 Task: Look for space in Hollister, United States from 9th July, 2023 to 16th July, 2023 for 2 adults, 1 child in price range Rs.8000 to Rs.16000. Place can be entire place with 2 bedrooms having 2 beds and 1 bathroom. Property type can be house, flat, guest house. Booking option can be shelf check-in. Required host language is English.
Action: Mouse moved to (547, 159)
Screenshot: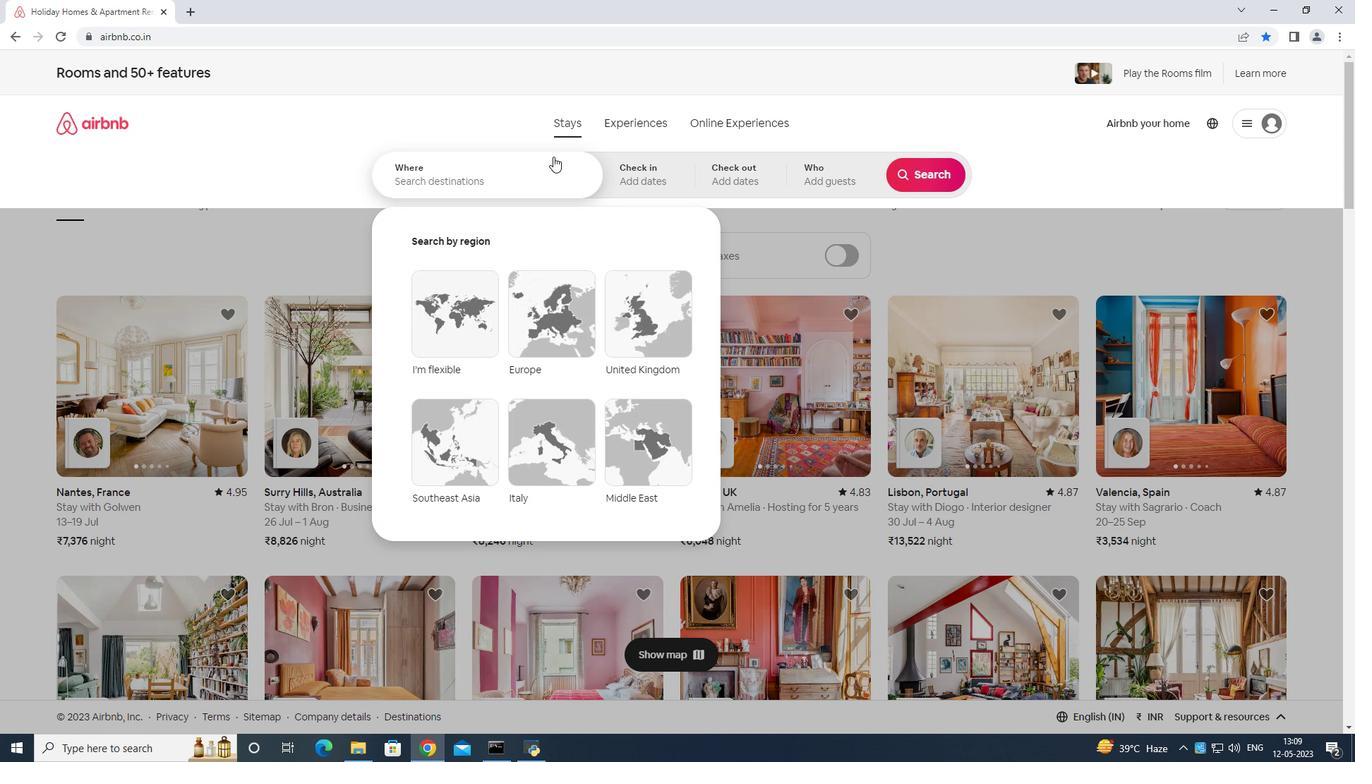 
Action: Mouse pressed left at (547, 159)
Screenshot: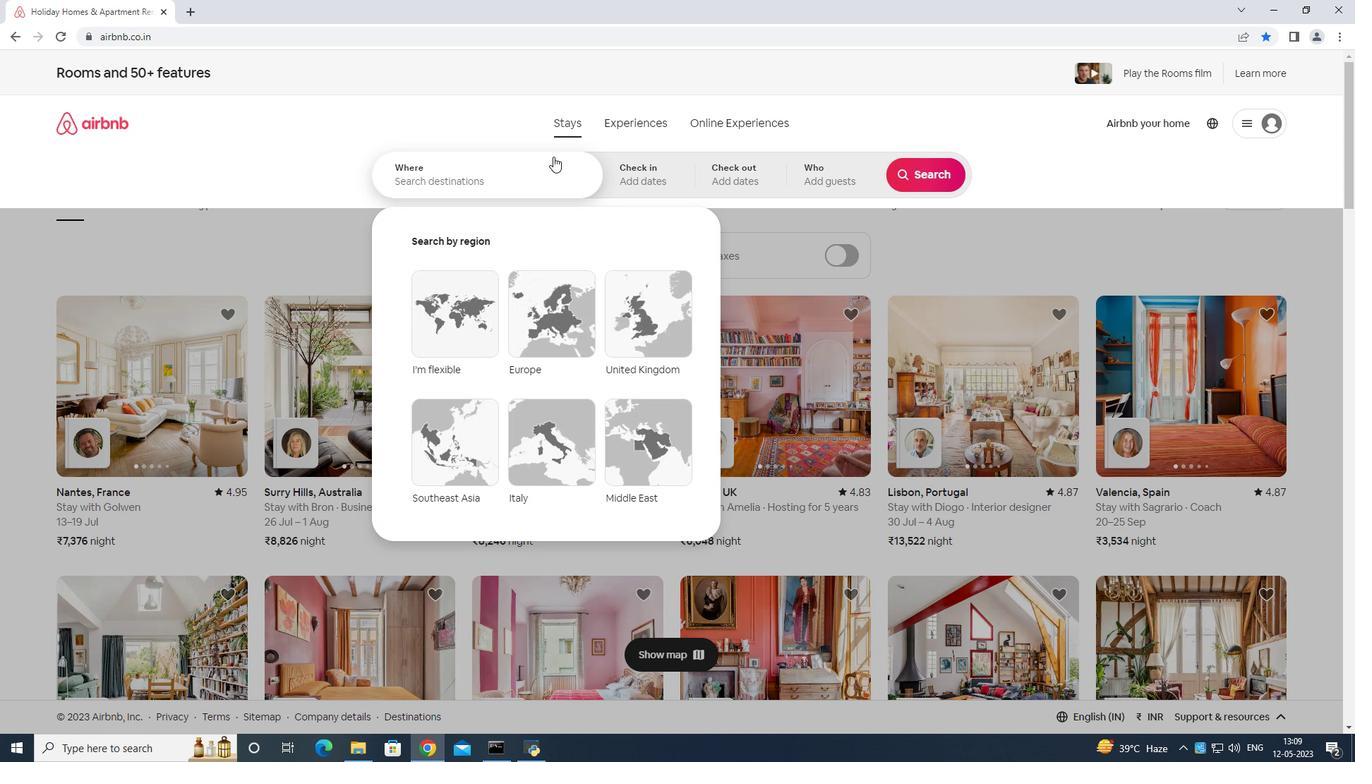 
Action: Mouse moved to (703, 540)
Screenshot: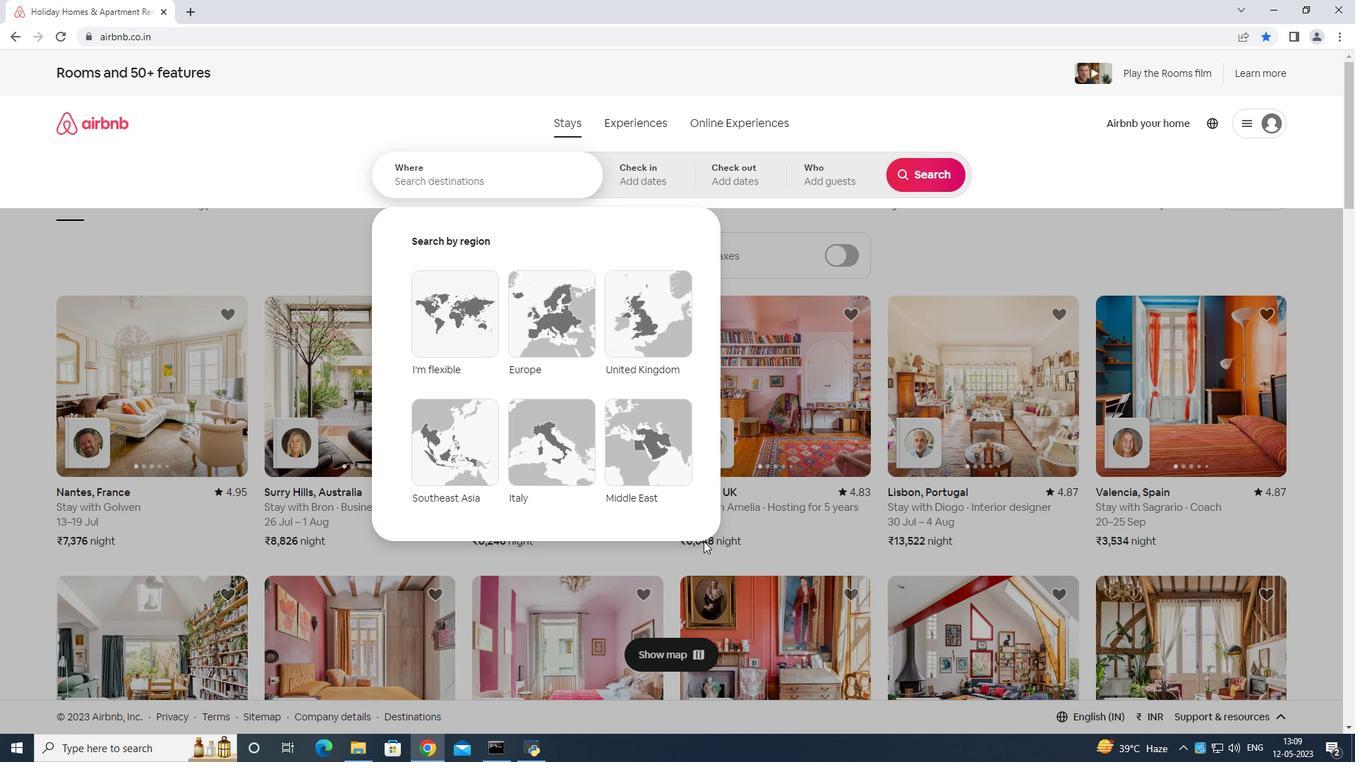 
Action: Key pressed <Key.shift>h<Key.backspace><Key.shift>Holil<Key.backspace>ster<Key.space>united<Key.space>states<Key.enter>
Screenshot: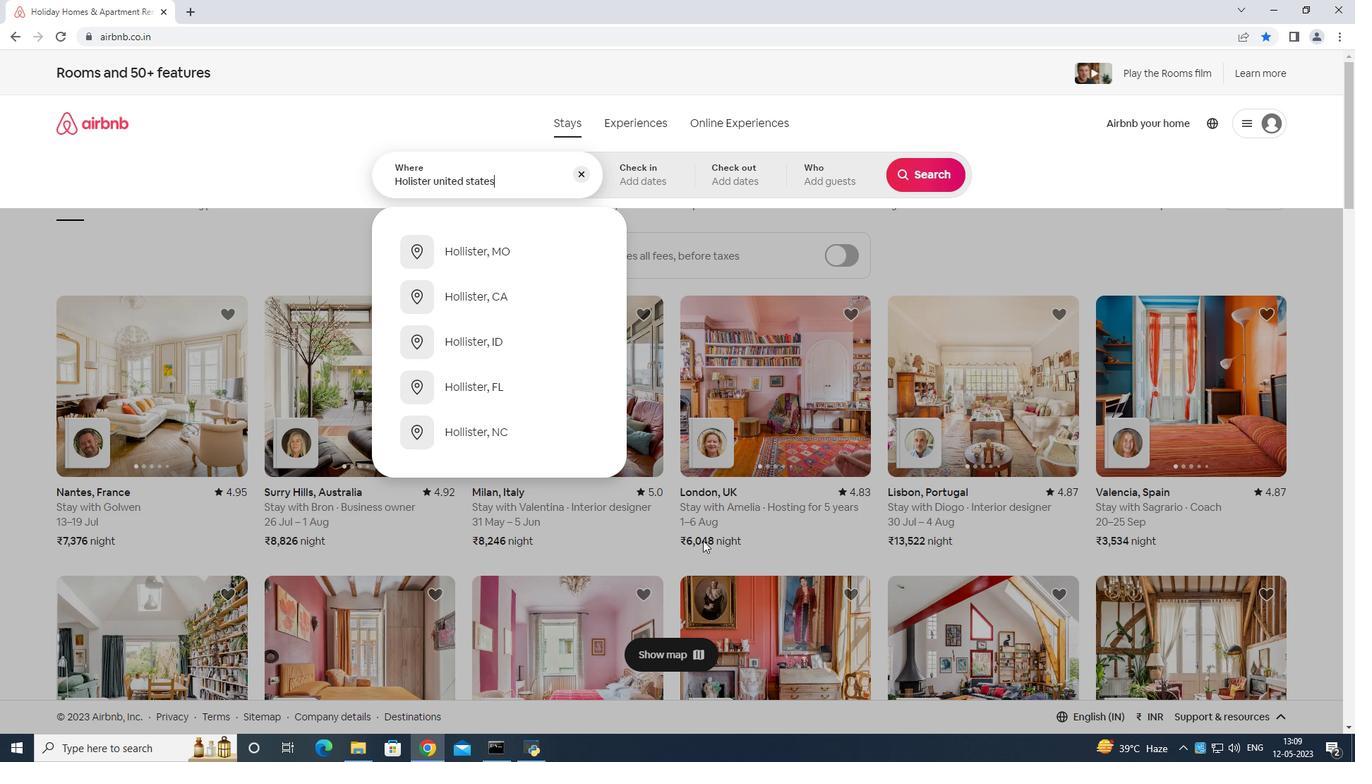 
Action: Mouse moved to (917, 287)
Screenshot: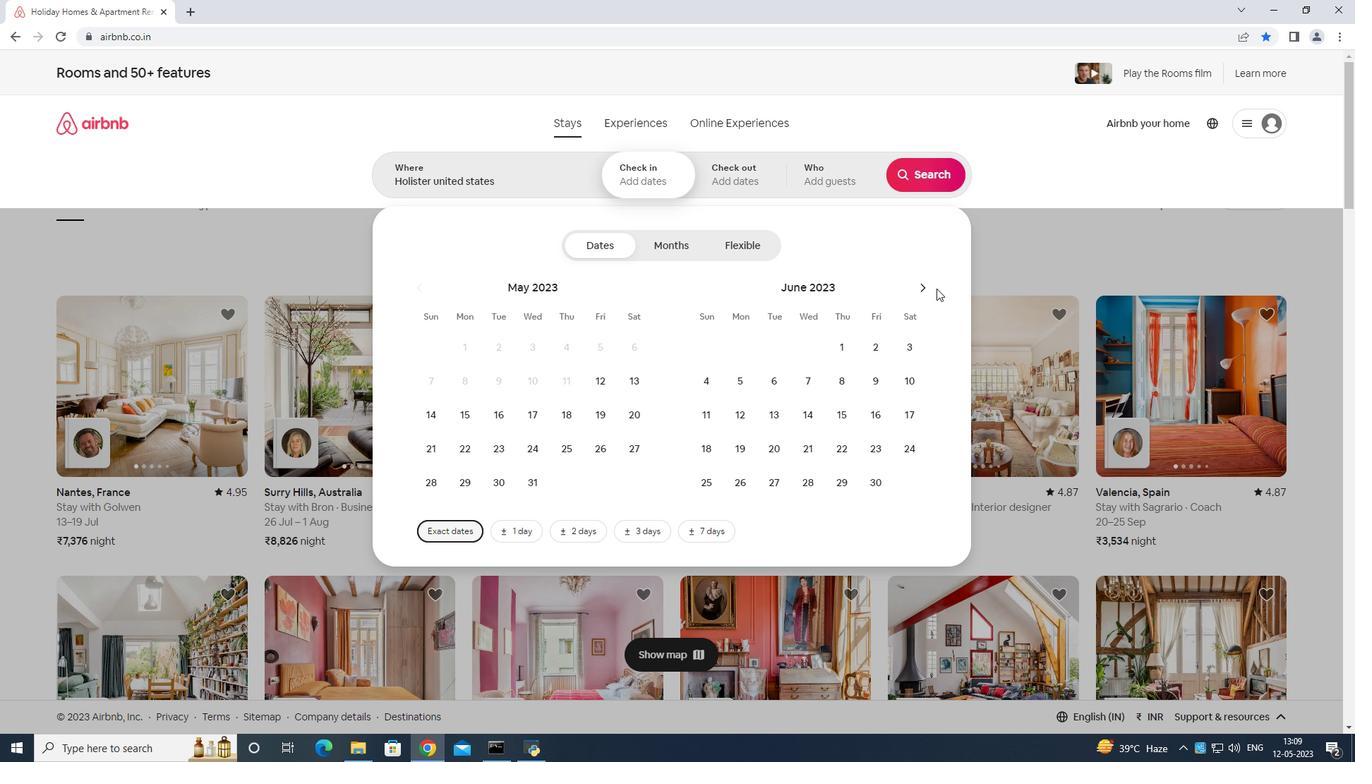 
Action: Mouse pressed left at (917, 287)
Screenshot: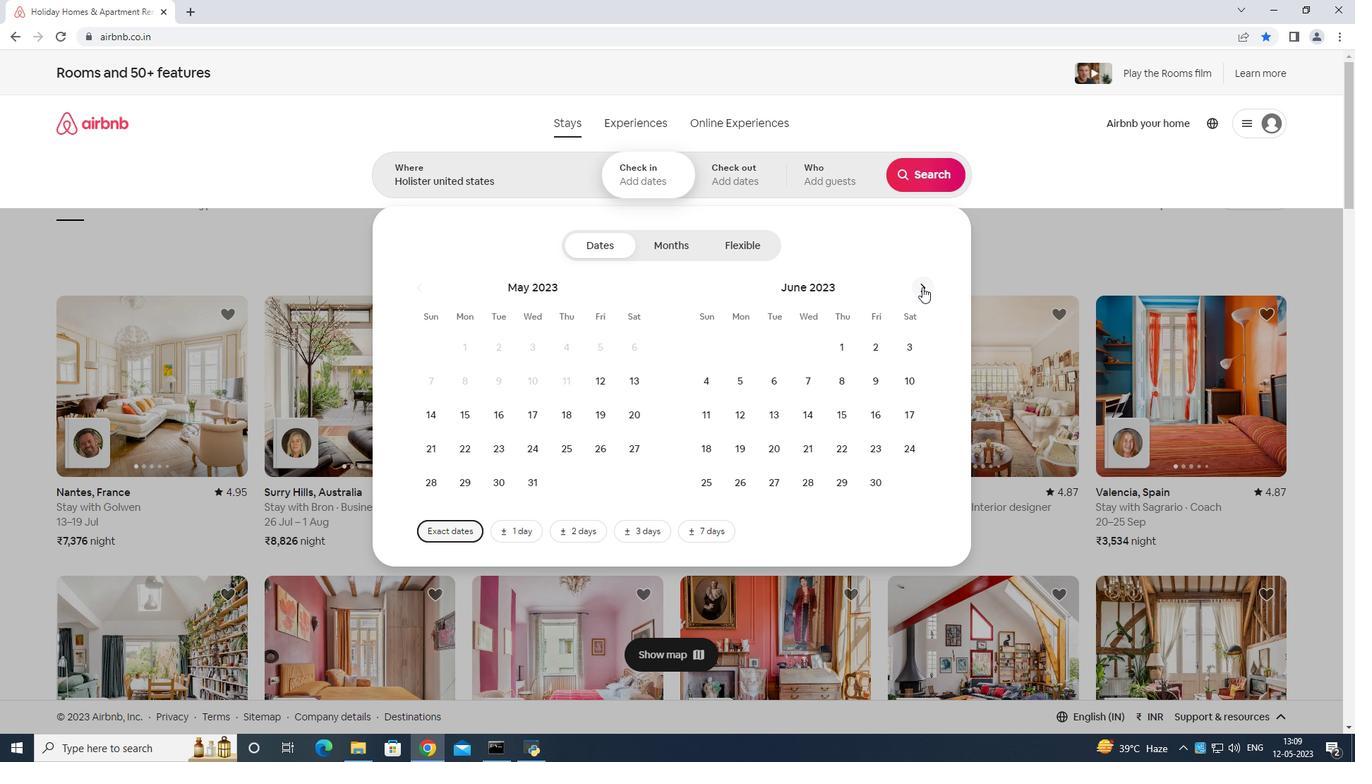 
Action: Mouse moved to (713, 414)
Screenshot: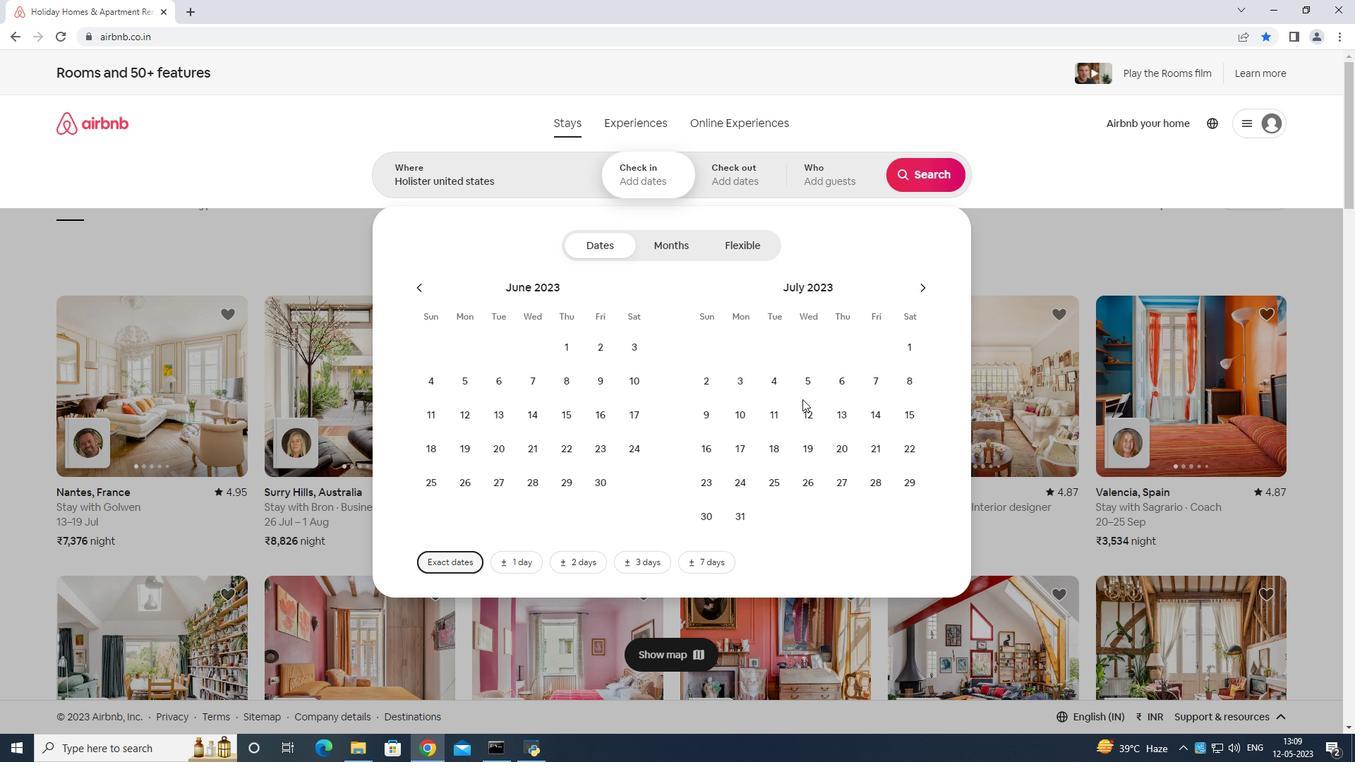 
Action: Mouse pressed left at (713, 414)
Screenshot: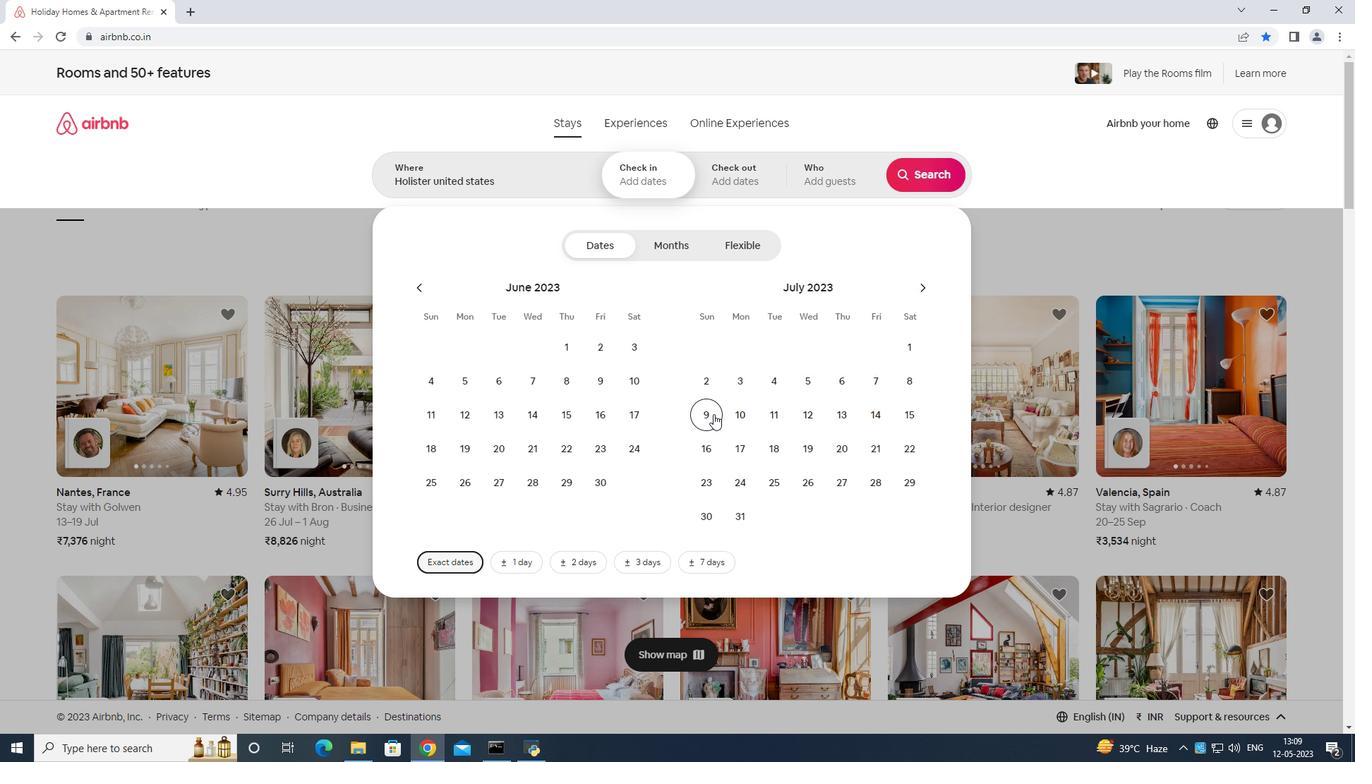 
Action: Mouse moved to (713, 440)
Screenshot: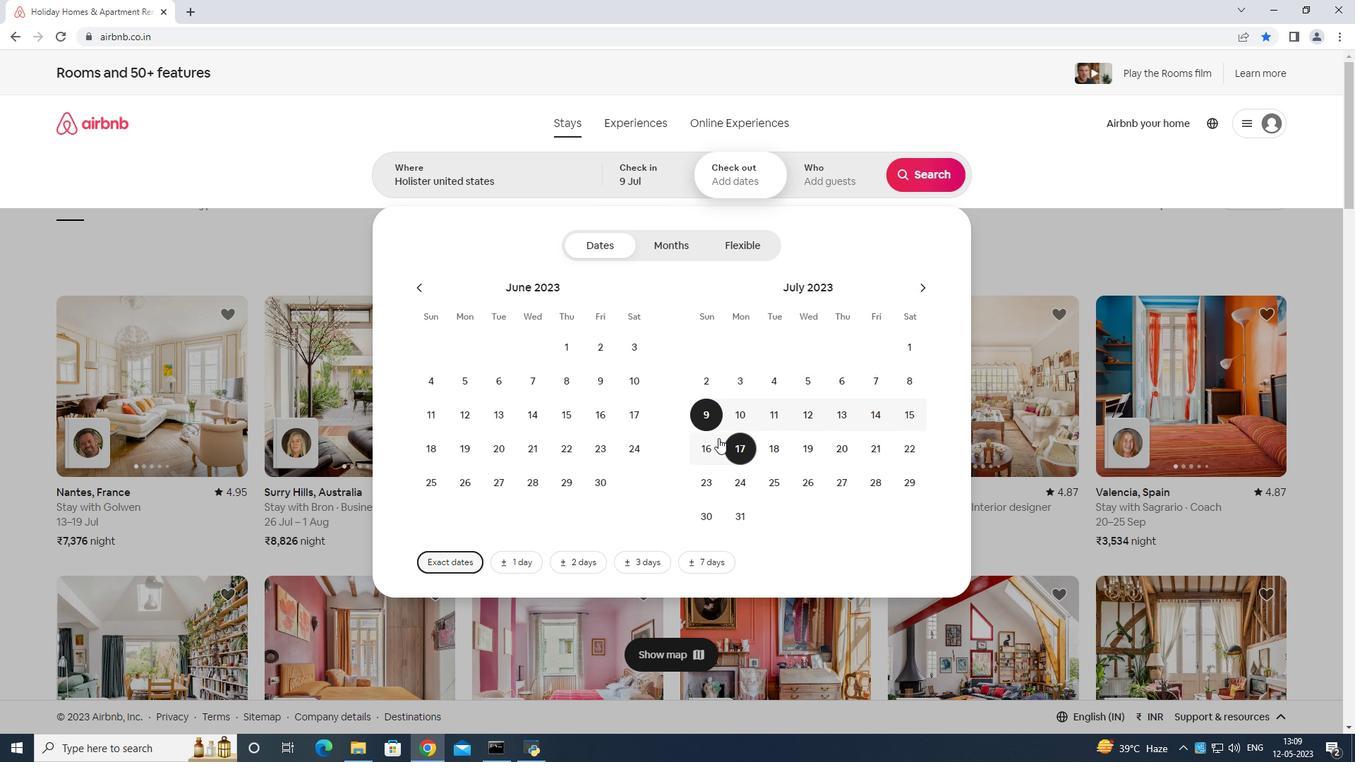 
Action: Mouse pressed left at (713, 440)
Screenshot: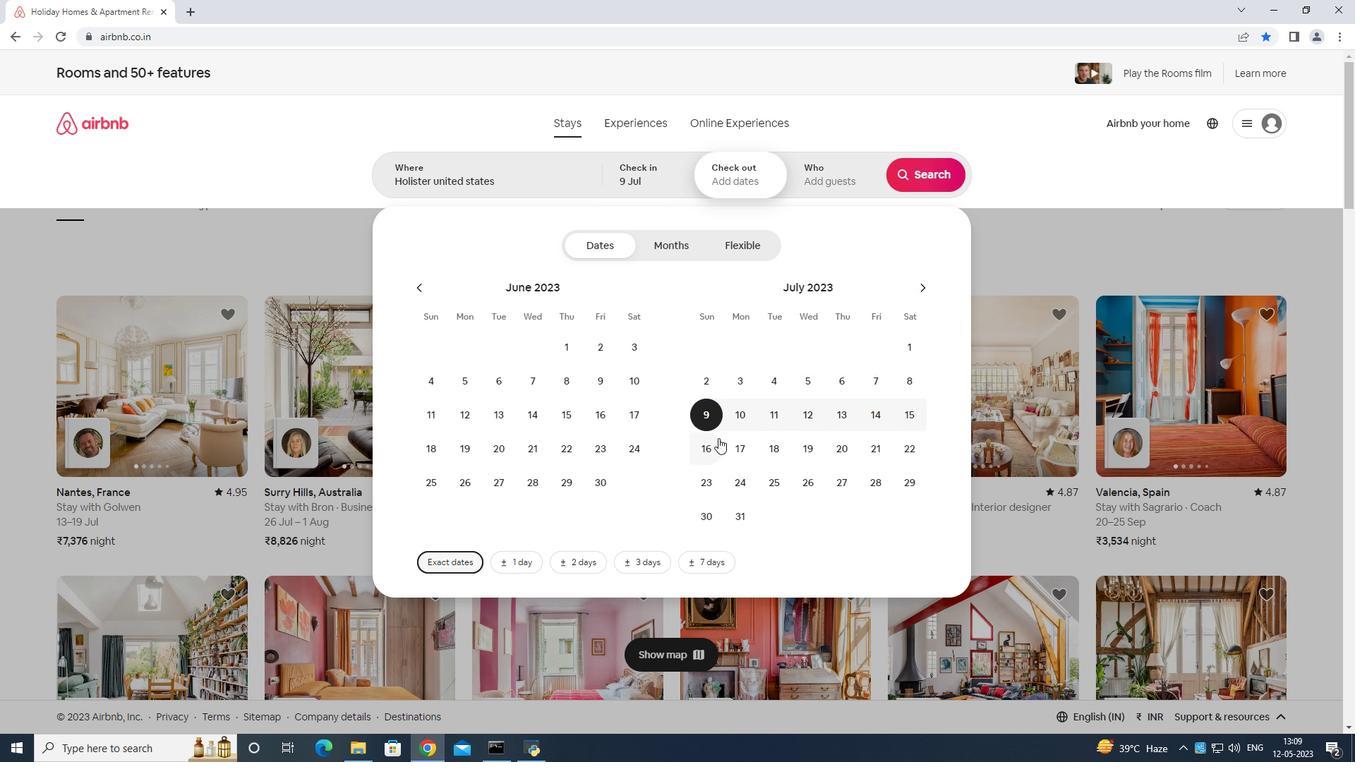 
Action: Mouse moved to (835, 171)
Screenshot: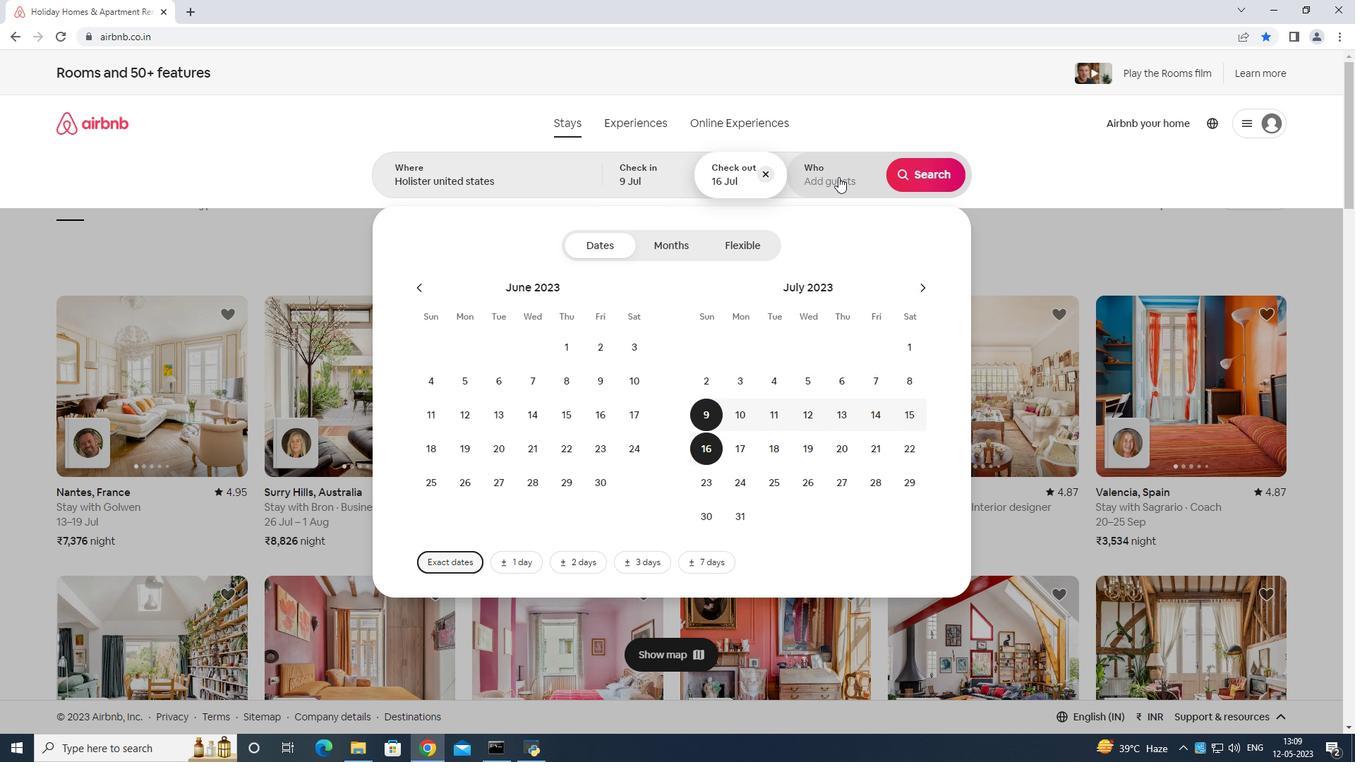 
Action: Mouse pressed left at (835, 171)
Screenshot: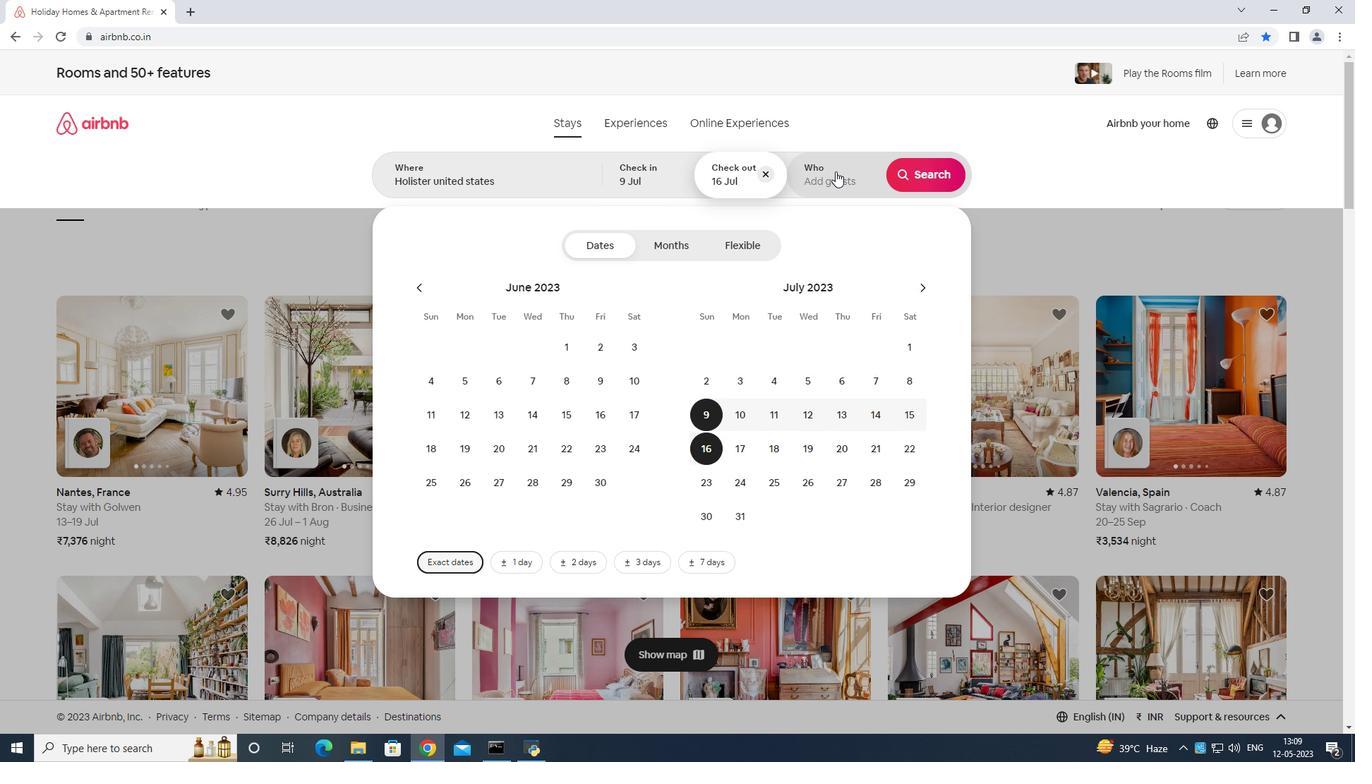 
Action: Mouse moved to (926, 237)
Screenshot: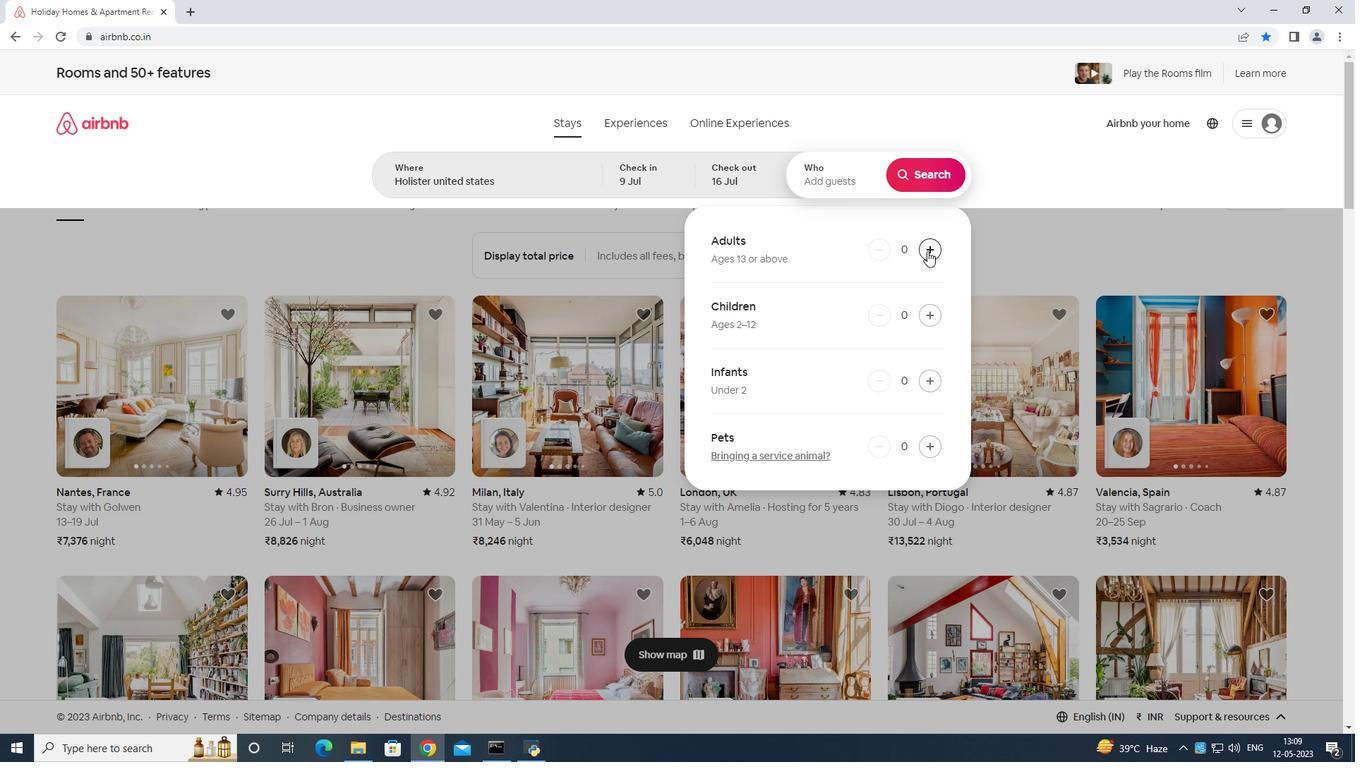 
Action: Mouse pressed left at (926, 237)
Screenshot: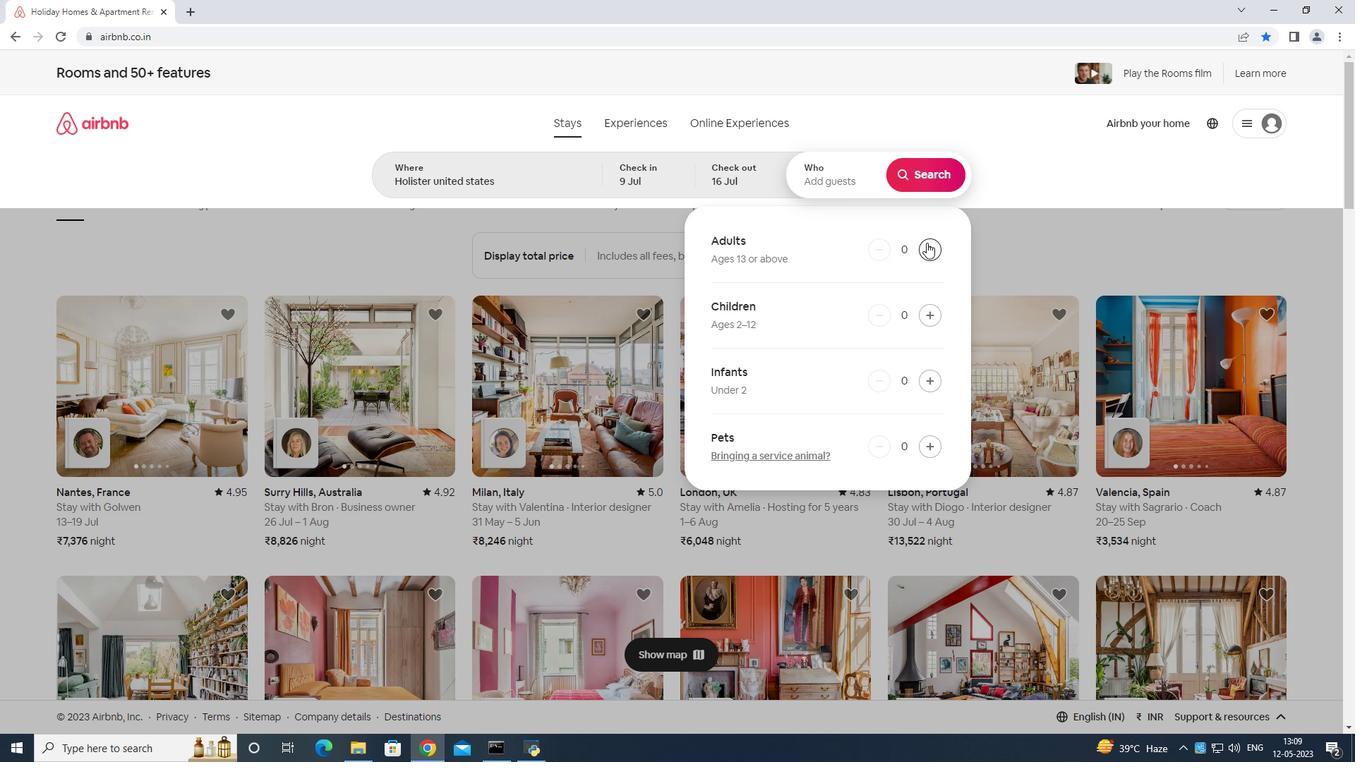 
Action: Mouse moved to (926, 240)
Screenshot: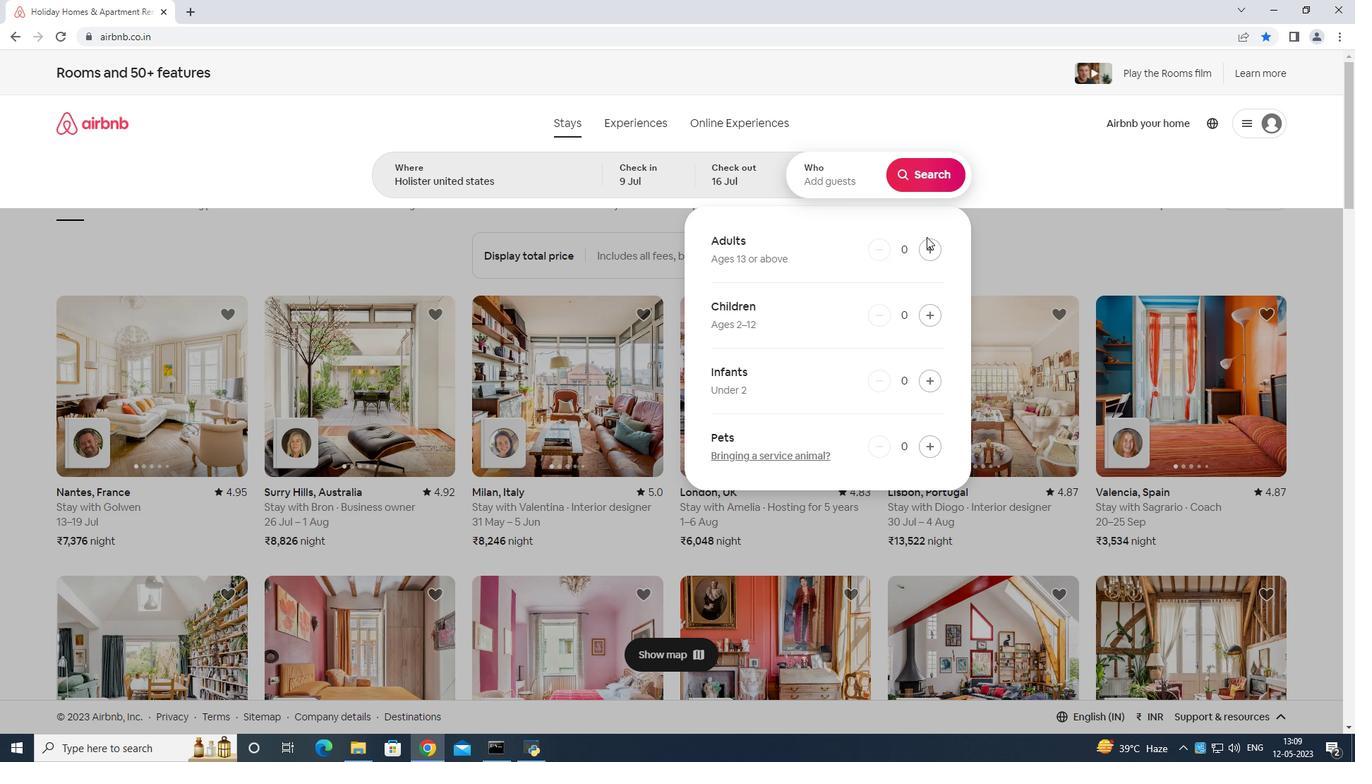 
Action: Mouse pressed left at (926, 240)
Screenshot: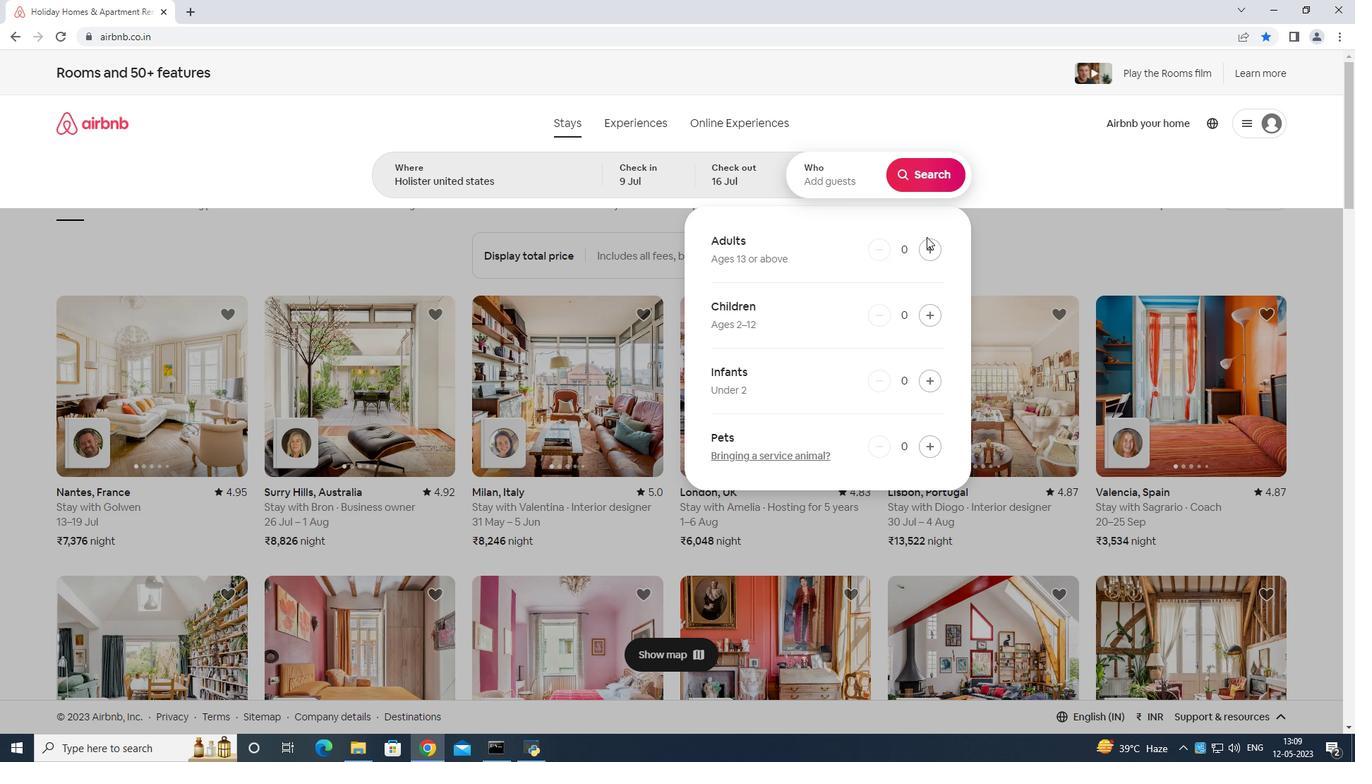 
Action: Mouse moved to (924, 248)
Screenshot: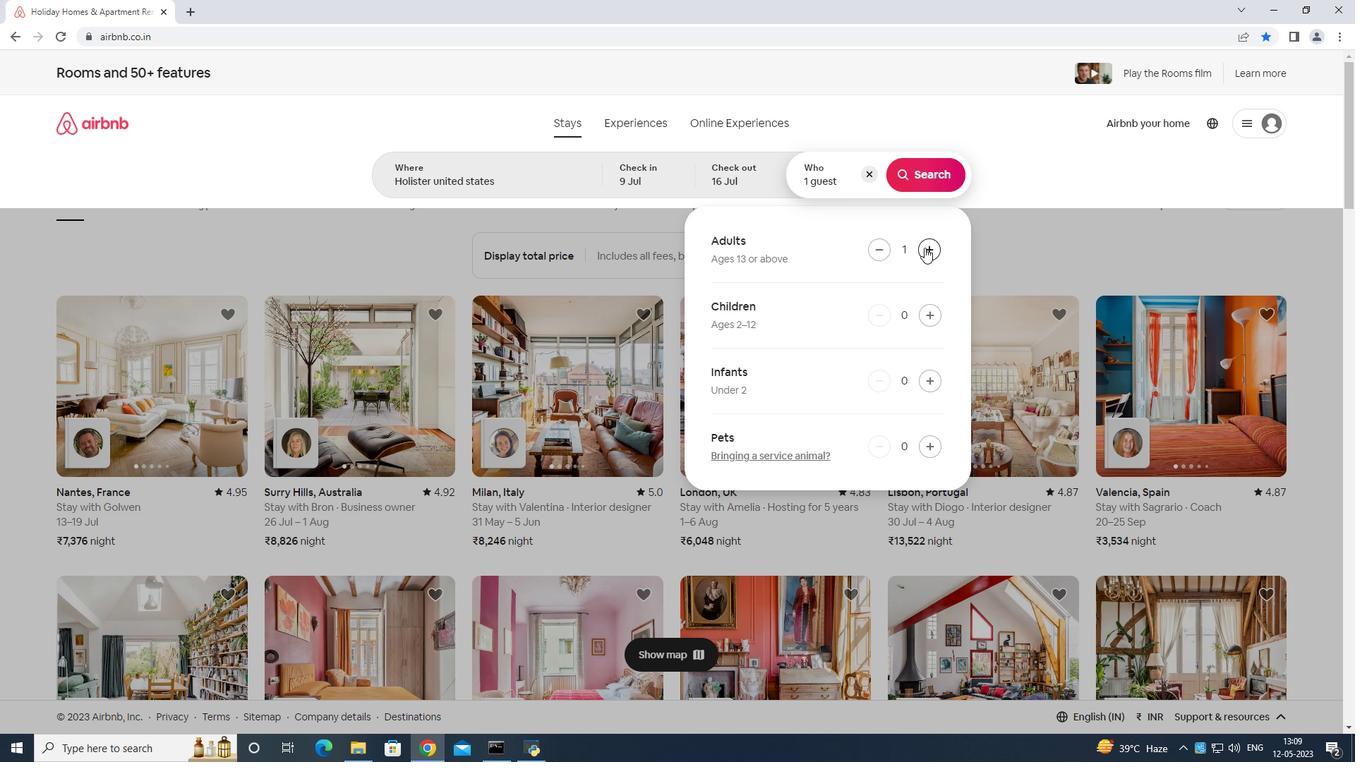 
Action: Mouse pressed left at (924, 248)
Screenshot: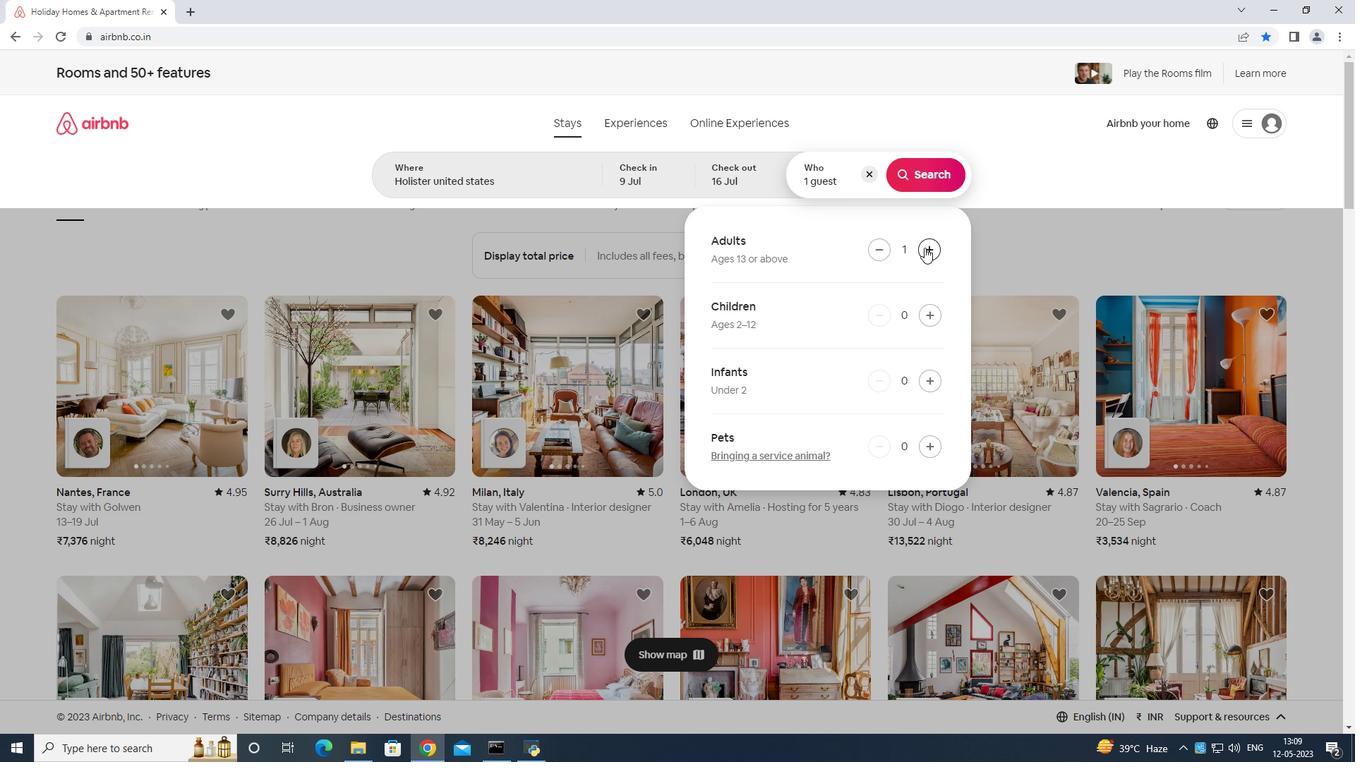 
Action: Mouse moved to (928, 307)
Screenshot: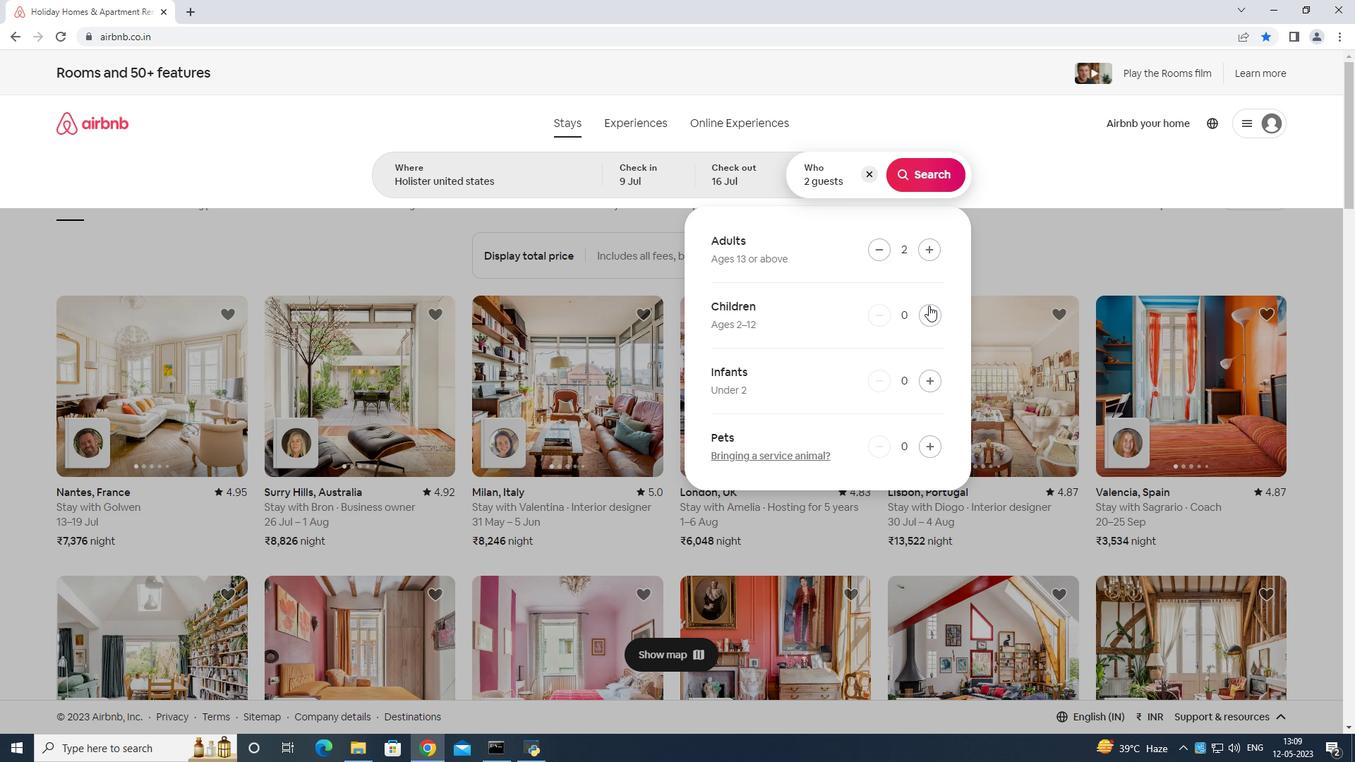 
Action: Mouse pressed left at (928, 307)
Screenshot: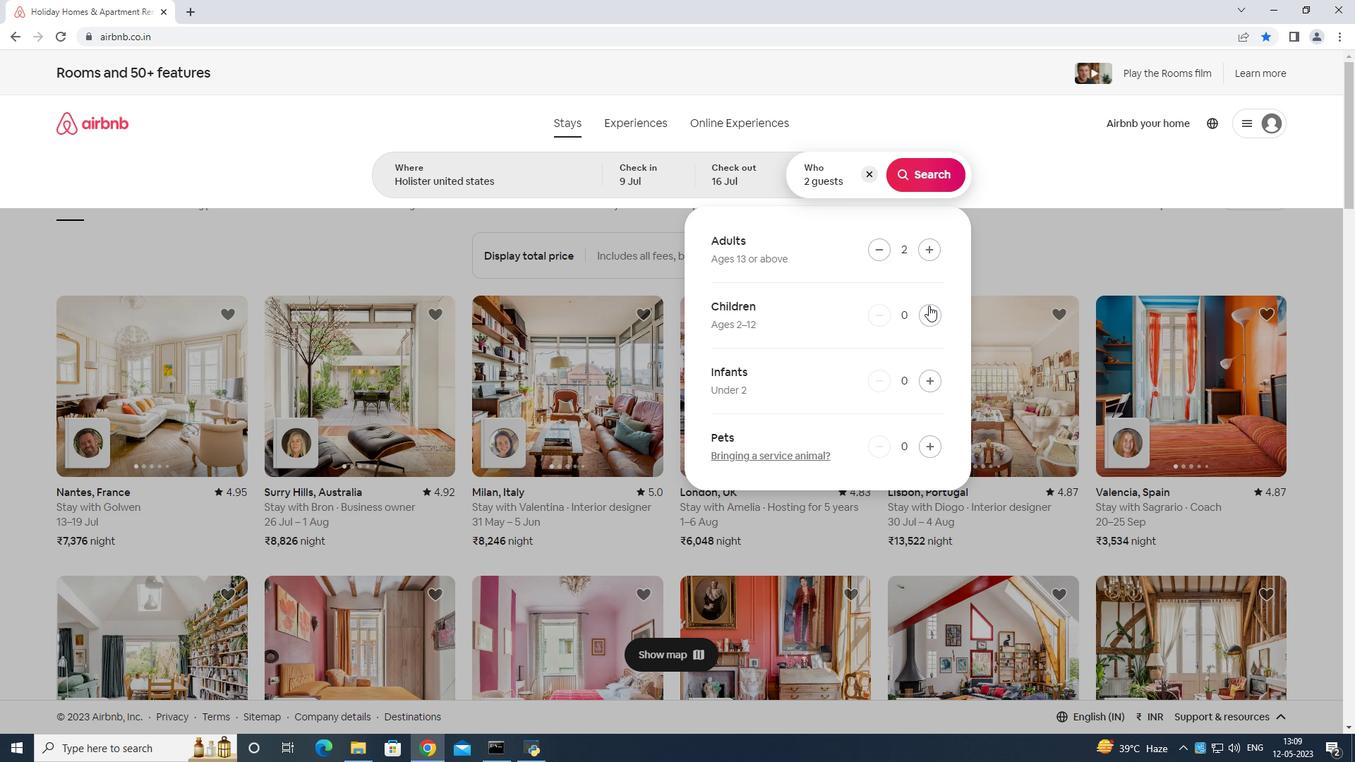 
Action: Mouse moved to (927, 172)
Screenshot: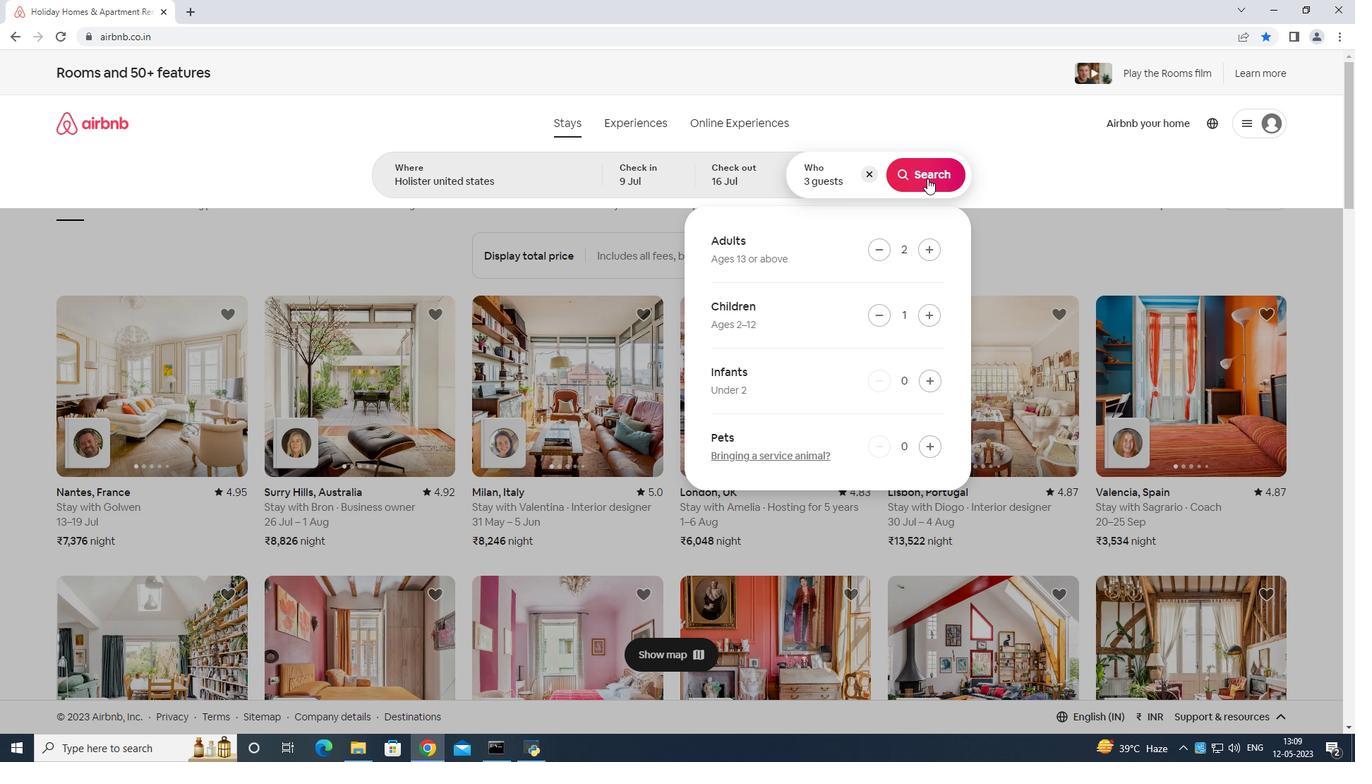 
Action: Mouse pressed left at (927, 172)
Screenshot: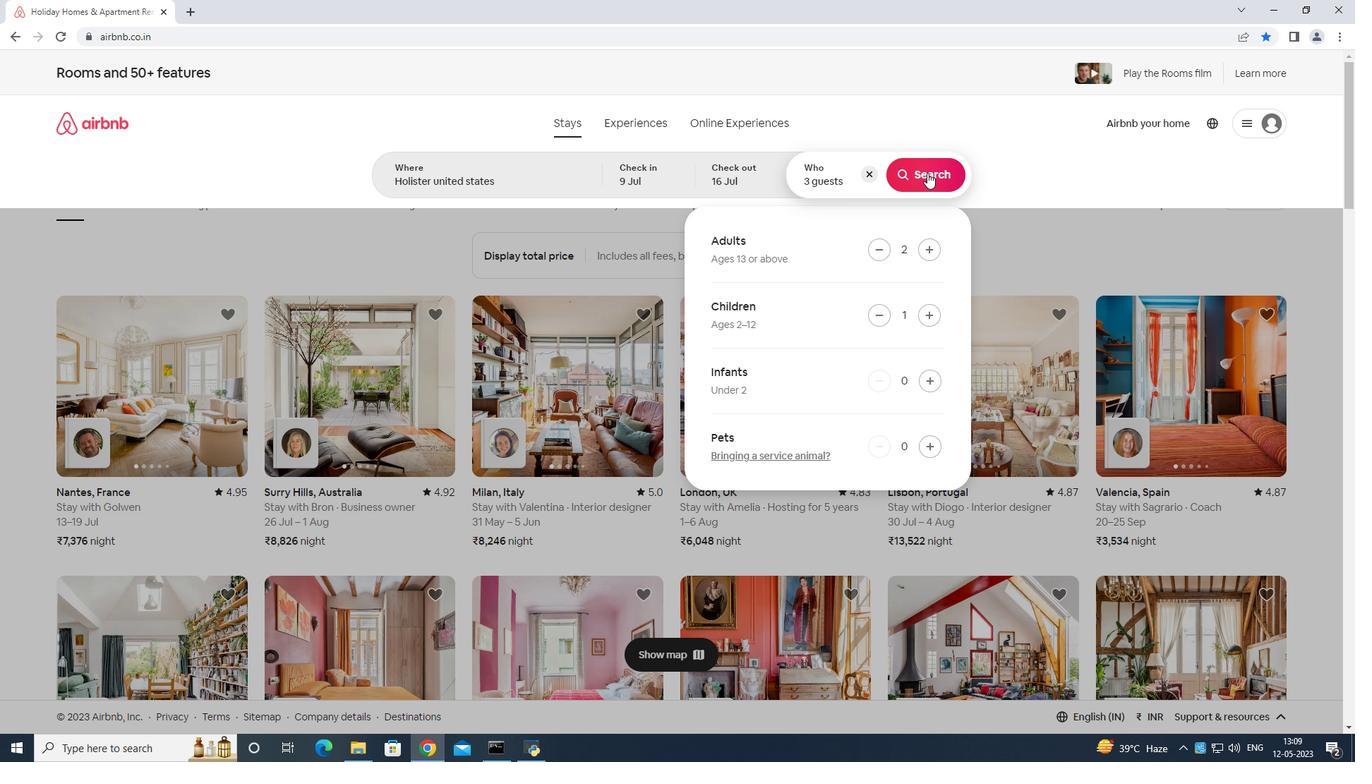 
Action: Mouse moved to (1297, 119)
Screenshot: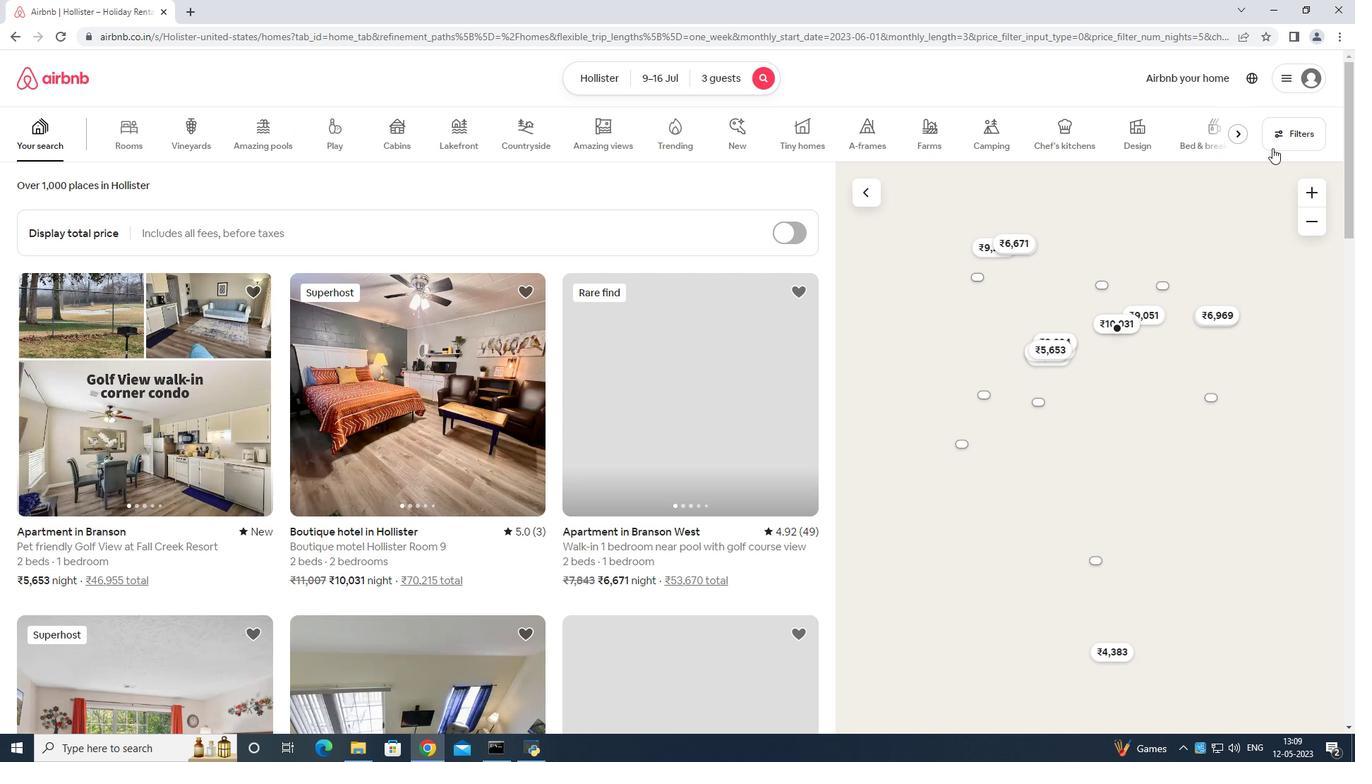 
Action: Mouse pressed left at (1297, 119)
Screenshot: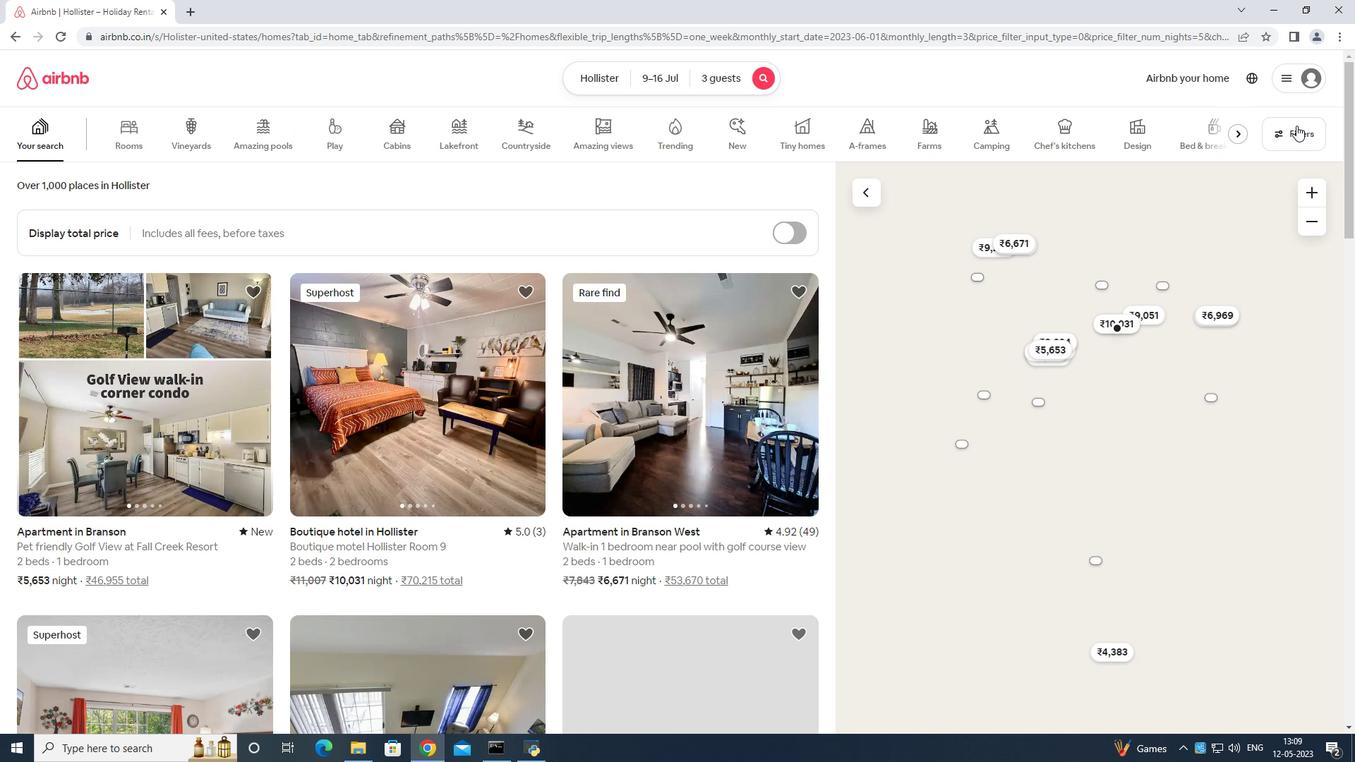 
Action: Mouse moved to (571, 478)
Screenshot: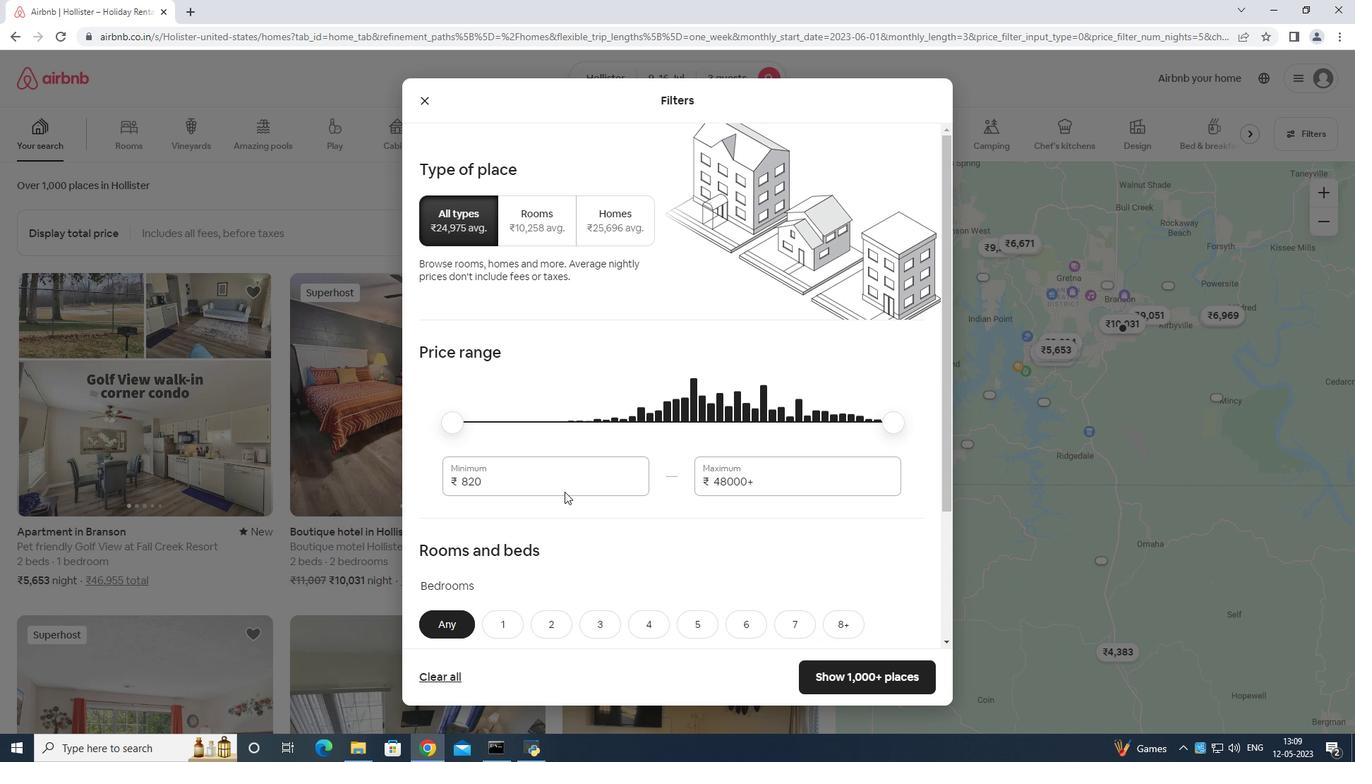 
Action: Mouse pressed left at (571, 478)
Screenshot: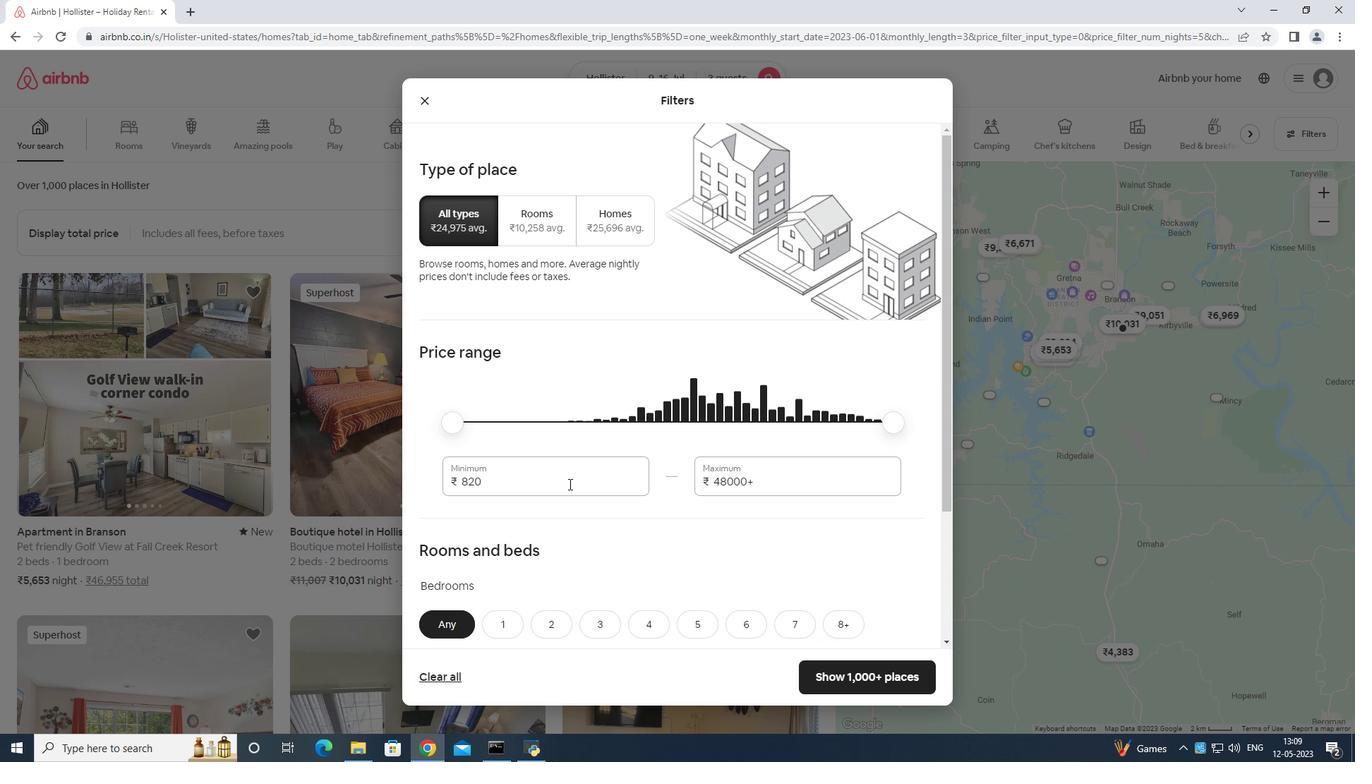 
Action: Mouse moved to (571, 477)
Screenshot: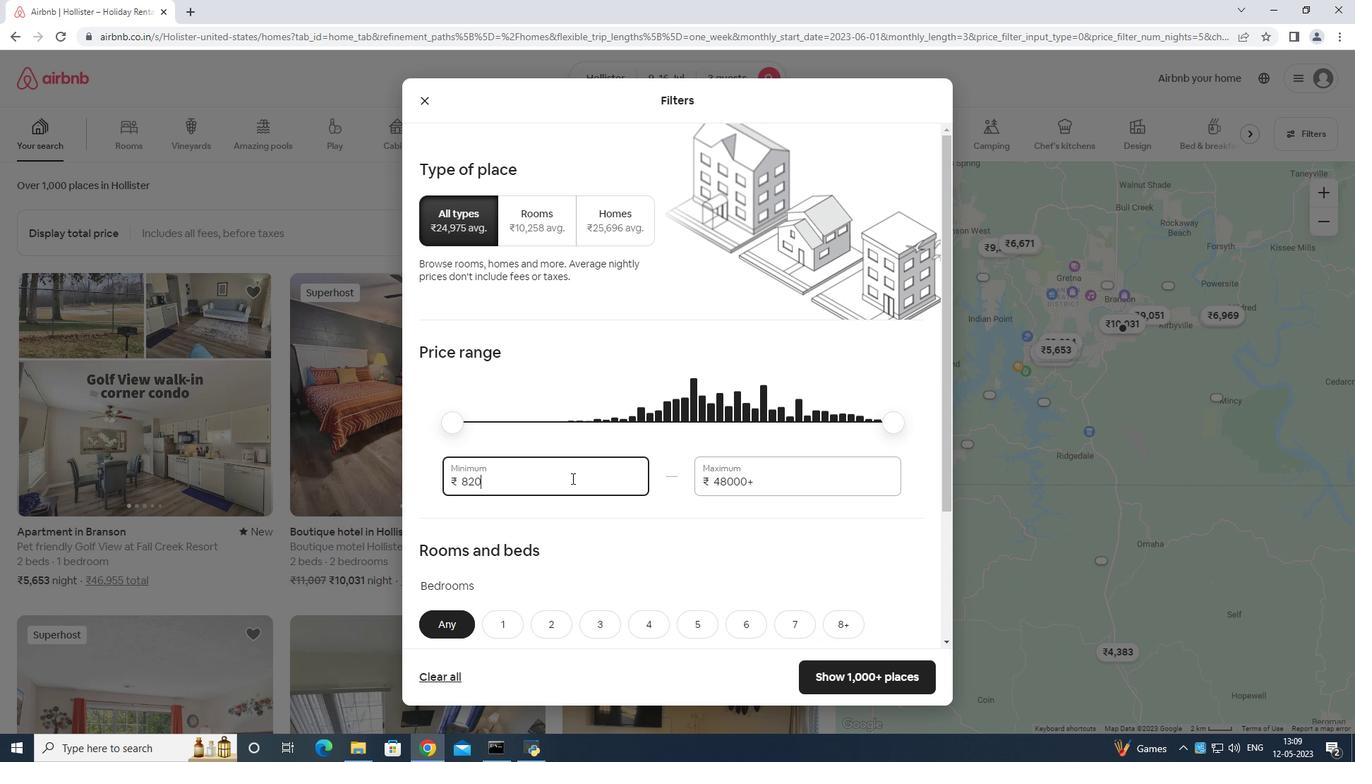 
Action: Key pressed <Key.backspace><Key.backspace><Key.backspace><Key.backspace><Key.backspace><Key.backspace><Key.backspace><Key.backspace>8
Screenshot: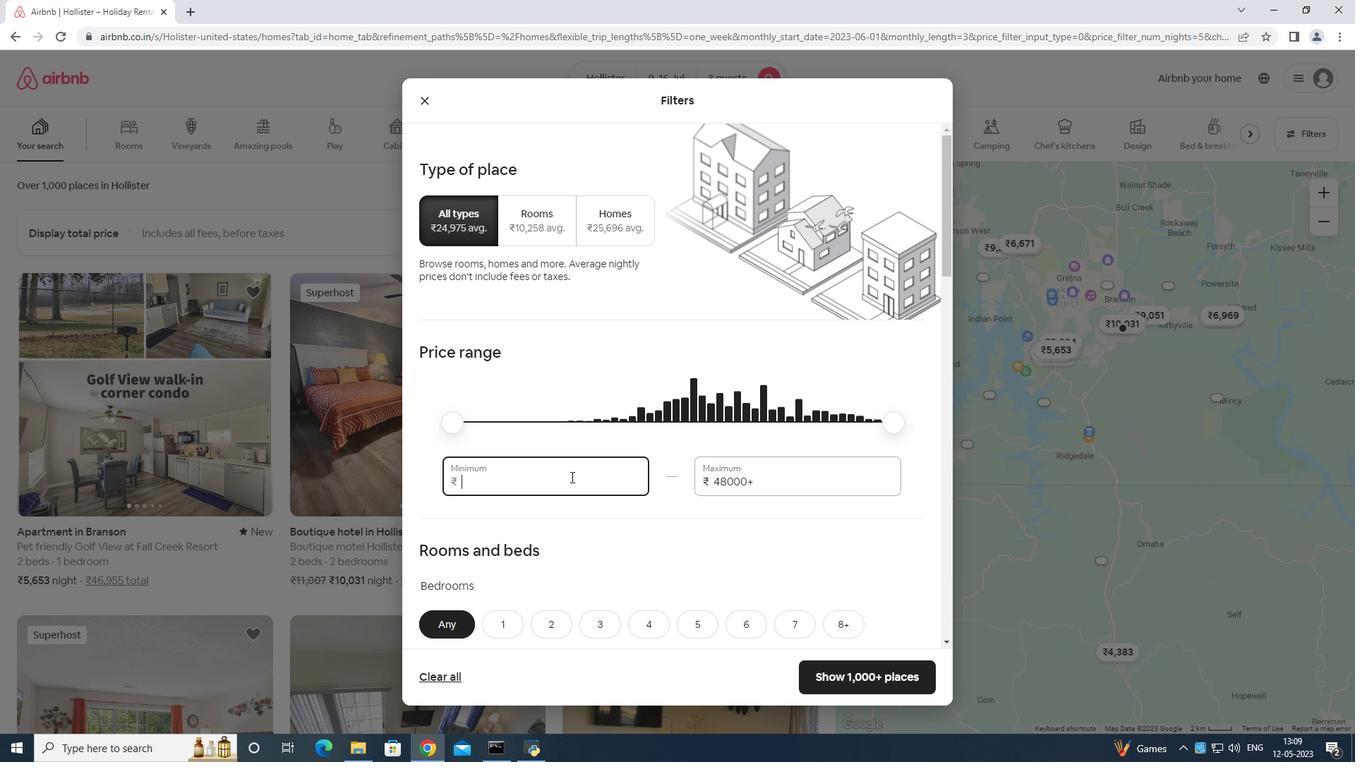 
Action: Mouse moved to (571, 476)
Screenshot: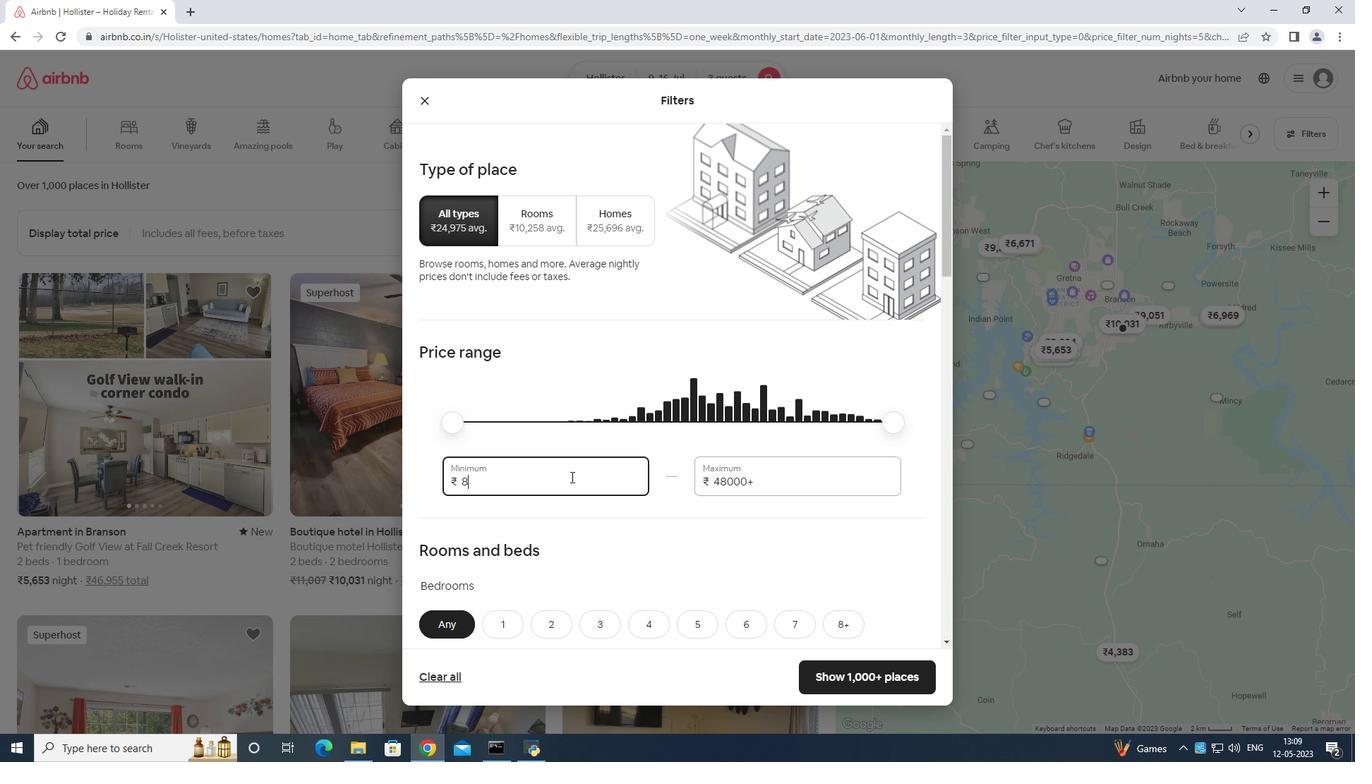 
Action: Key pressed 000
Screenshot: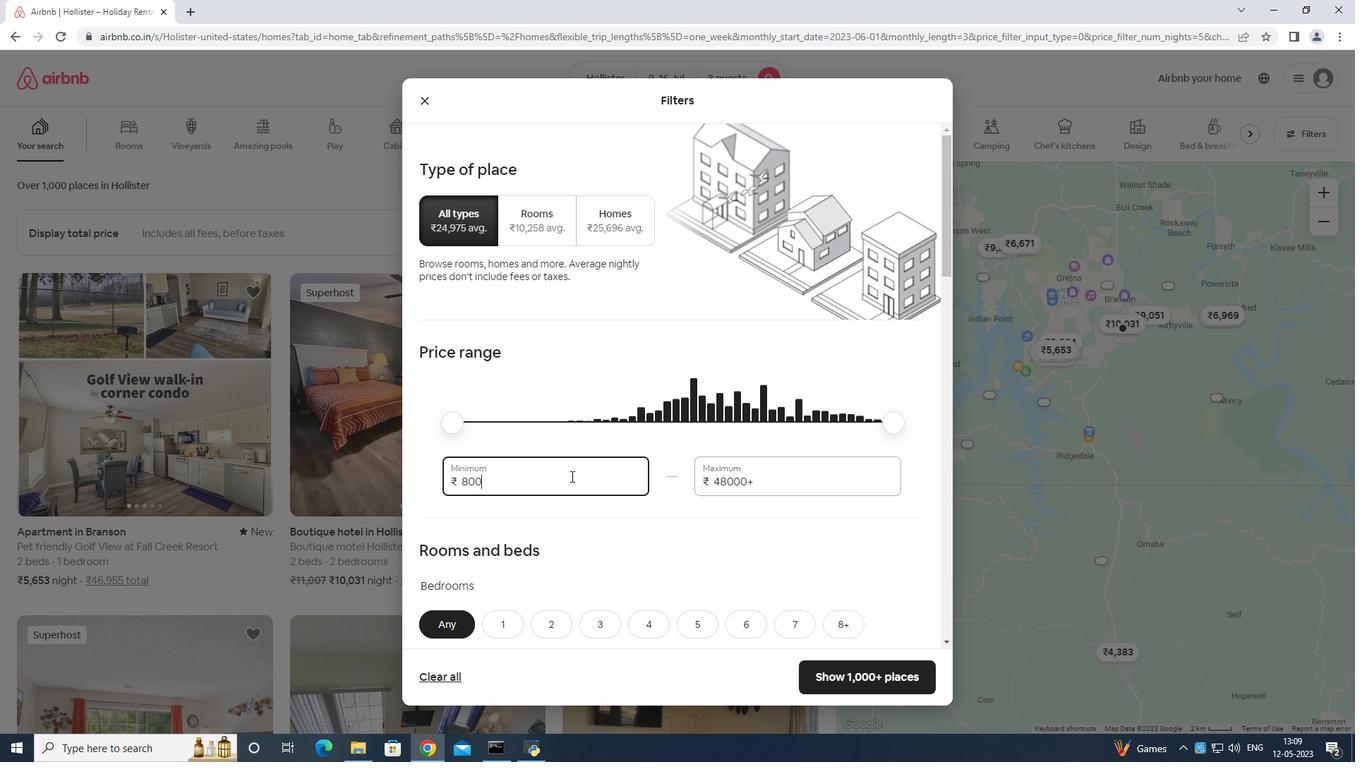
Action: Mouse moved to (767, 479)
Screenshot: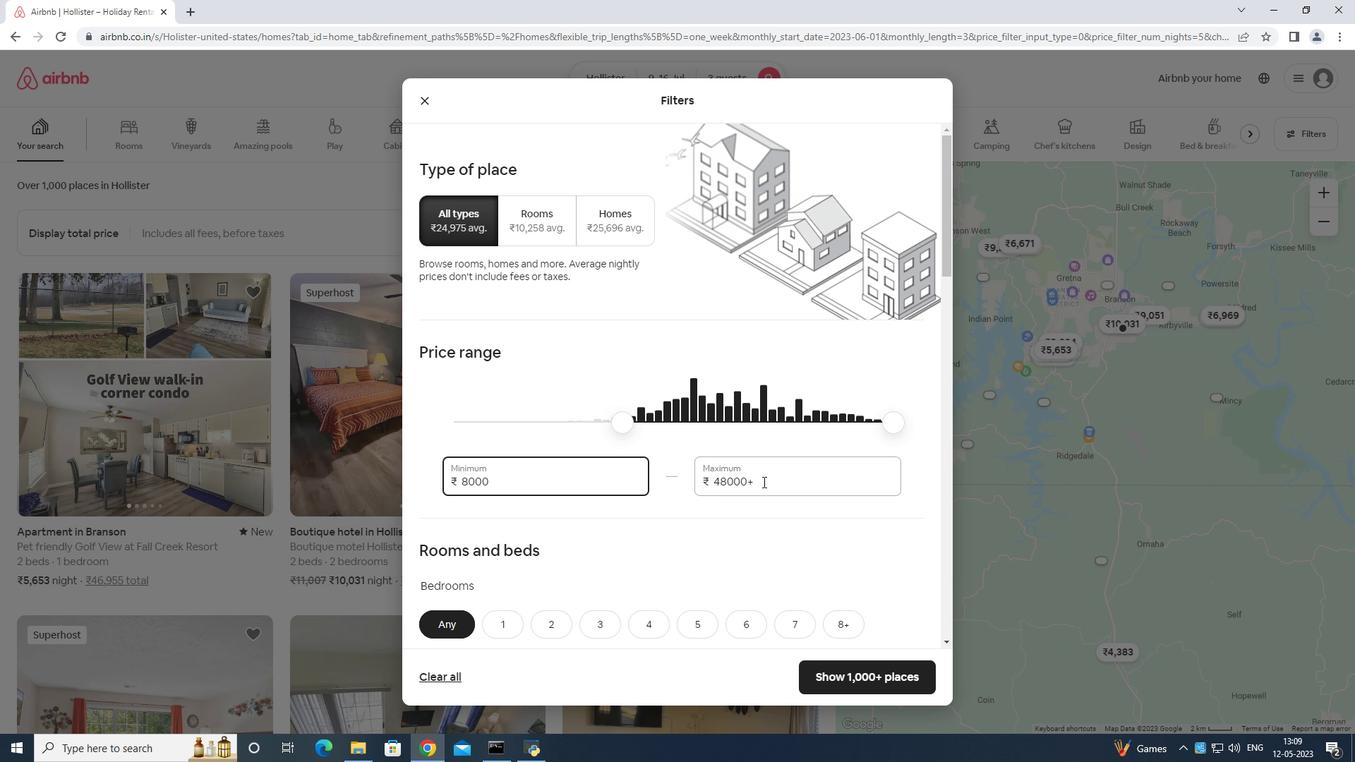 
Action: Mouse pressed left at (767, 479)
Screenshot: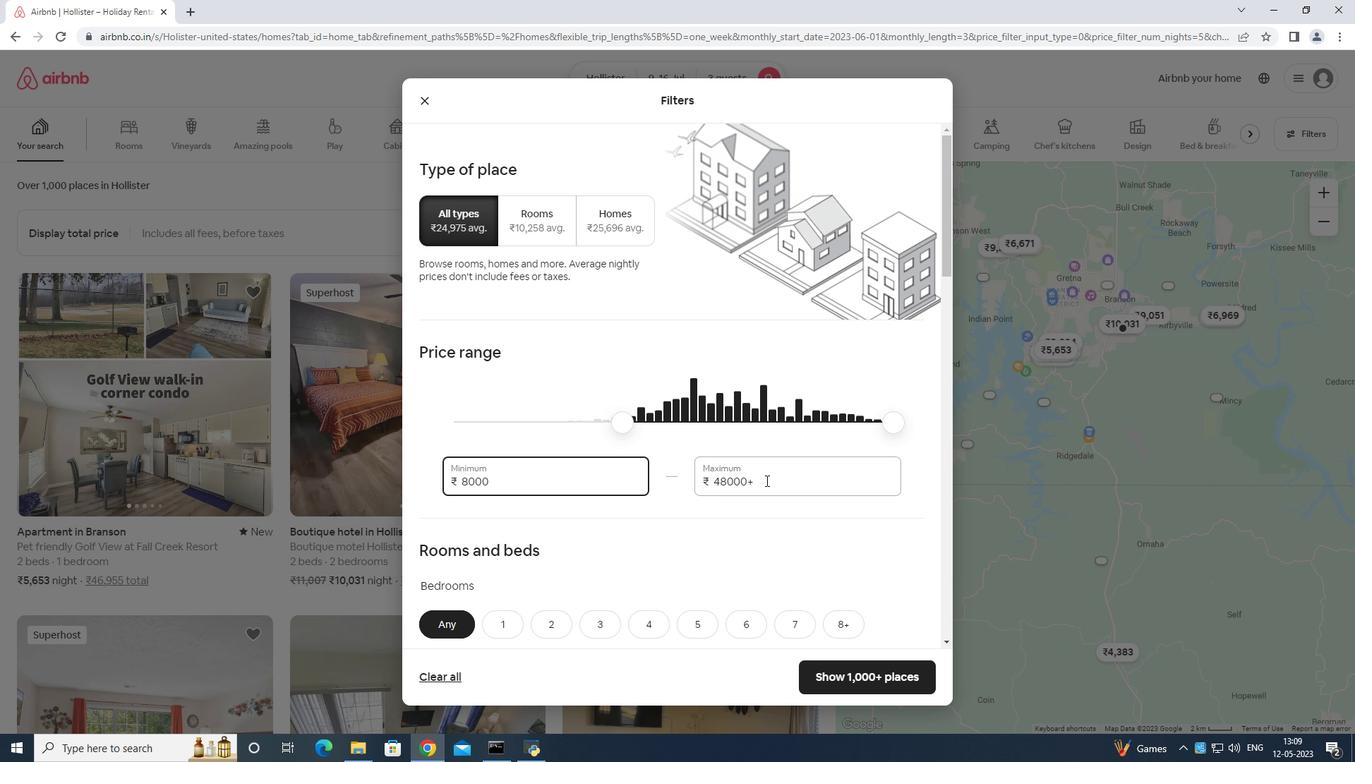 
Action: Mouse moved to (768, 479)
Screenshot: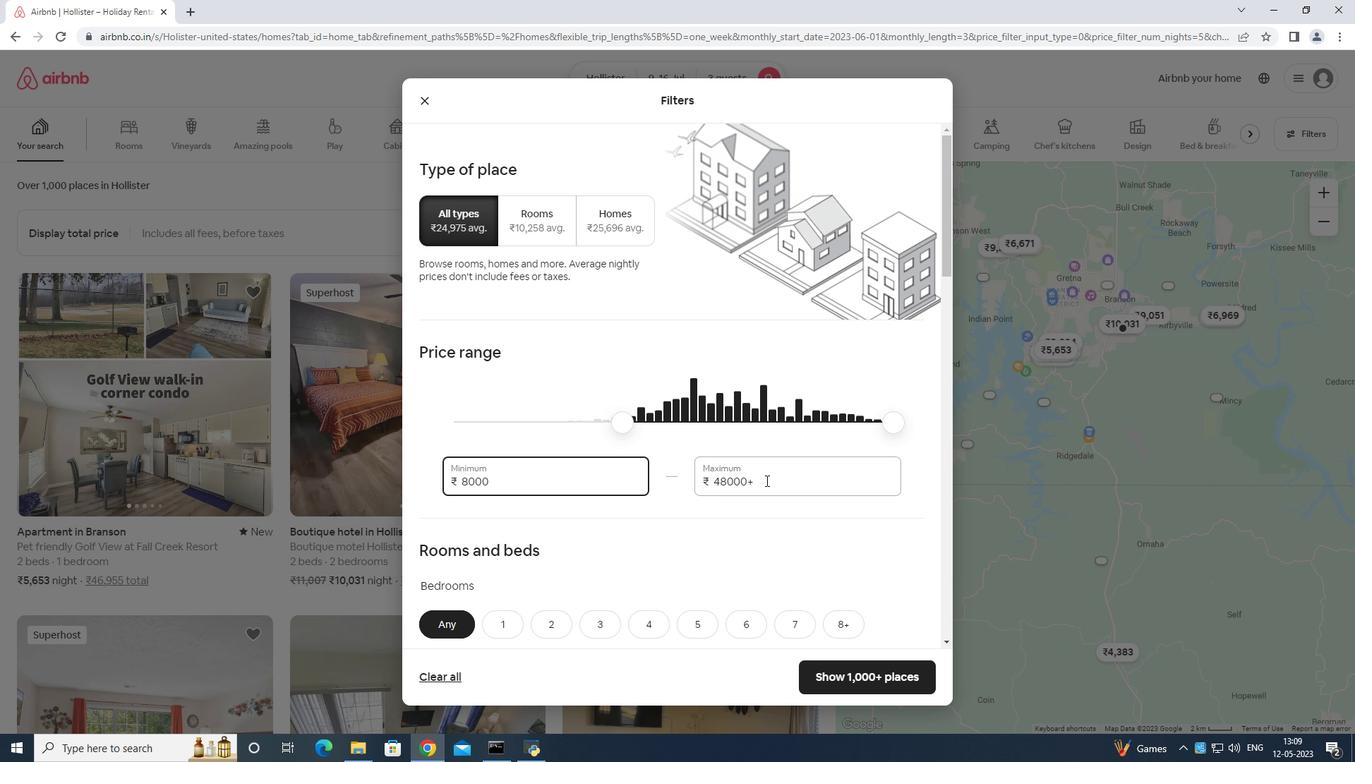 
Action: Key pressed <Key.backspace><Key.backspace><Key.backspace><Key.backspace><Key.backspace><Key.backspace><Key.backspace><Key.backspace><Key.backspace><Key.backspace><Key.backspace><Key.backspace>16
Screenshot: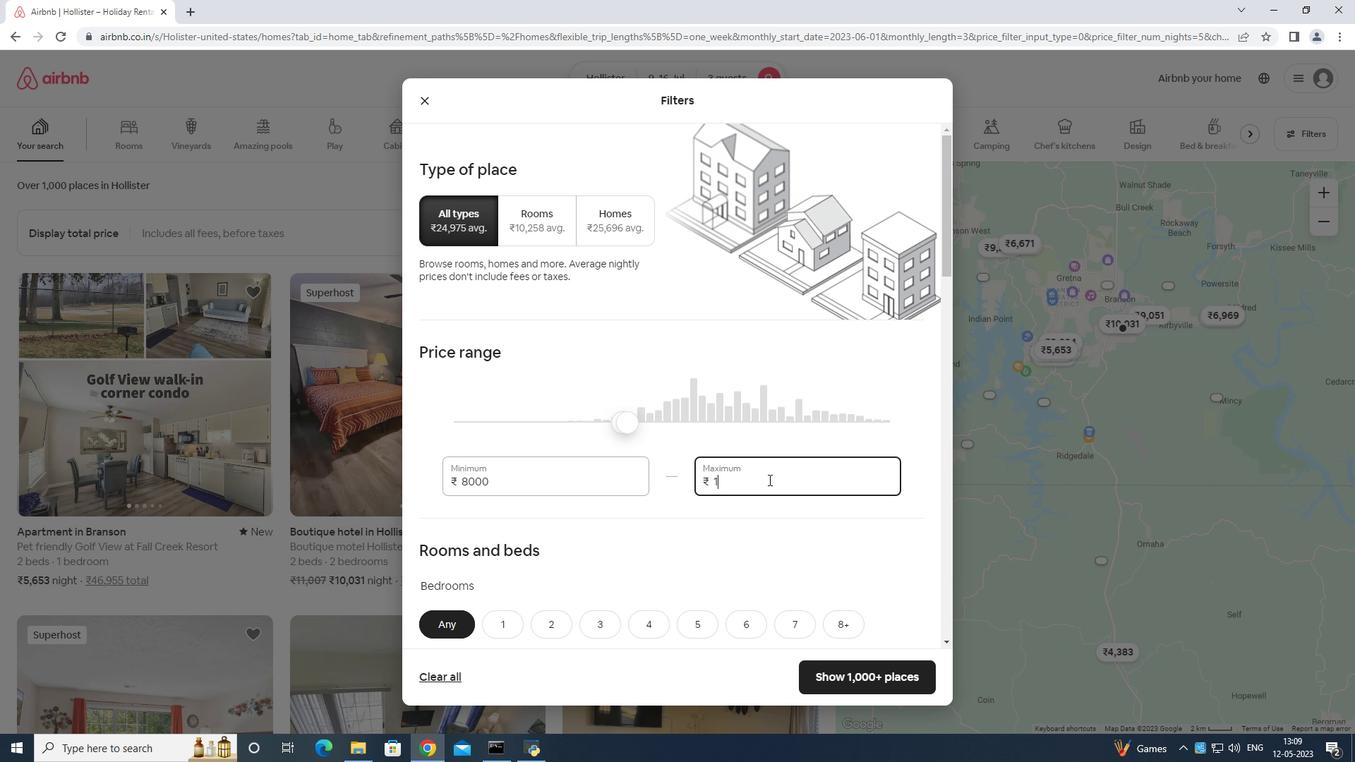 
Action: Mouse moved to (769, 479)
Screenshot: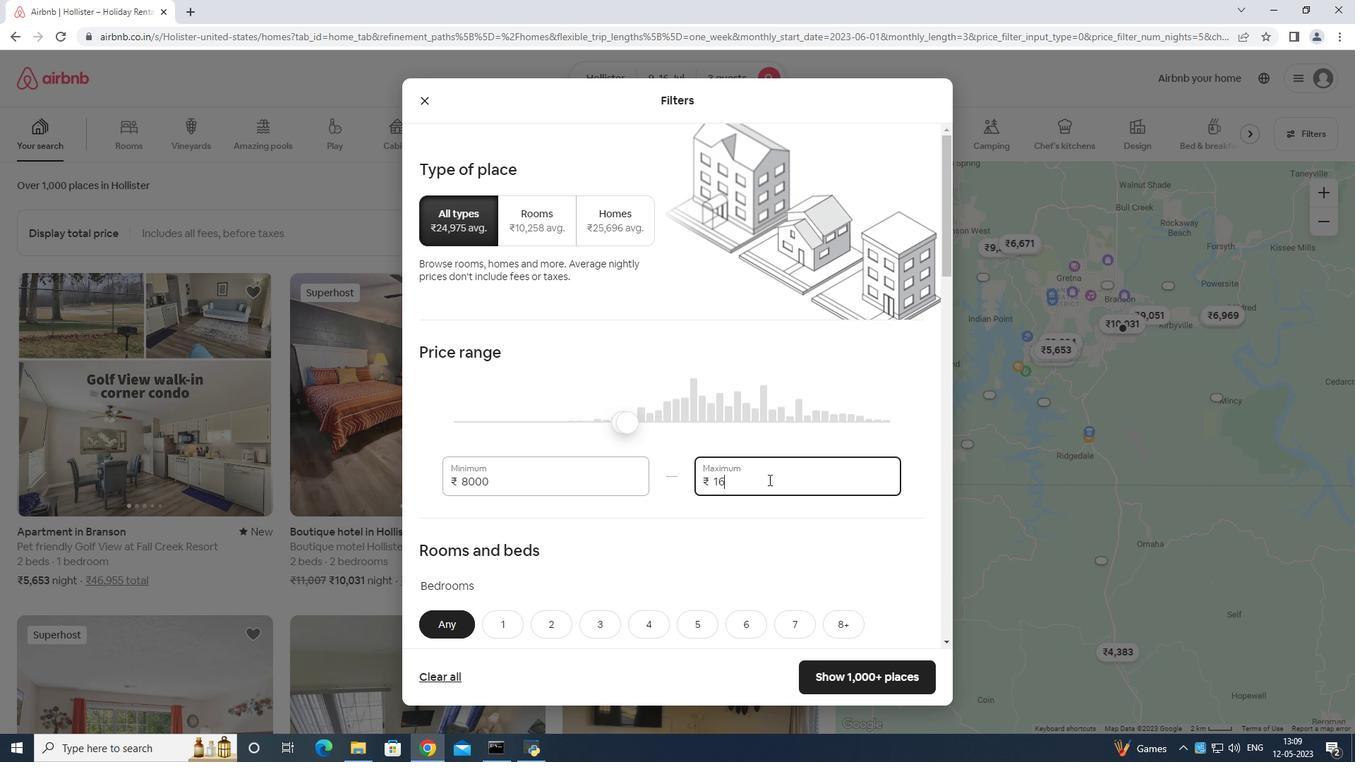 
Action: Key pressed 0
Screenshot: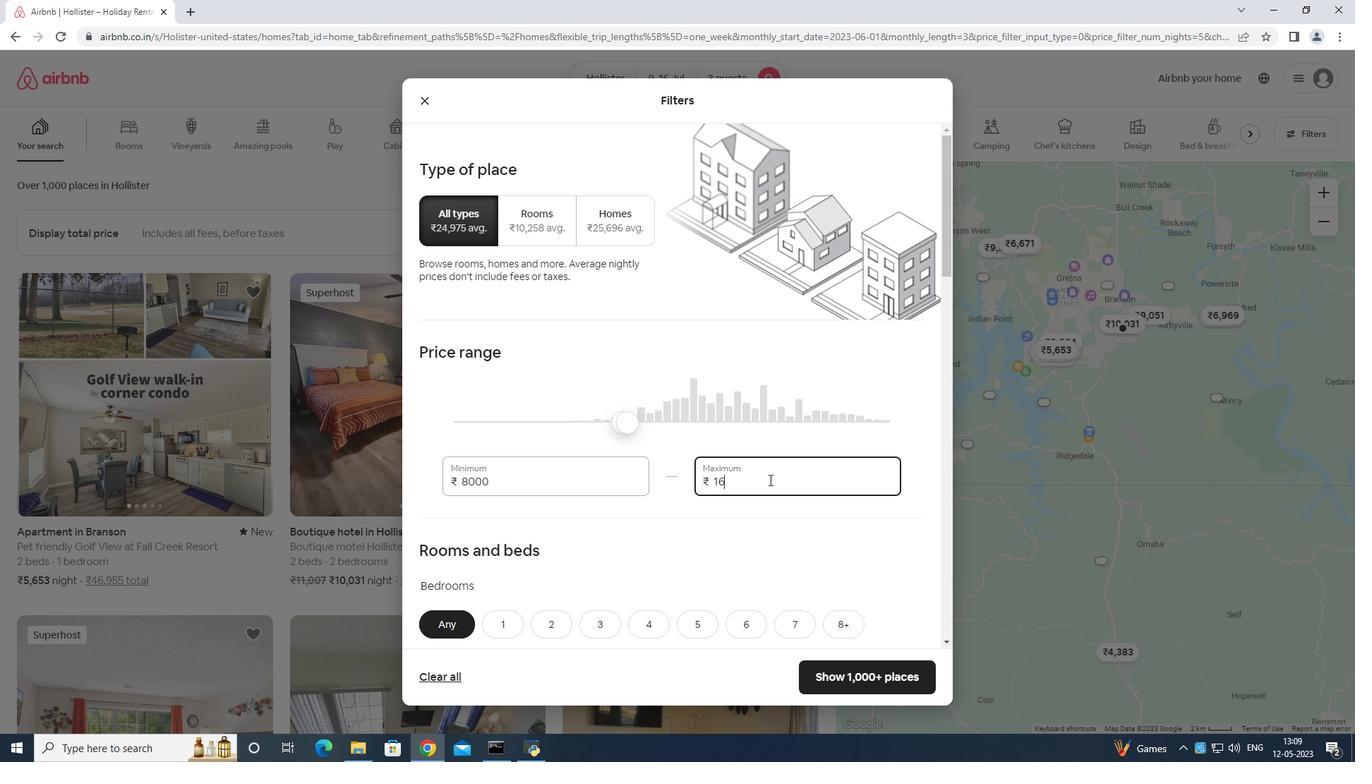 
Action: Mouse moved to (770, 479)
Screenshot: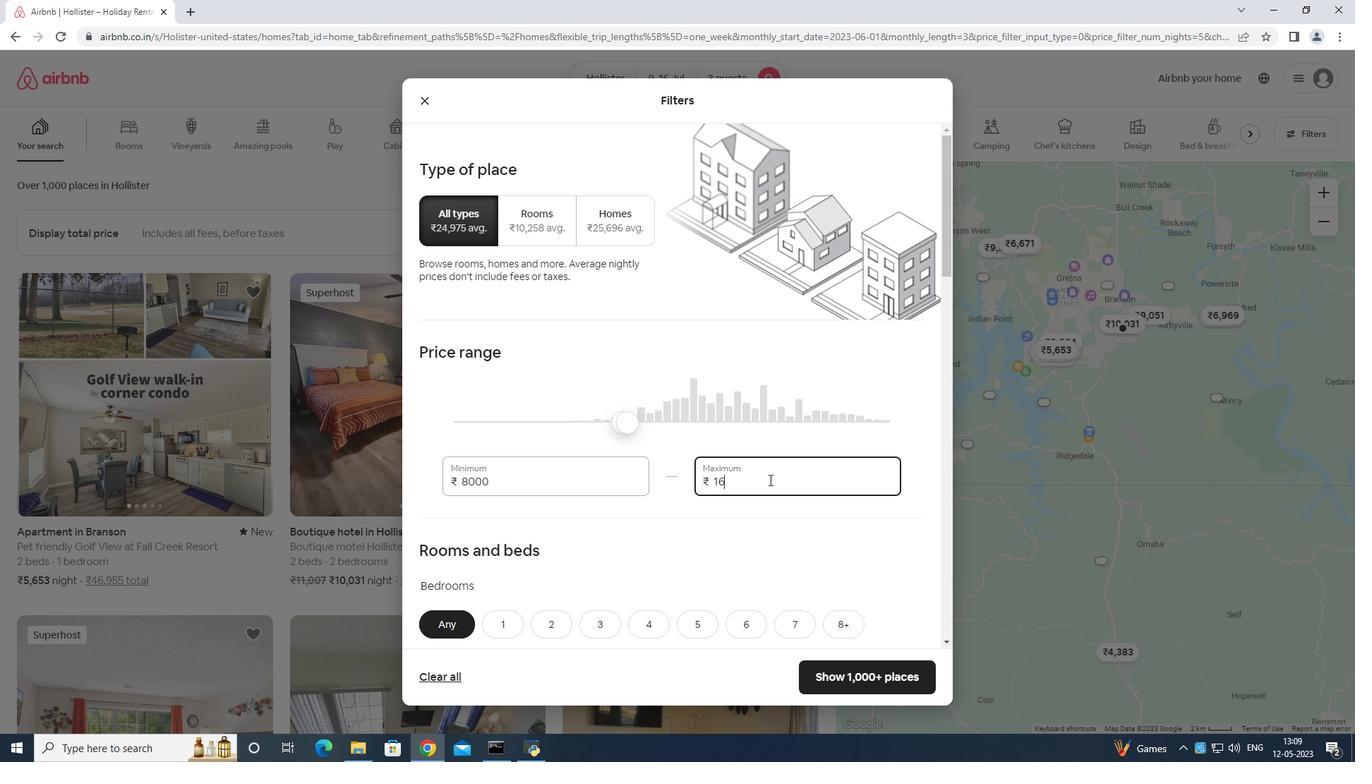 
Action: Key pressed 00
Screenshot: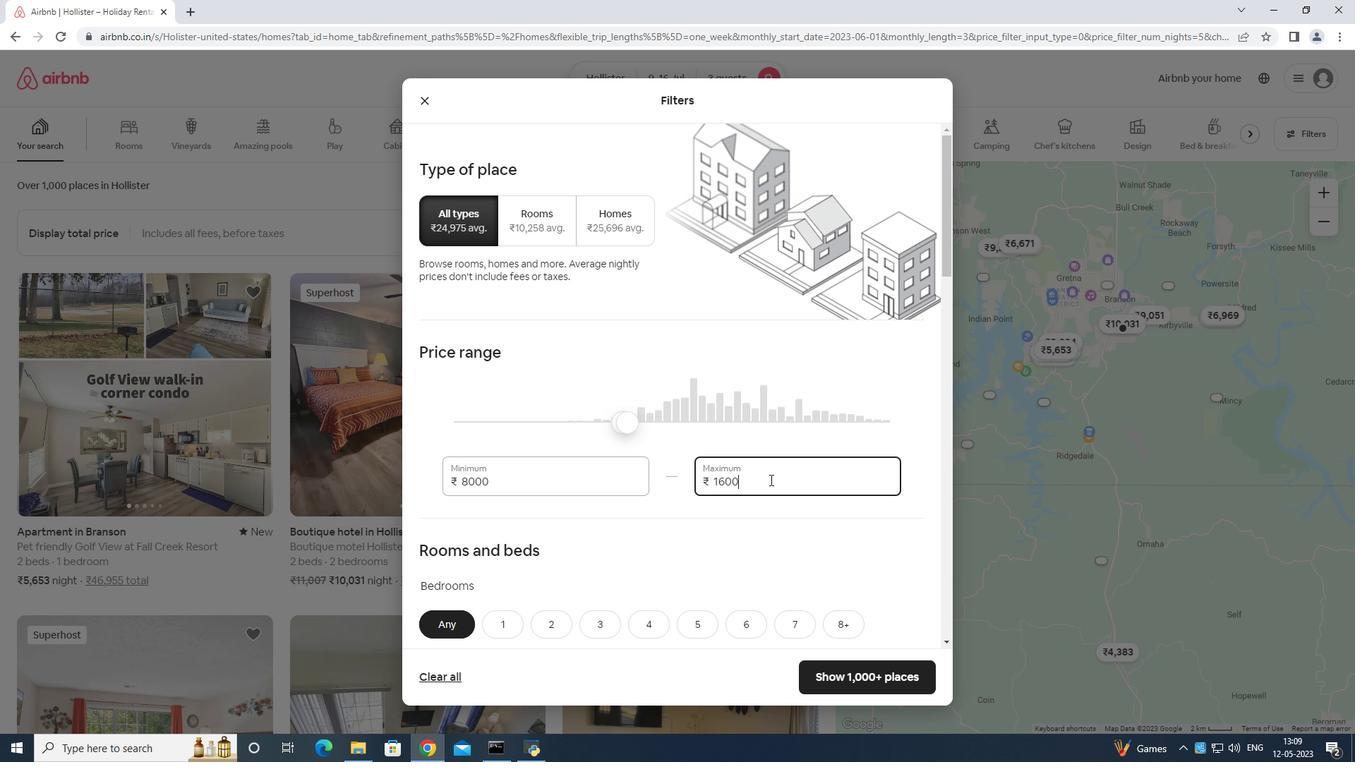 
Action: Mouse moved to (765, 479)
Screenshot: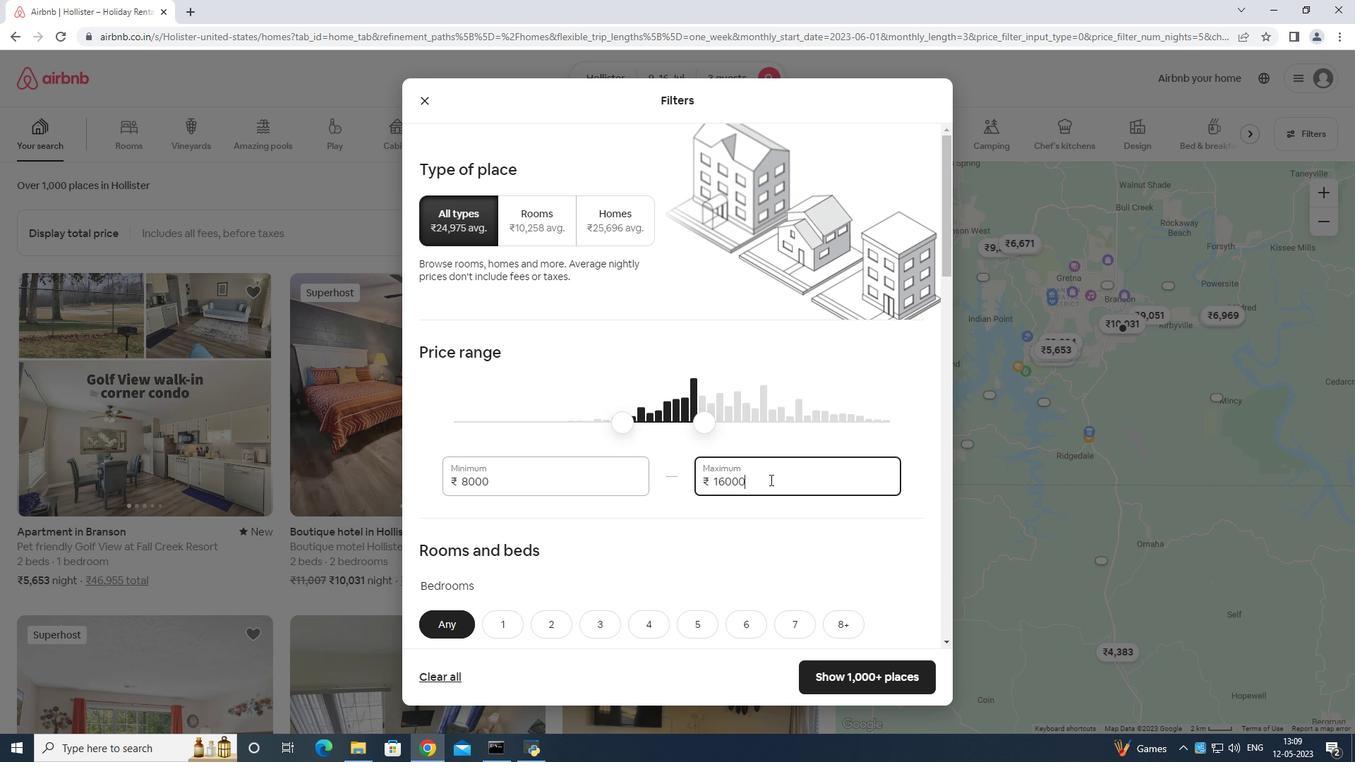 
Action: Mouse scrolled (765, 479) with delta (0, 0)
Screenshot: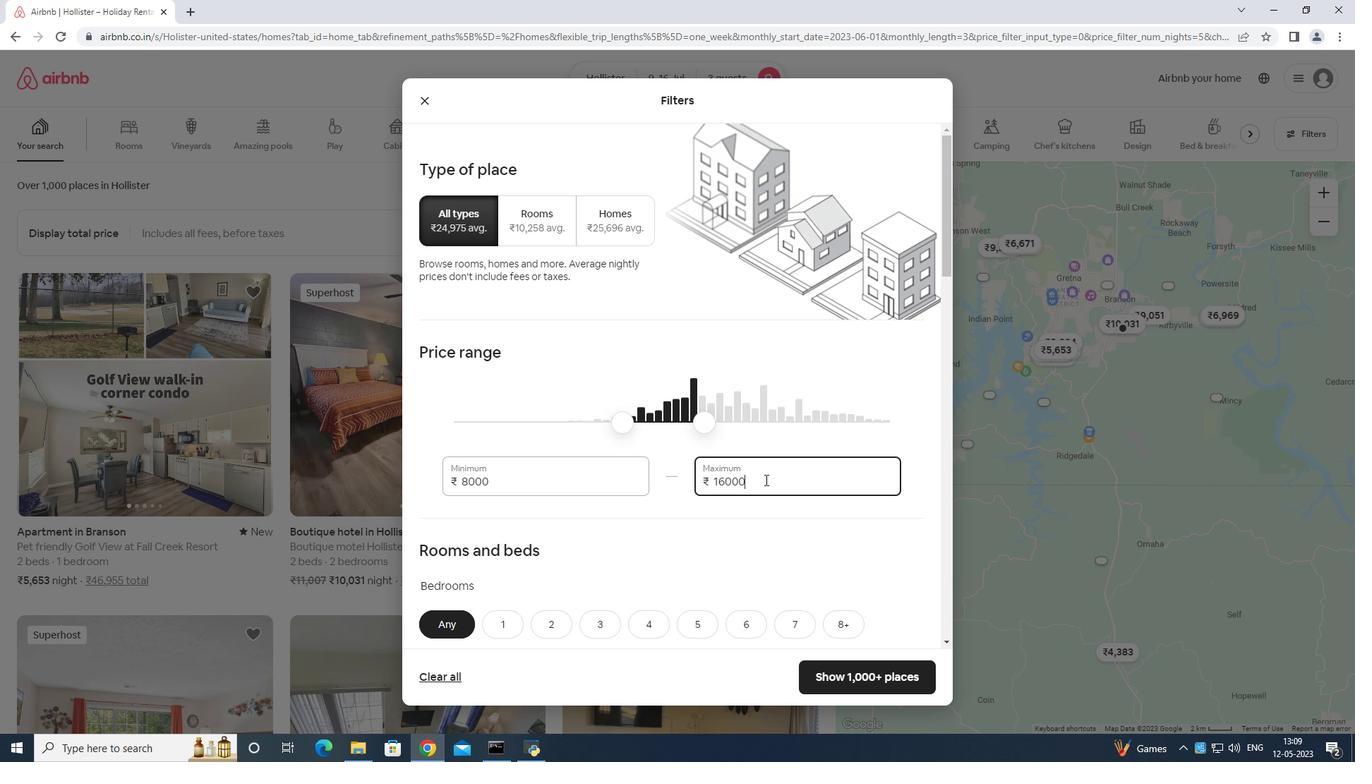 
Action: Mouse scrolled (765, 479) with delta (0, 0)
Screenshot: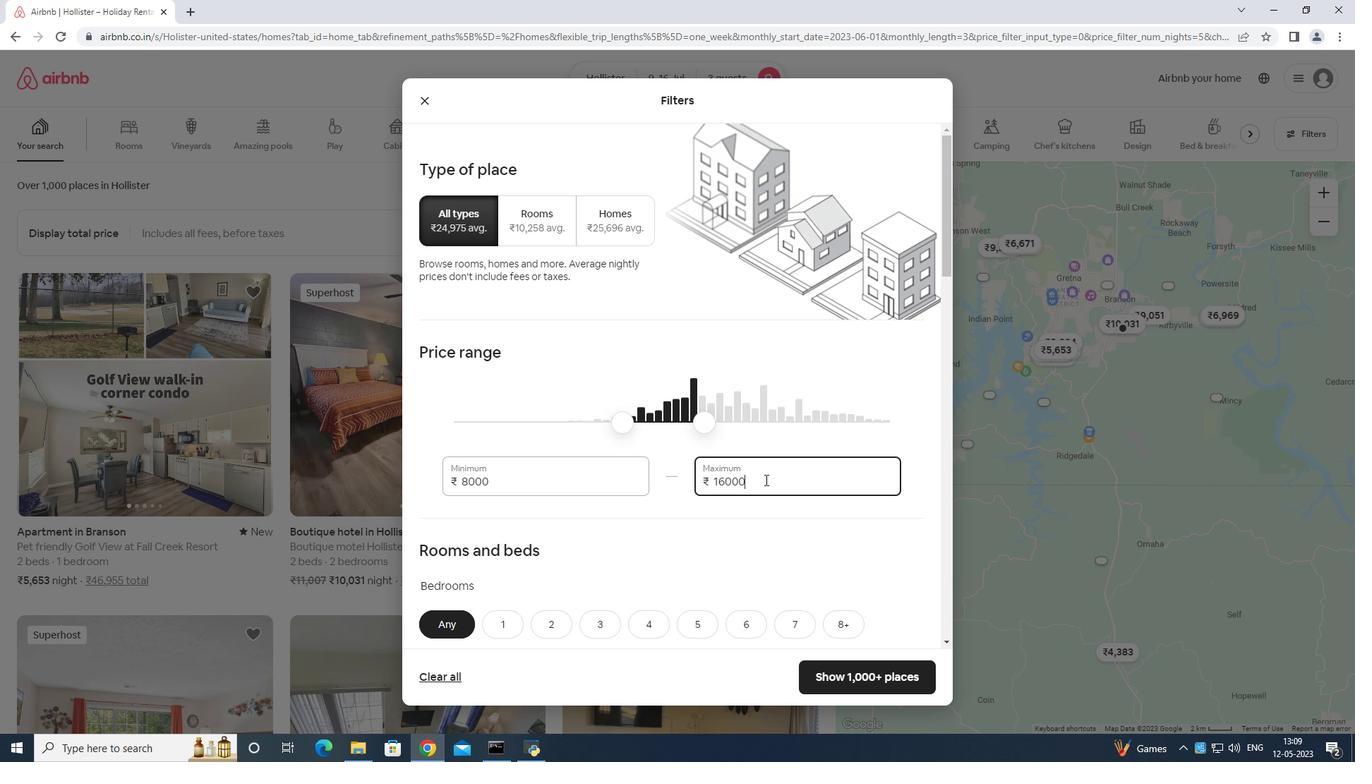 
Action: Mouse scrolled (765, 479) with delta (0, 0)
Screenshot: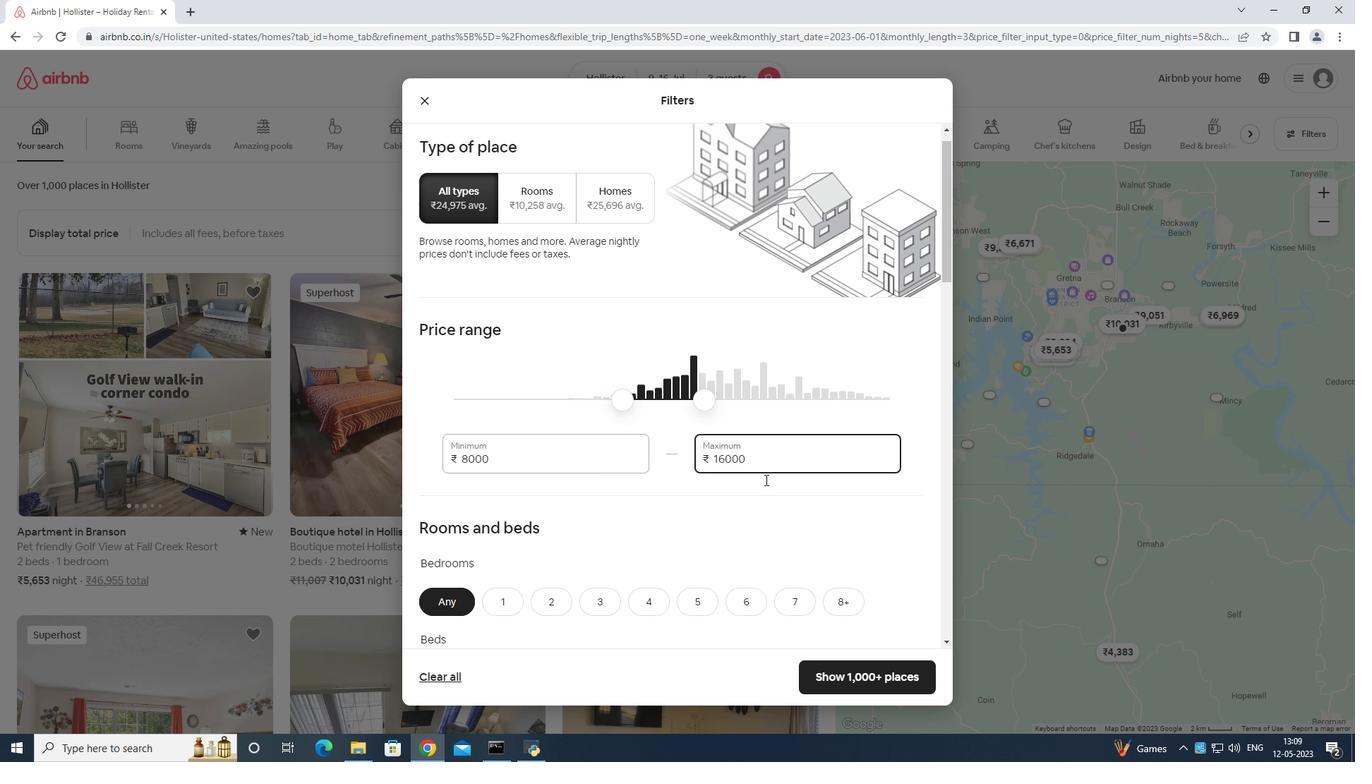 
Action: Mouse moved to (763, 478)
Screenshot: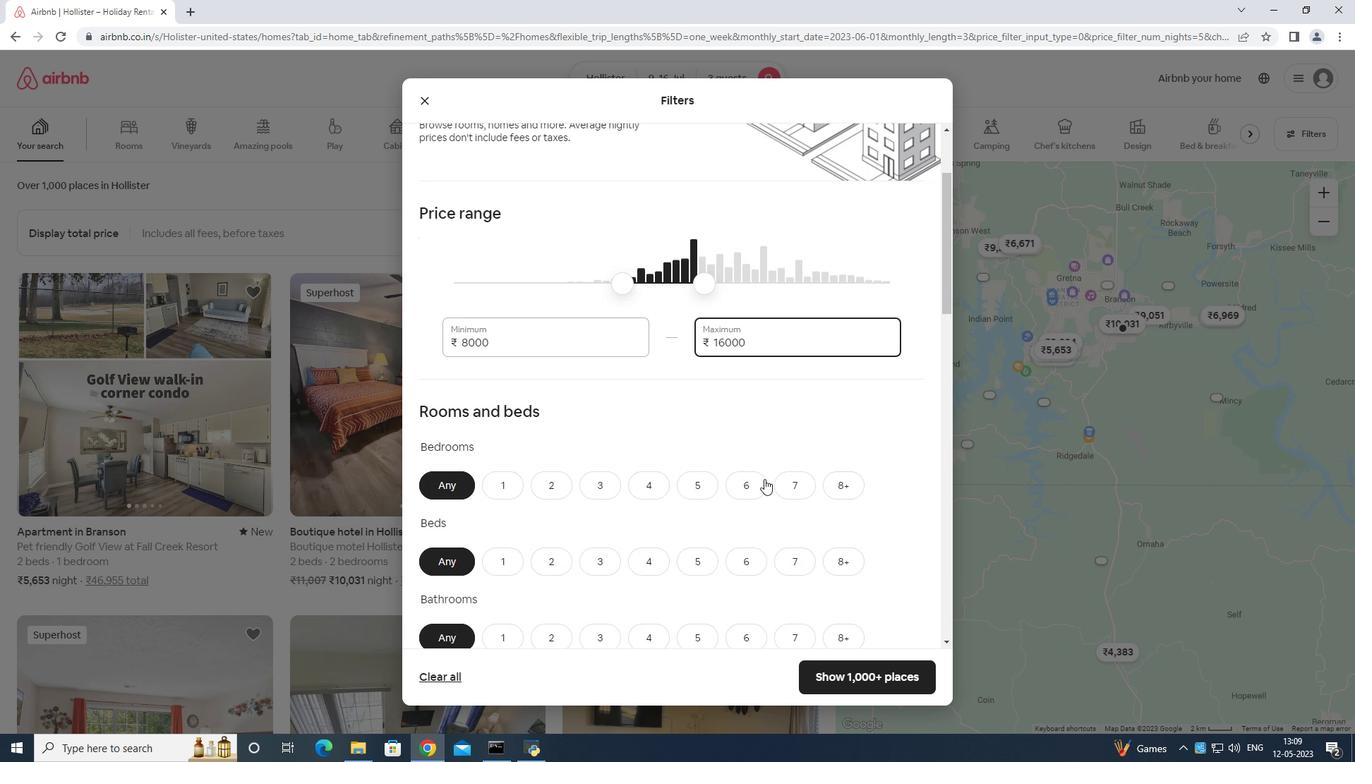 
Action: Mouse scrolled (763, 477) with delta (0, 0)
Screenshot: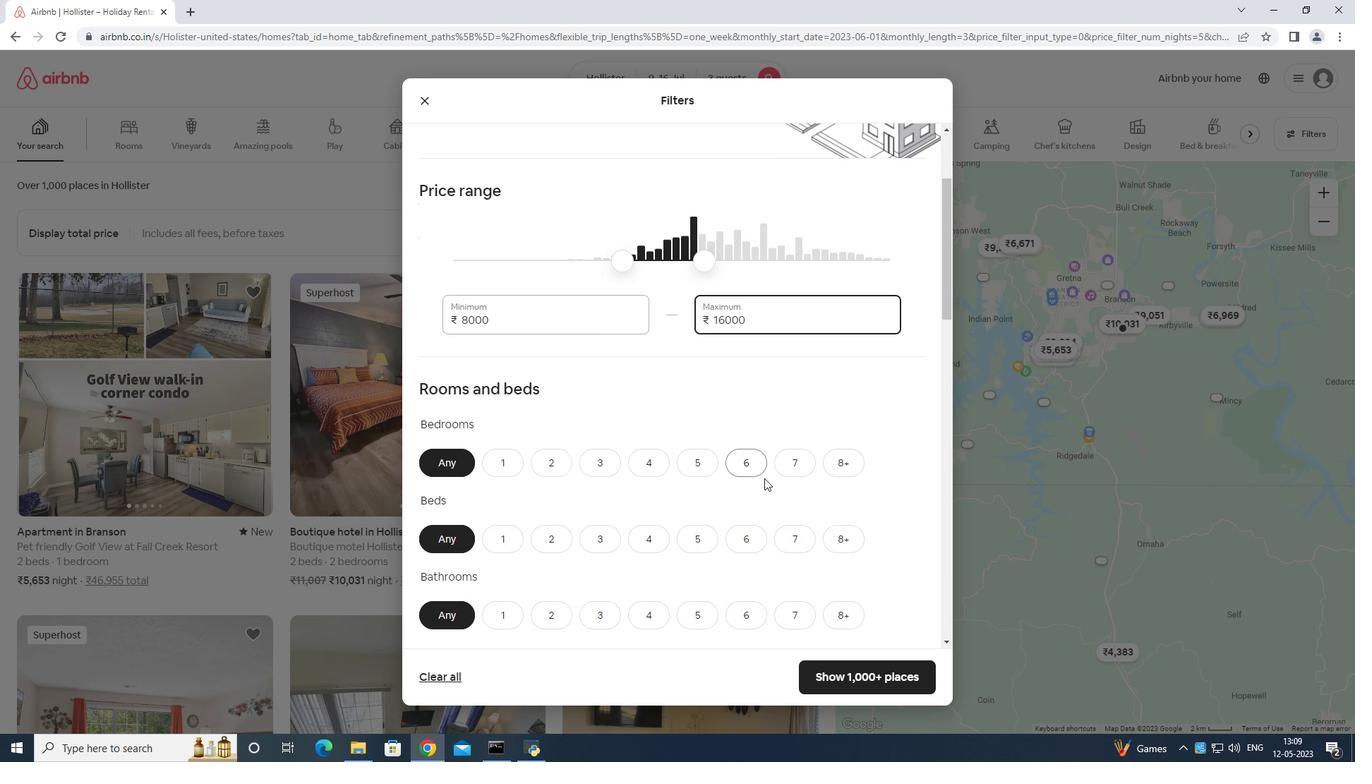 
Action: Mouse moved to (558, 340)
Screenshot: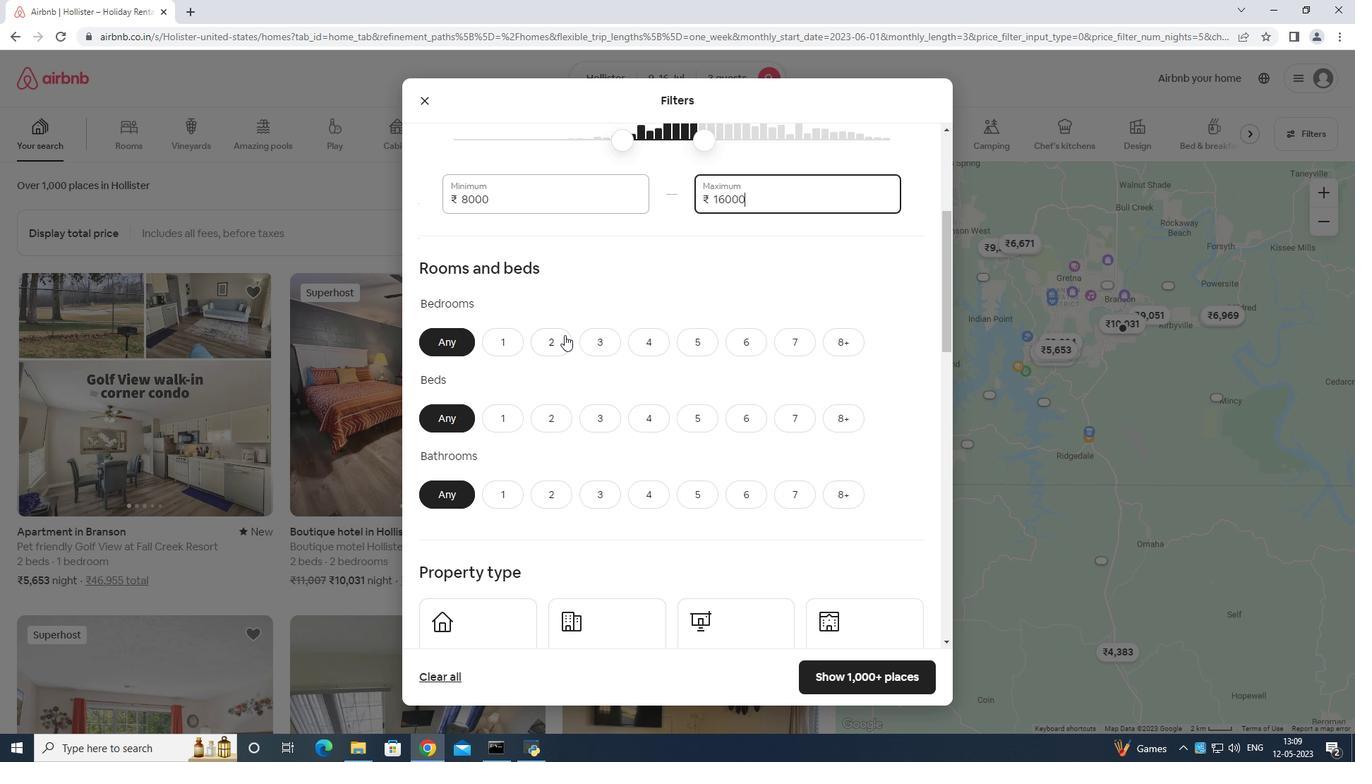 
Action: Mouse pressed left at (558, 340)
Screenshot: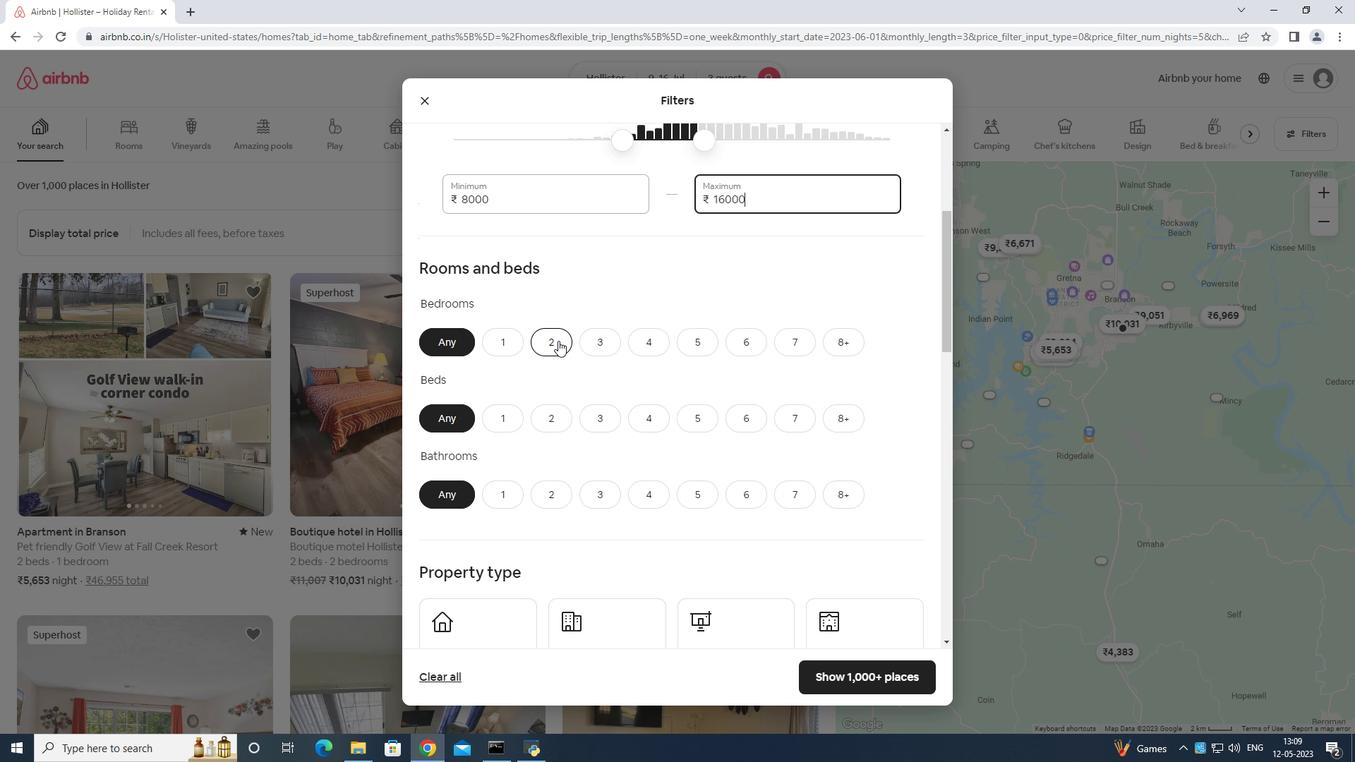 
Action: Mouse moved to (548, 414)
Screenshot: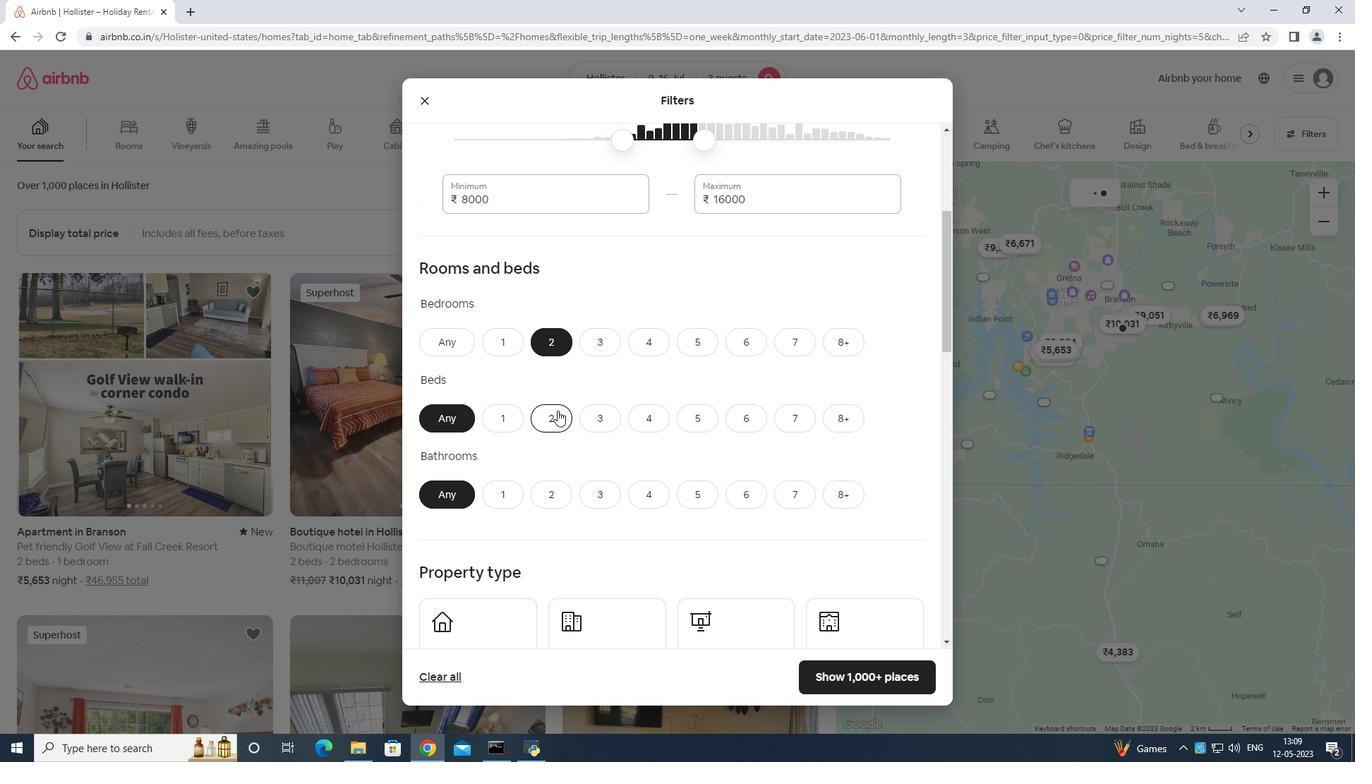 
Action: Mouse pressed left at (548, 414)
Screenshot: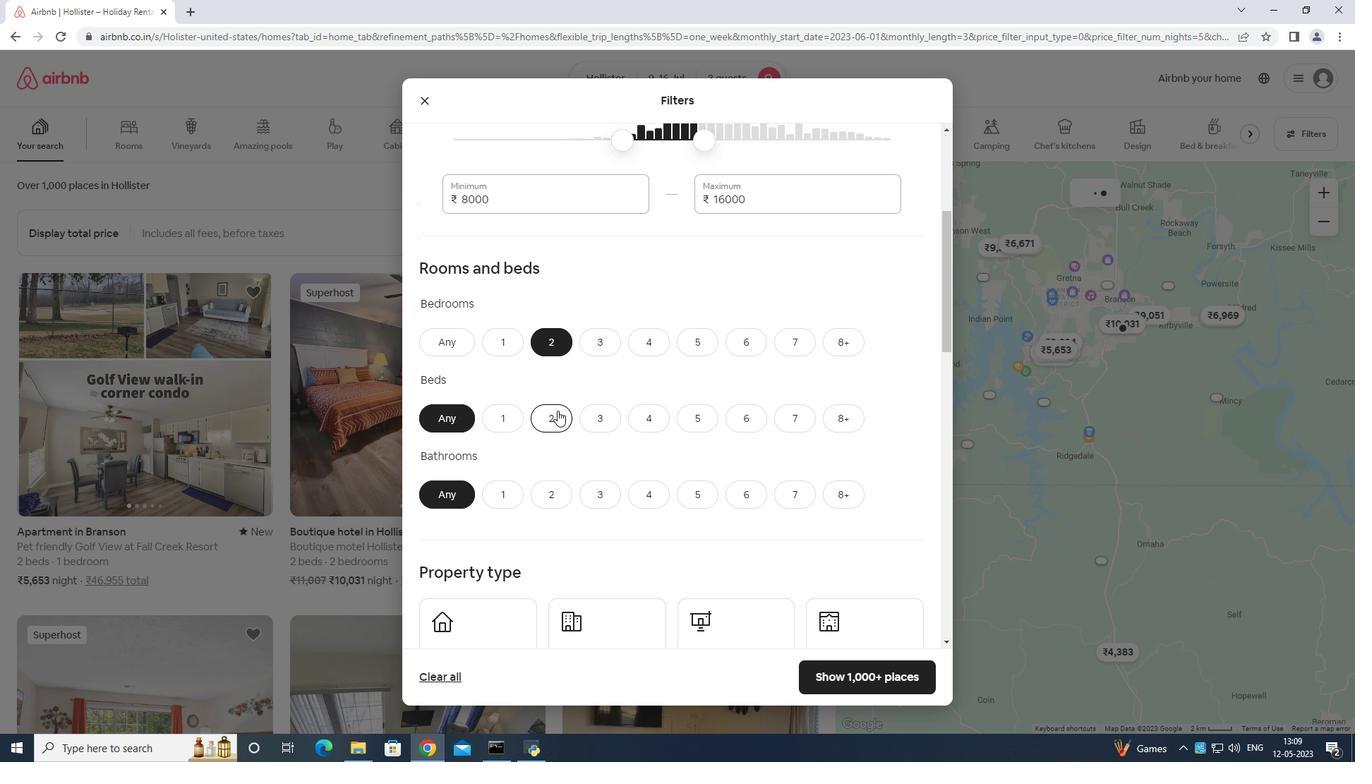 
Action: Mouse moved to (507, 489)
Screenshot: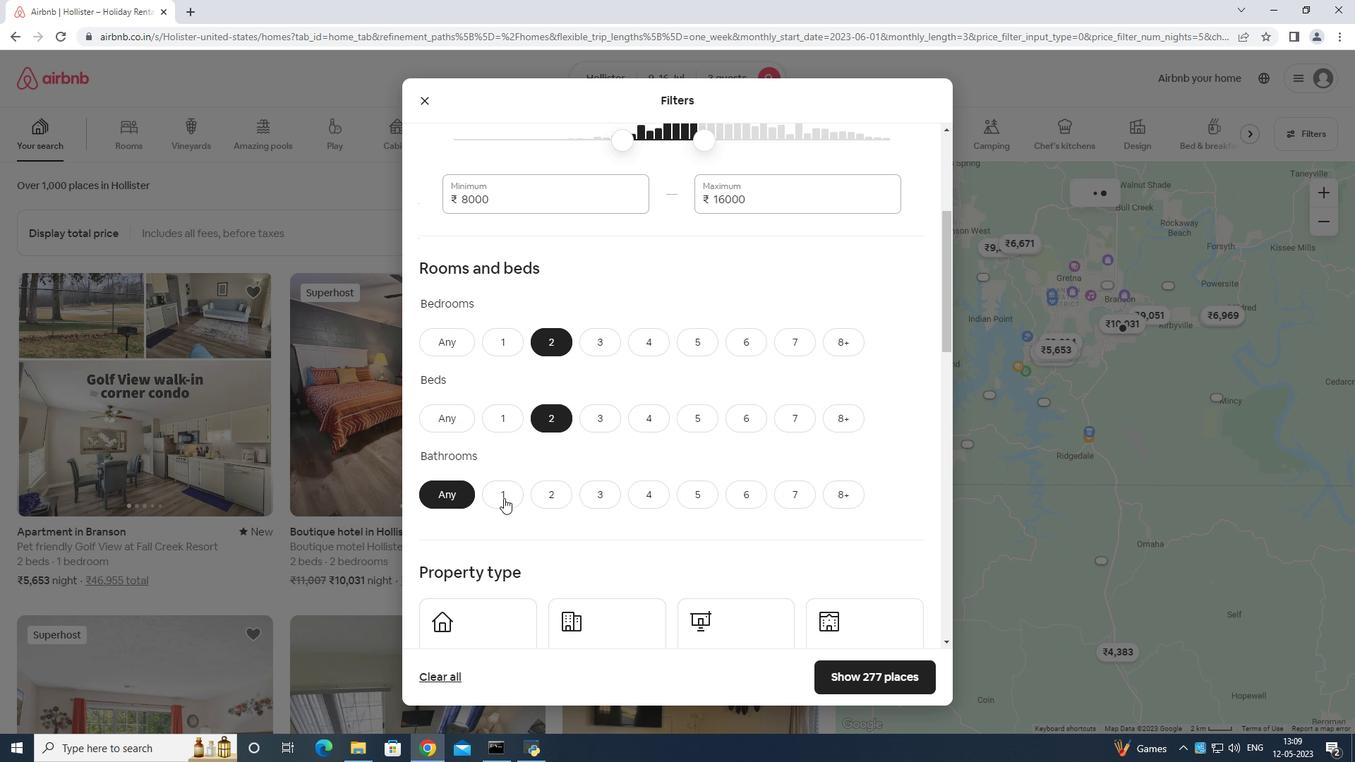 
Action: Mouse pressed left at (507, 489)
Screenshot: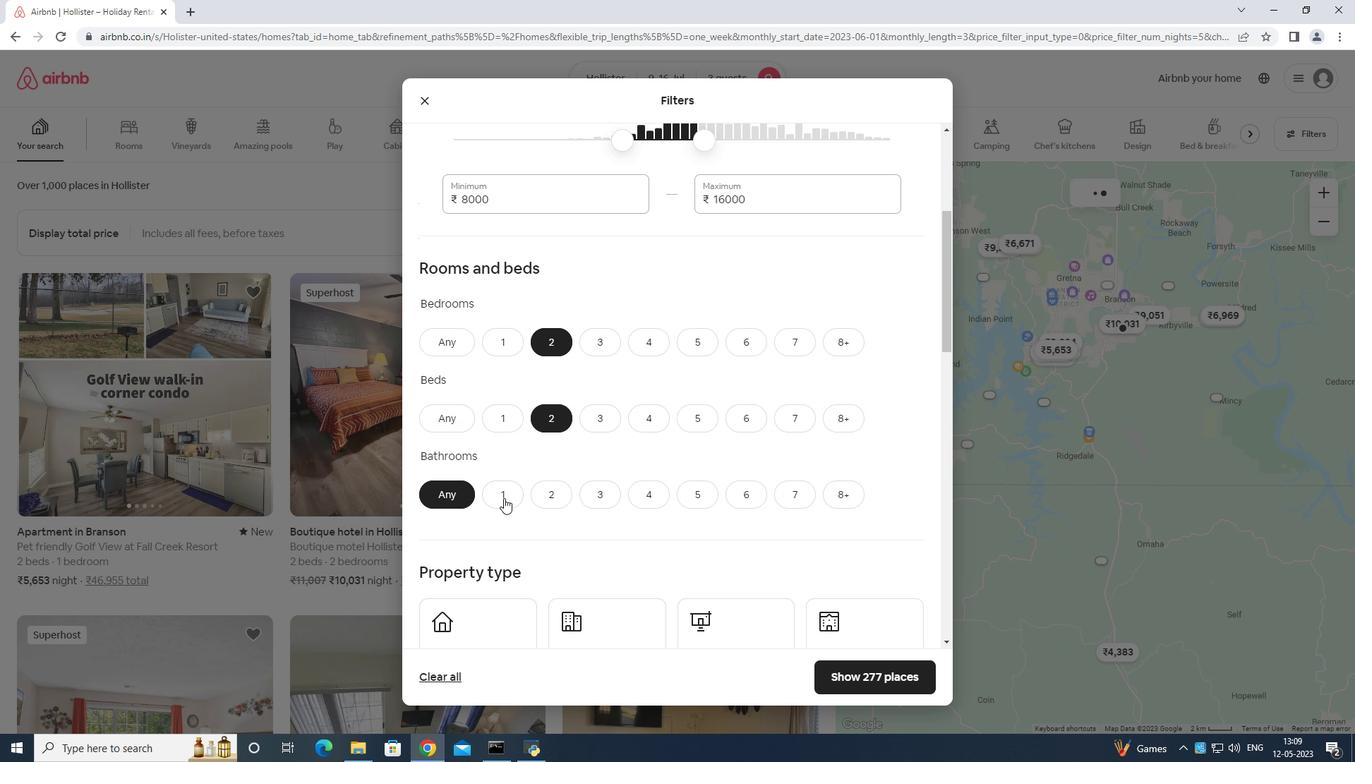 
Action: Mouse moved to (514, 484)
Screenshot: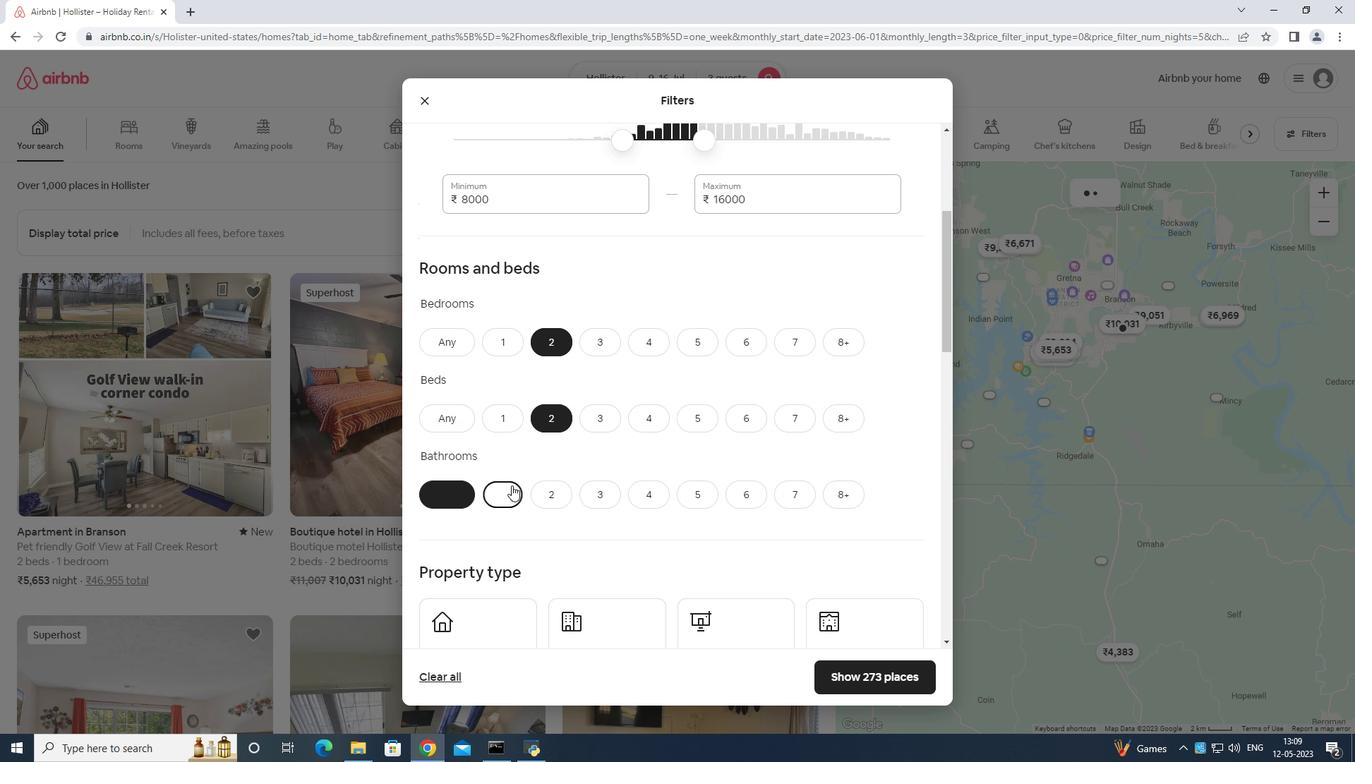 
Action: Mouse scrolled (514, 484) with delta (0, 0)
Screenshot: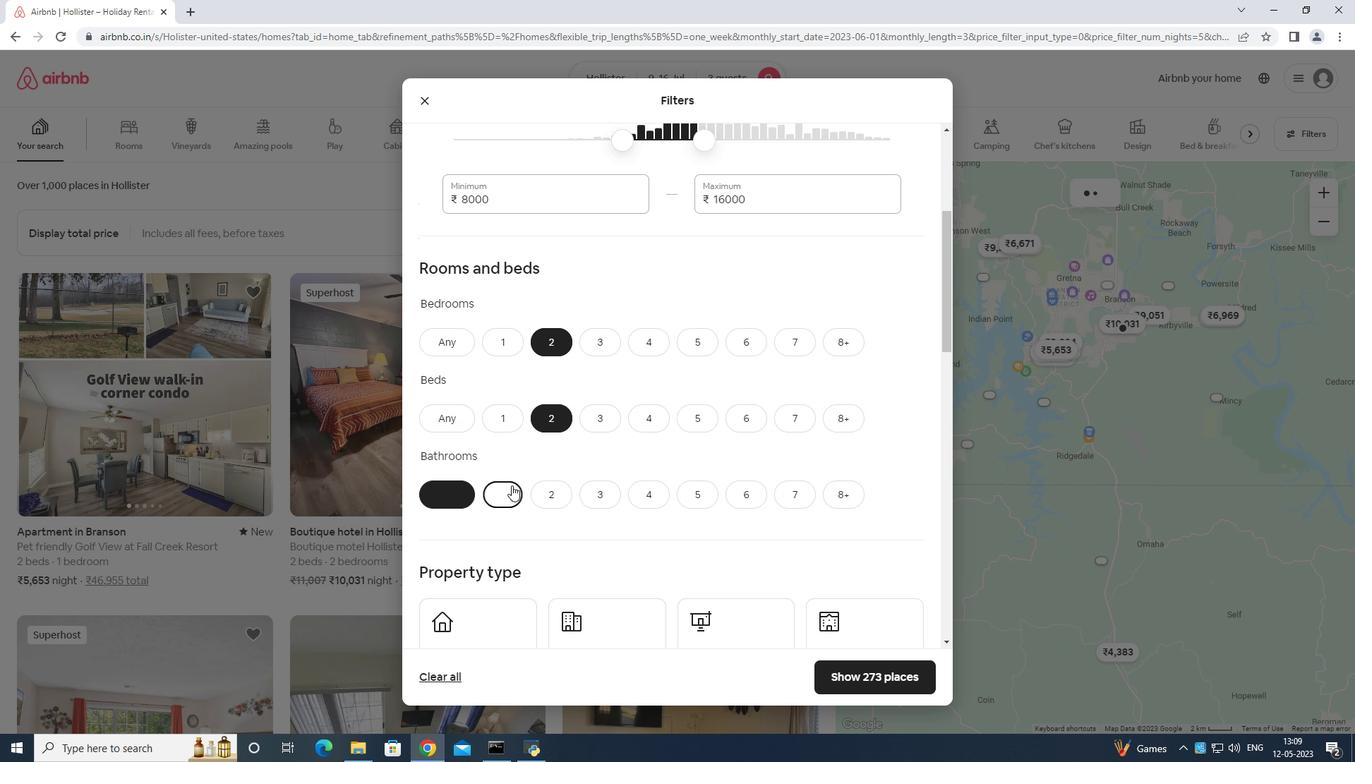 
Action: Mouse moved to (515, 484)
Screenshot: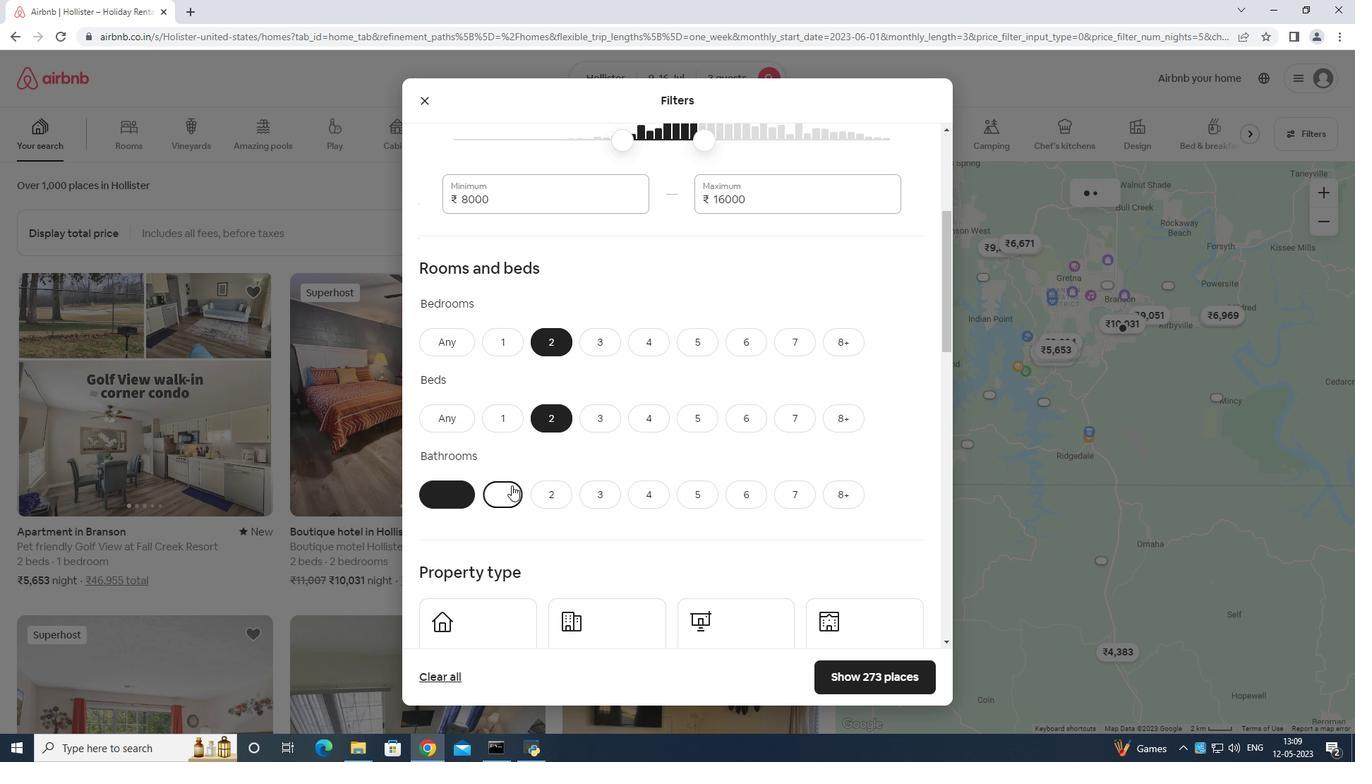 
Action: Mouse scrolled (515, 484) with delta (0, 0)
Screenshot: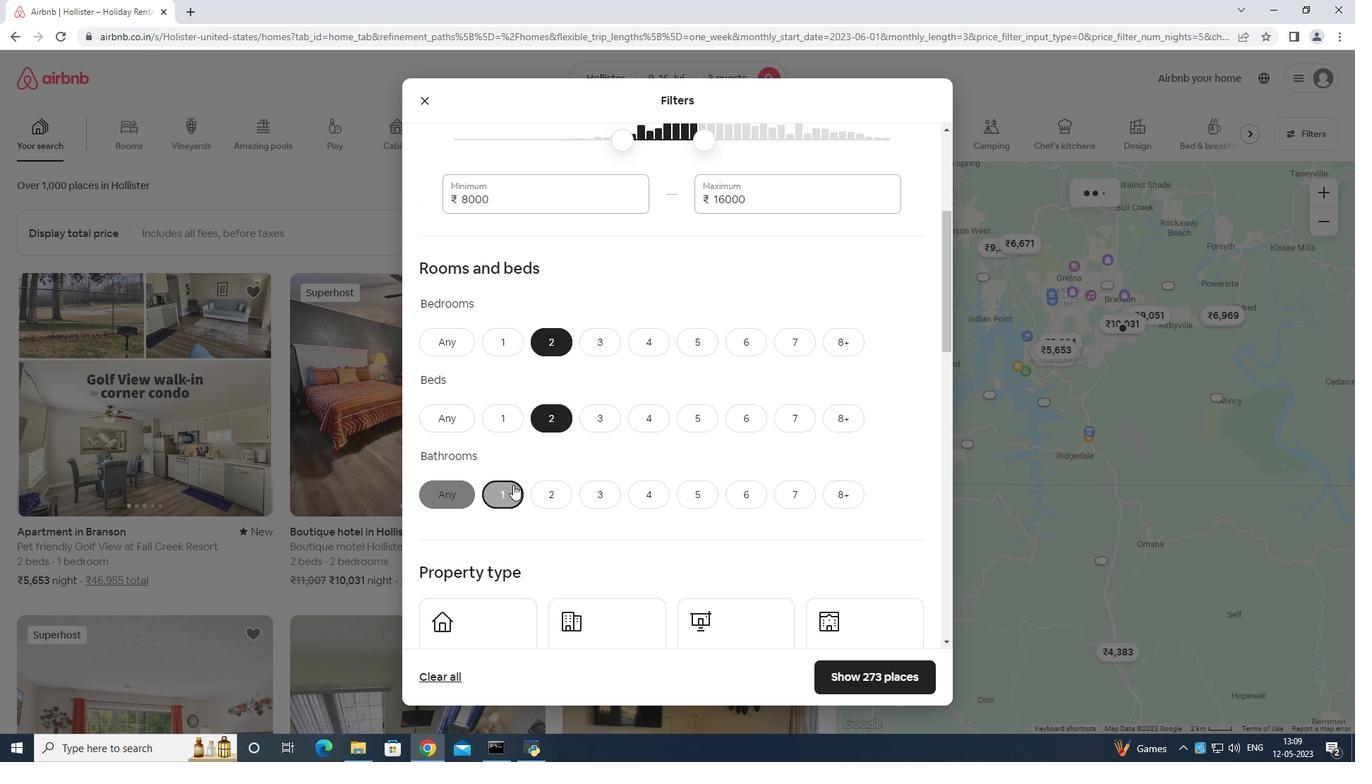 
Action: Mouse moved to (517, 484)
Screenshot: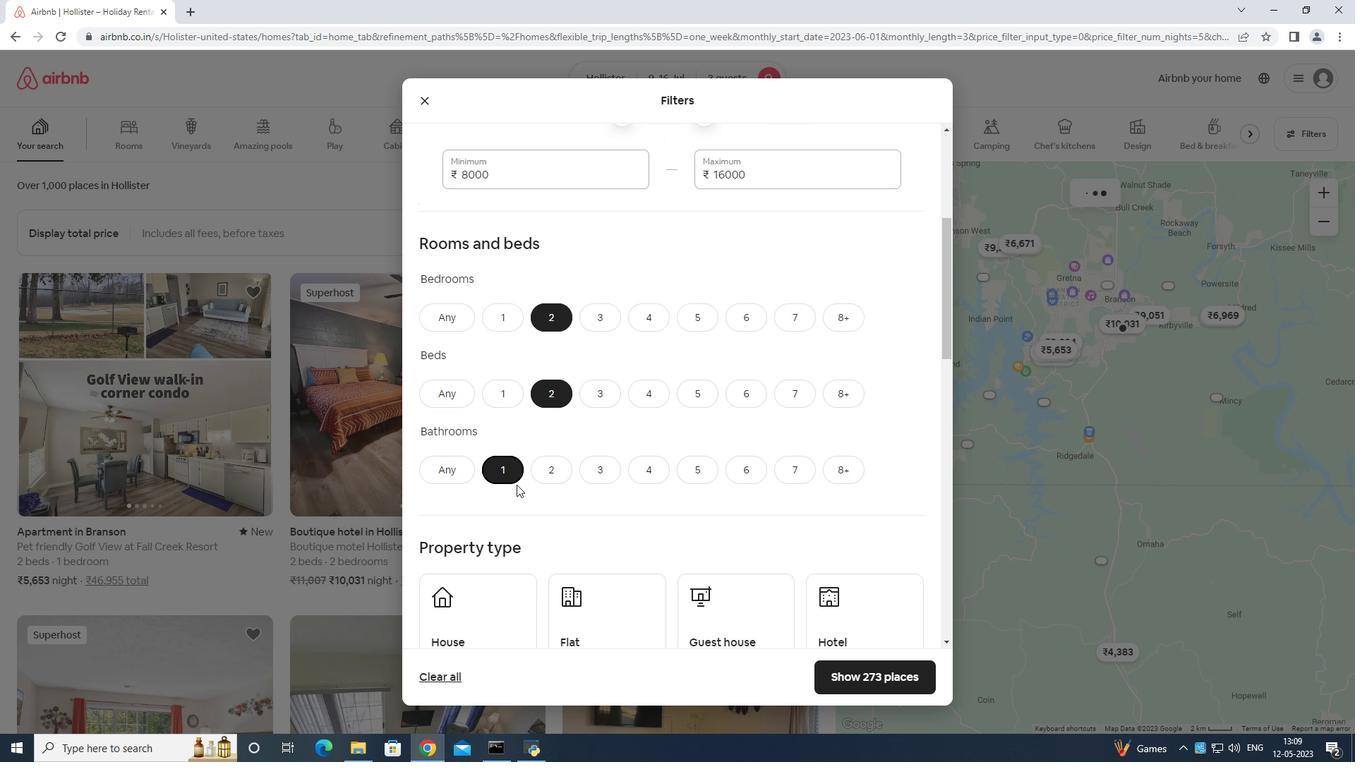 
Action: Mouse scrolled (517, 484) with delta (0, 0)
Screenshot: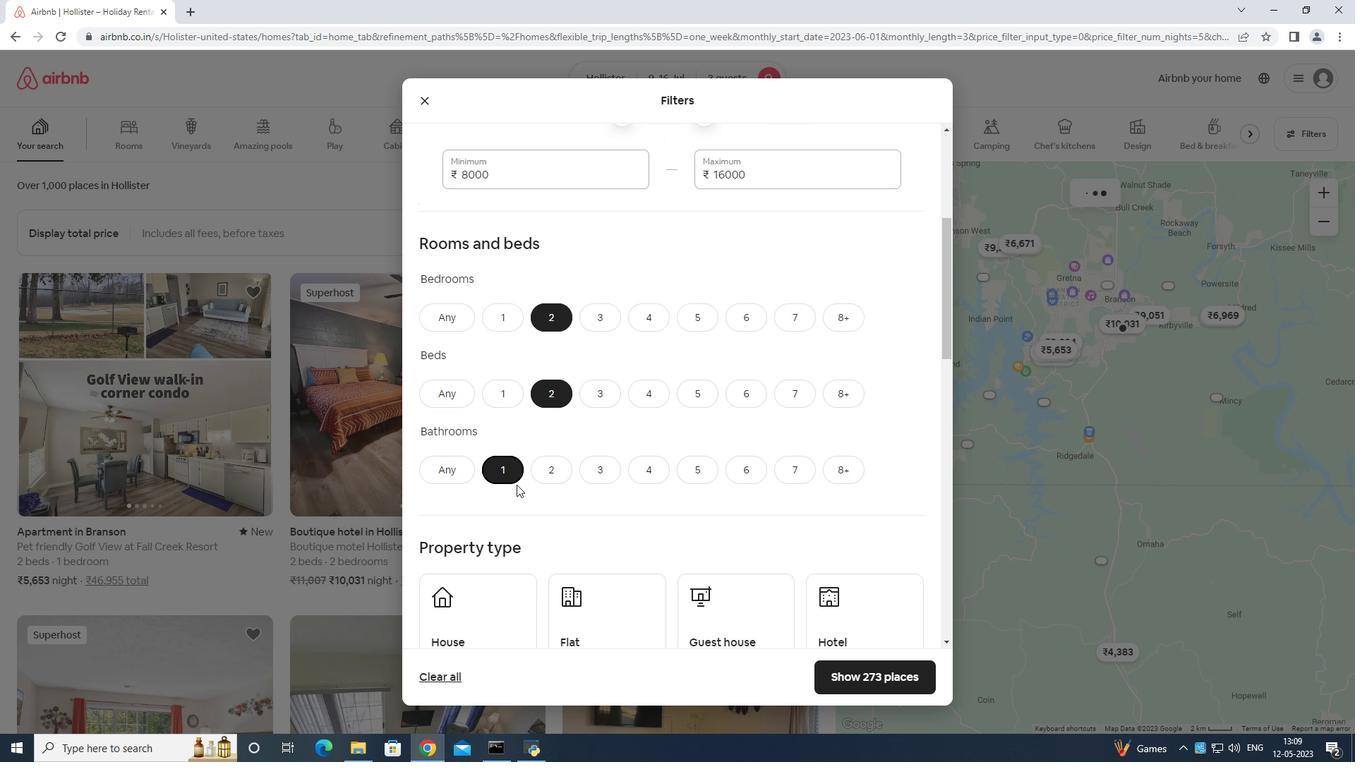
Action: Mouse moved to (496, 457)
Screenshot: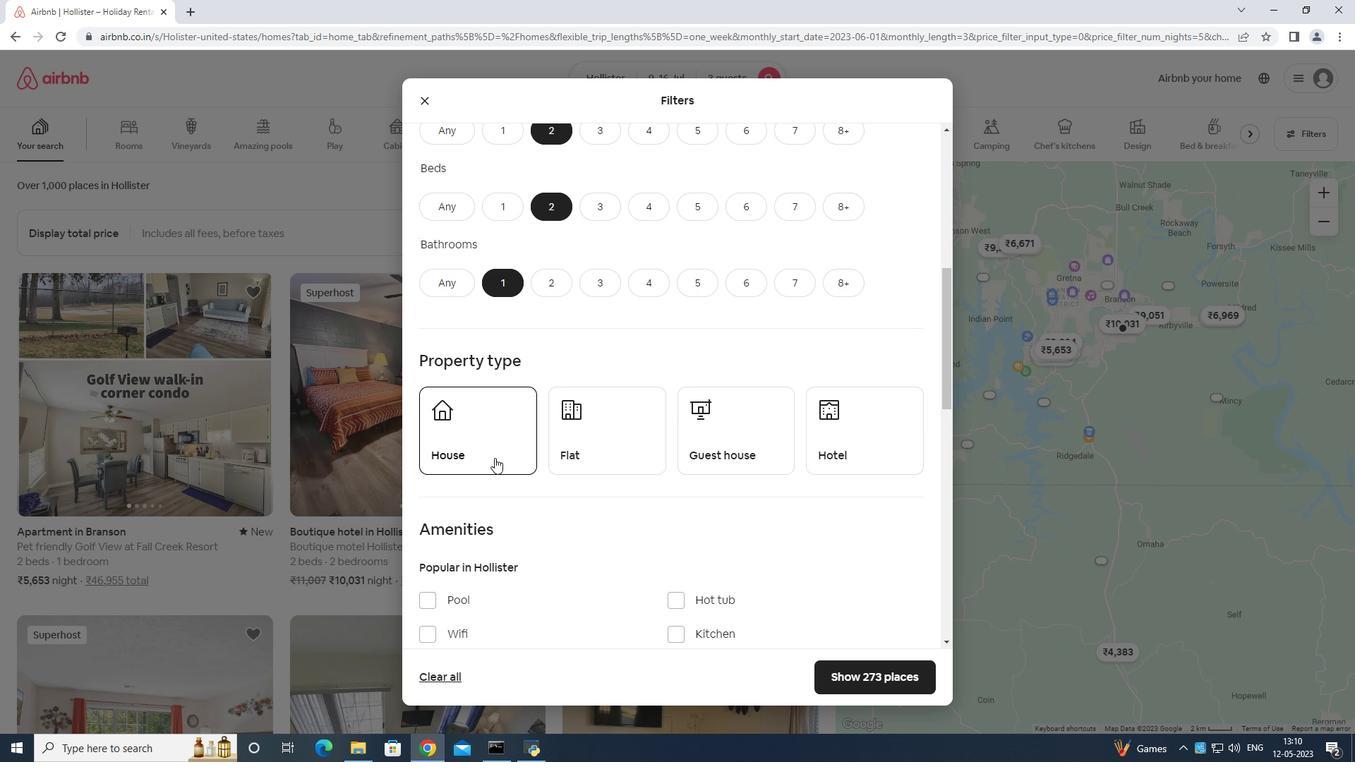 
Action: Mouse pressed left at (496, 457)
Screenshot: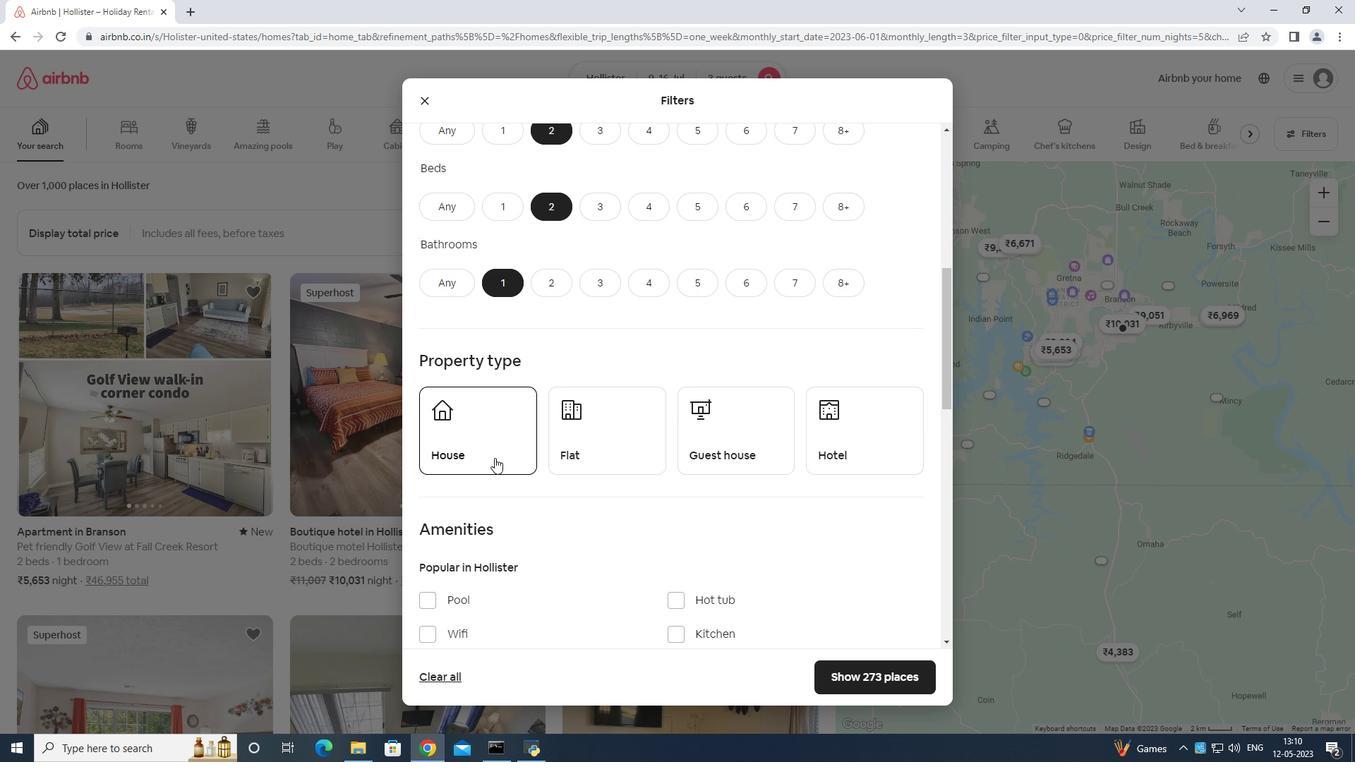 
Action: Mouse moved to (575, 432)
Screenshot: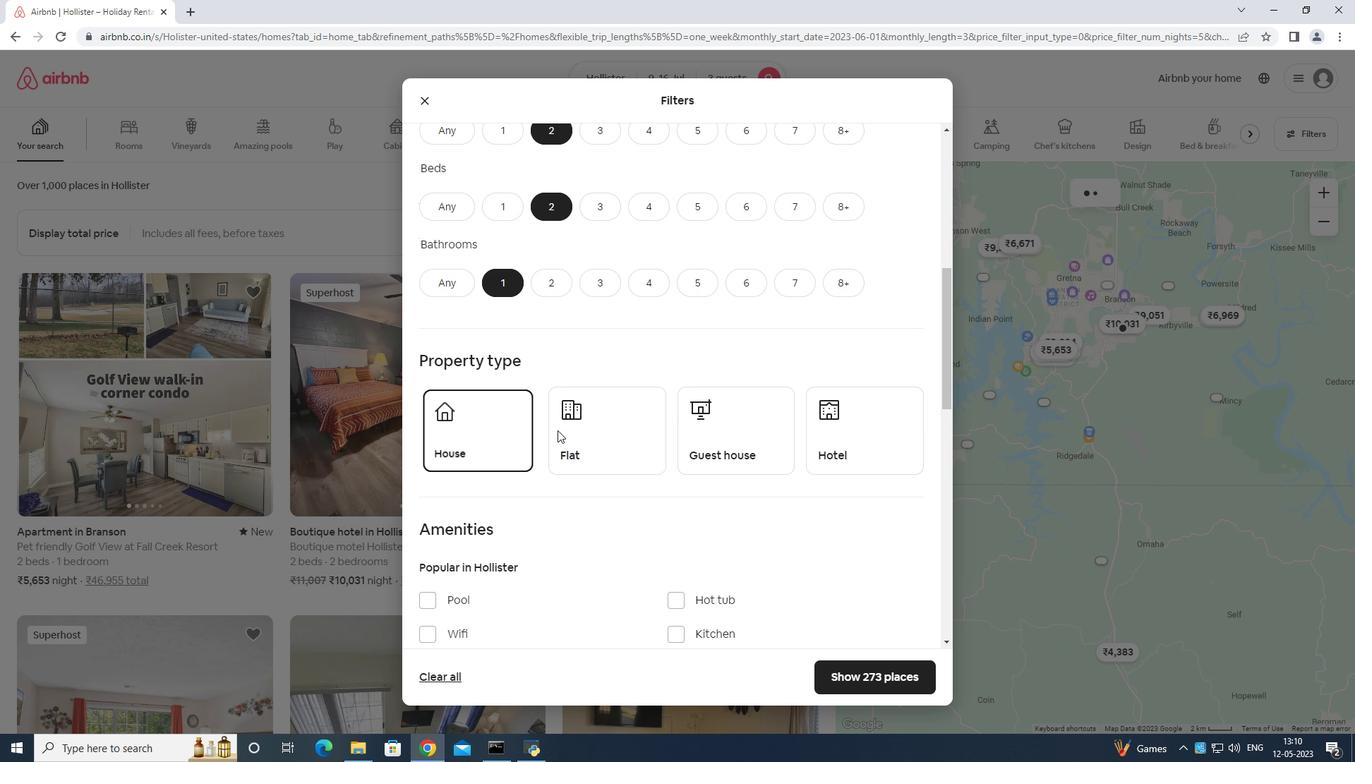 
Action: Mouse pressed left at (575, 432)
Screenshot: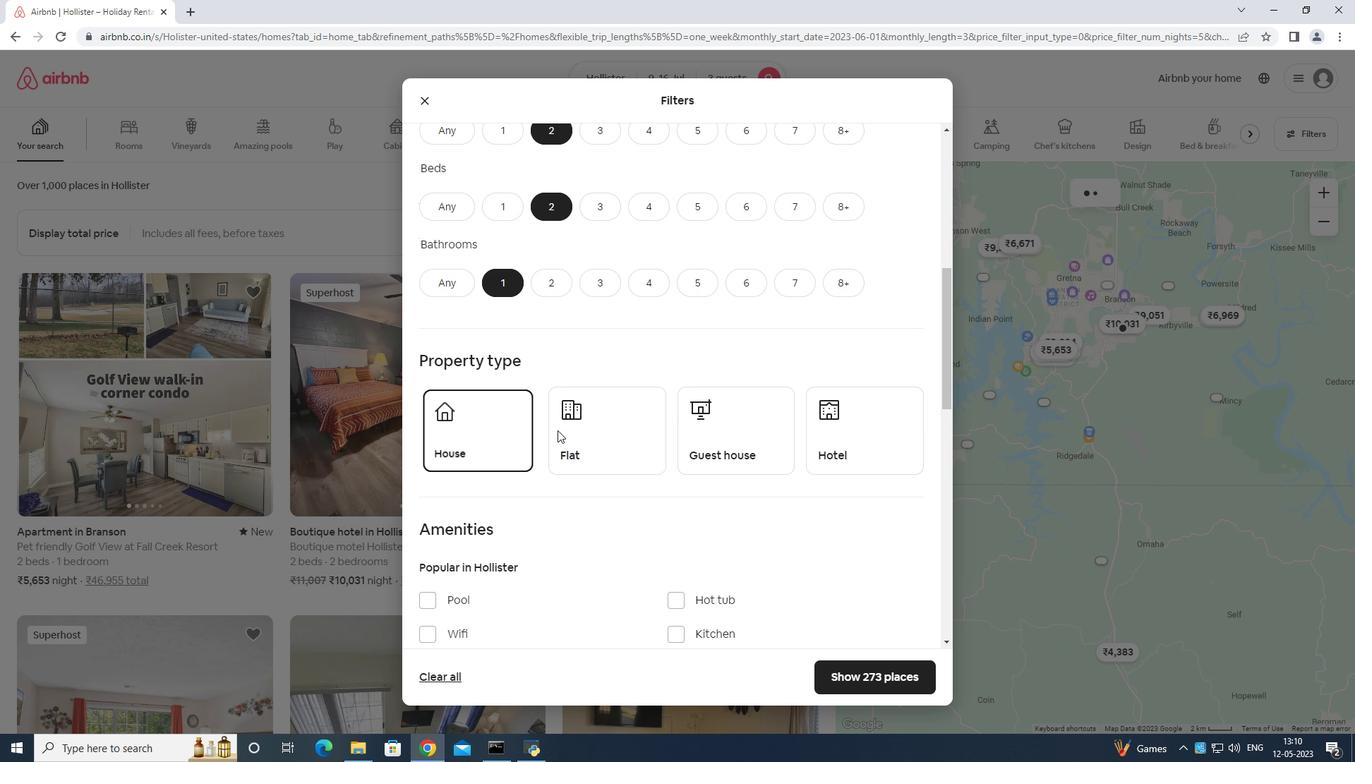 
Action: Mouse moved to (728, 428)
Screenshot: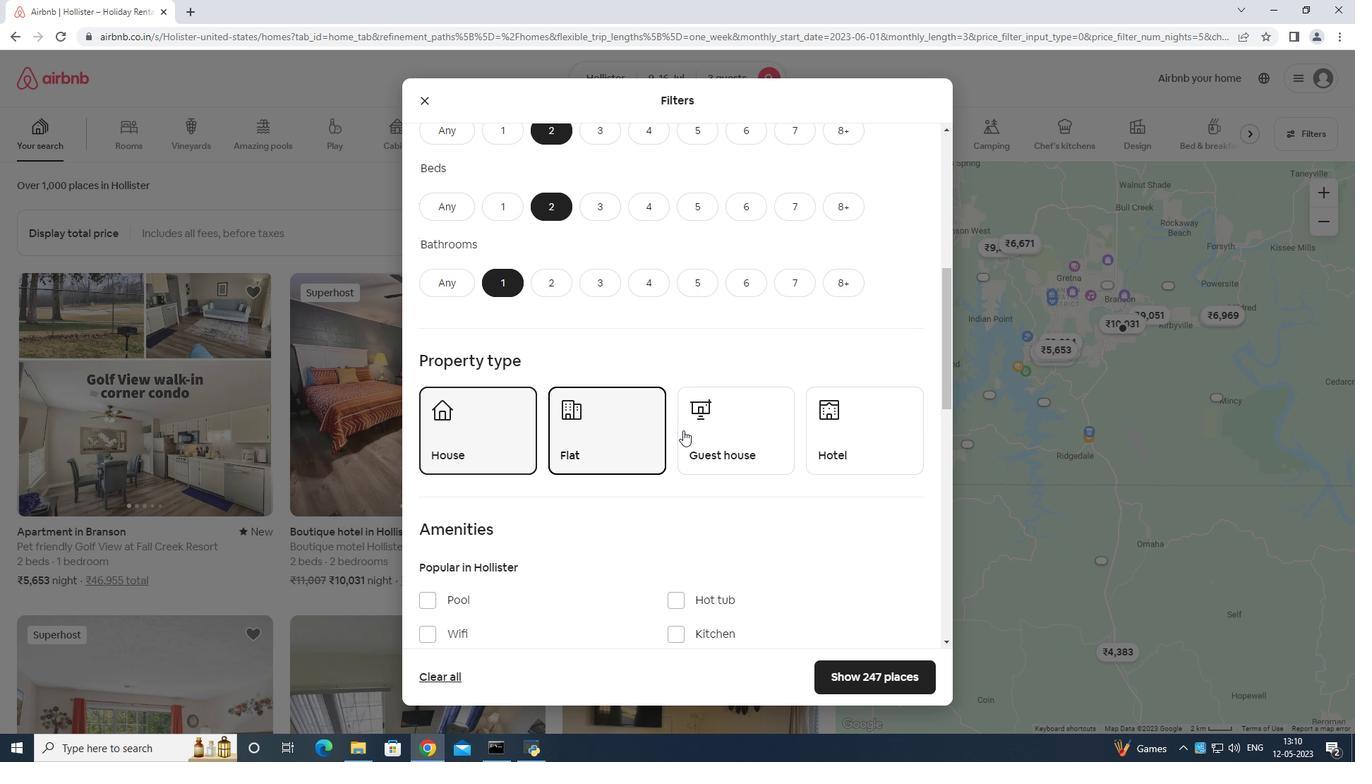 
Action: Mouse pressed left at (728, 428)
Screenshot: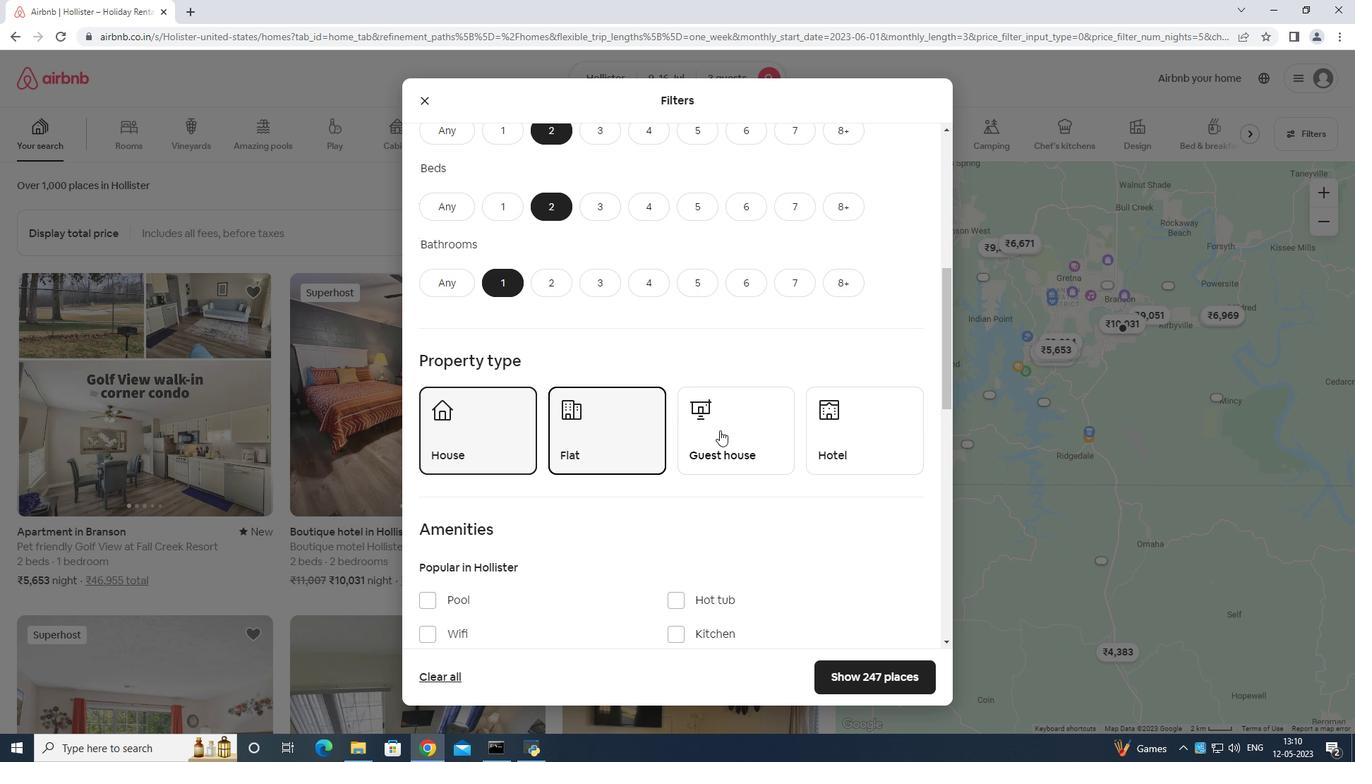 
Action: Mouse moved to (736, 430)
Screenshot: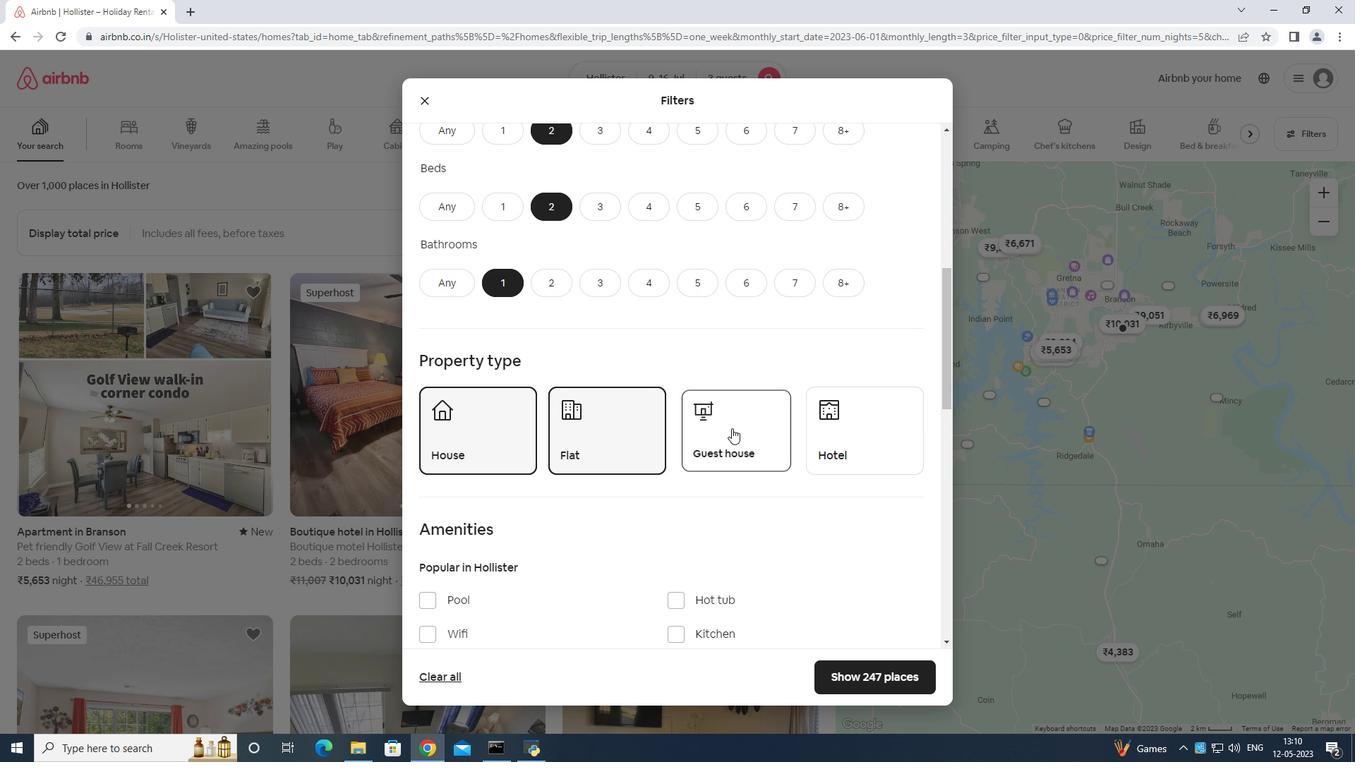 
Action: Mouse scrolled (736, 429) with delta (0, 0)
Screenshot: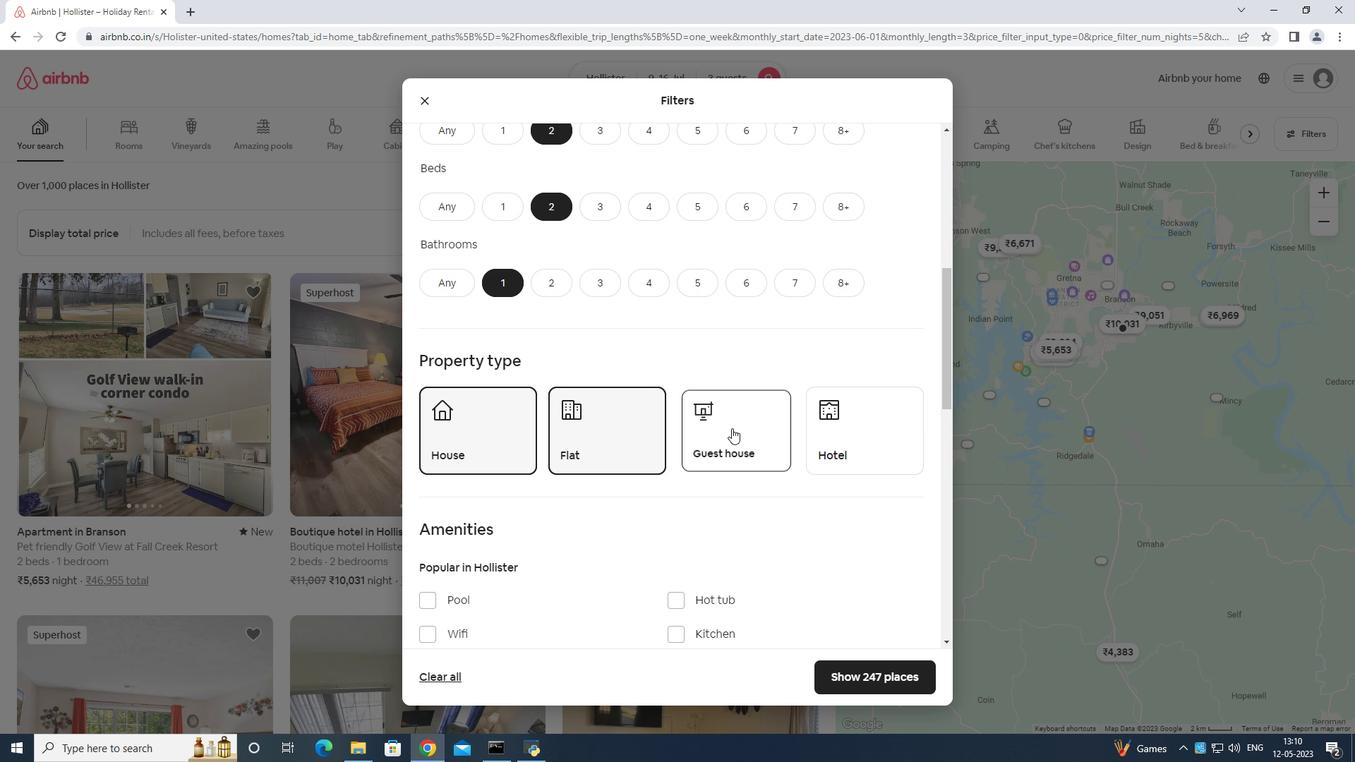 
Action: Mouse scrolled (736, 429) with delta (0, 0)
Screenshot: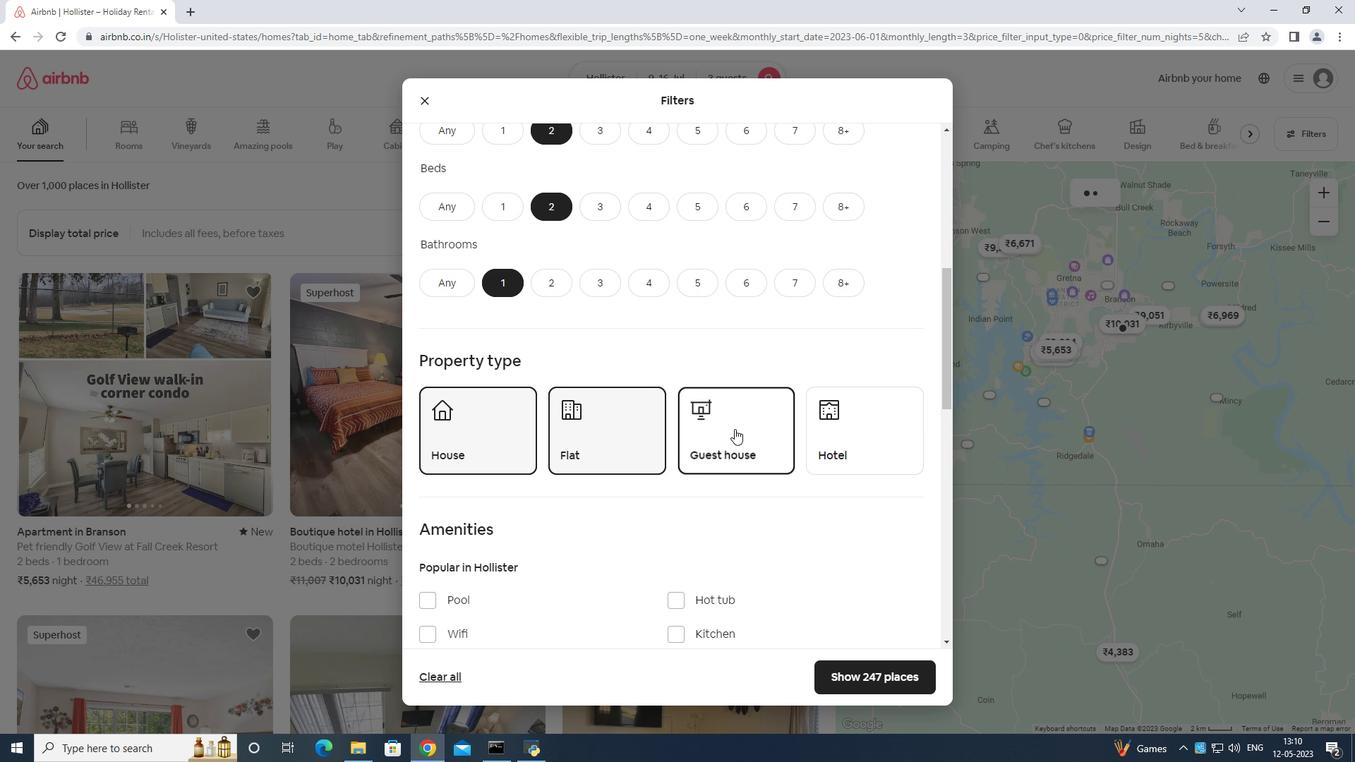 
Action: Mouse scrolled (736, 429) with delta (0, 0)
Screenshot: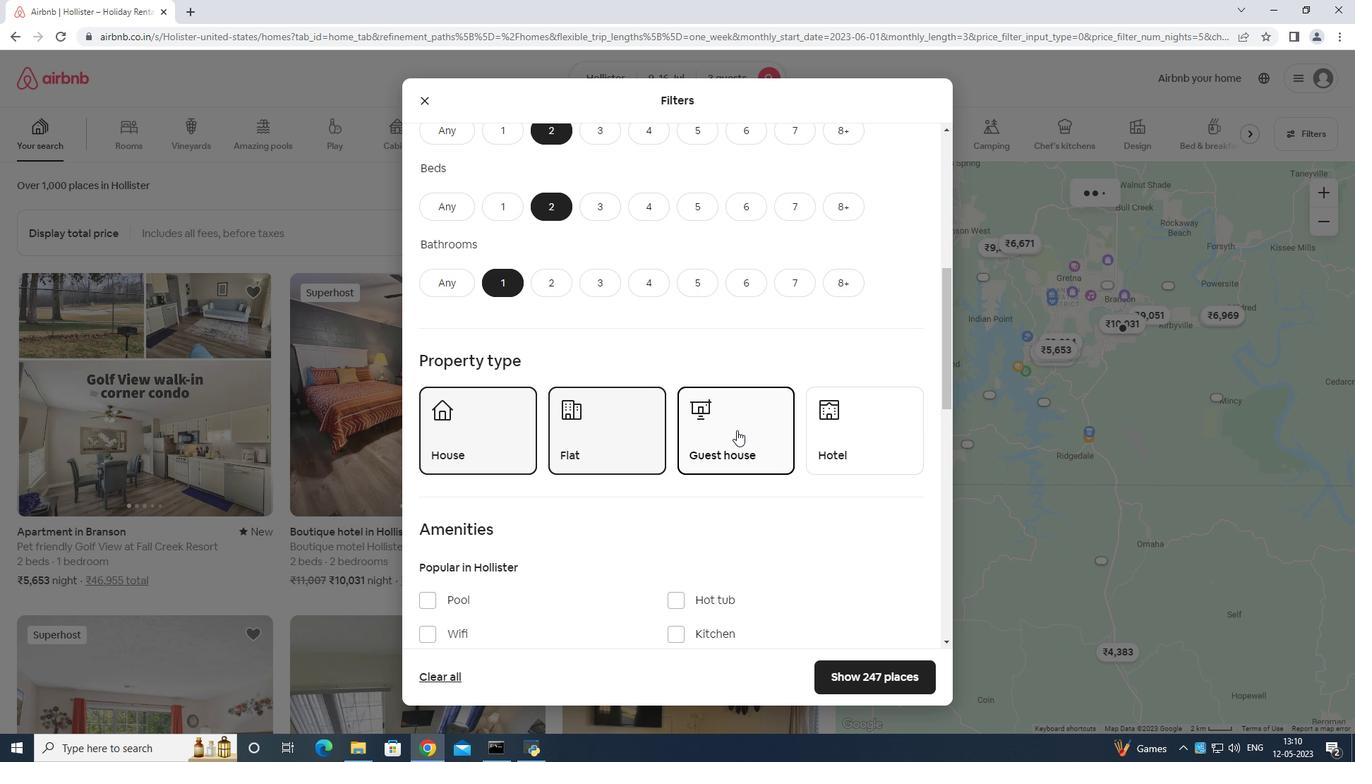 
Action: Mouse scrolled (736, 429) with delta (0, 0)
Screenshot: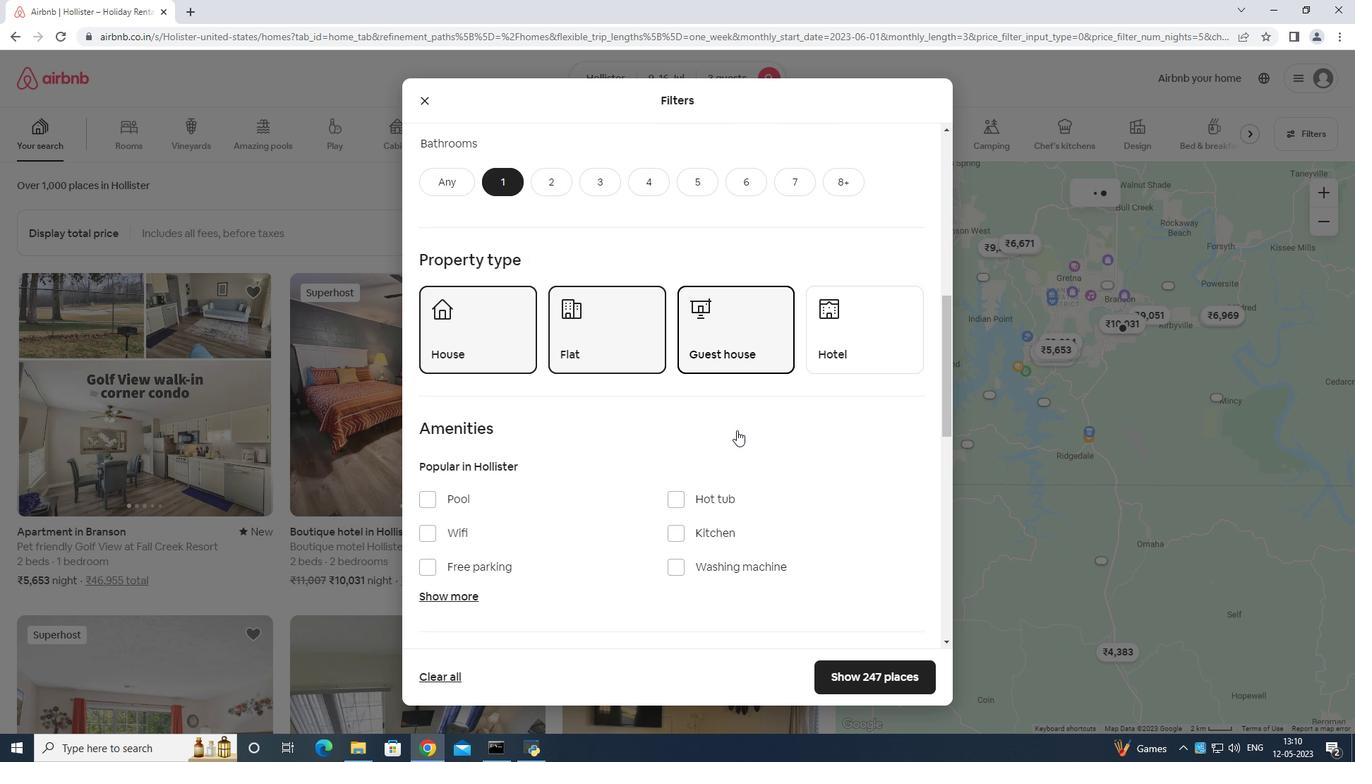 
Action: Mouse moved to (892, 581)
Screenshot: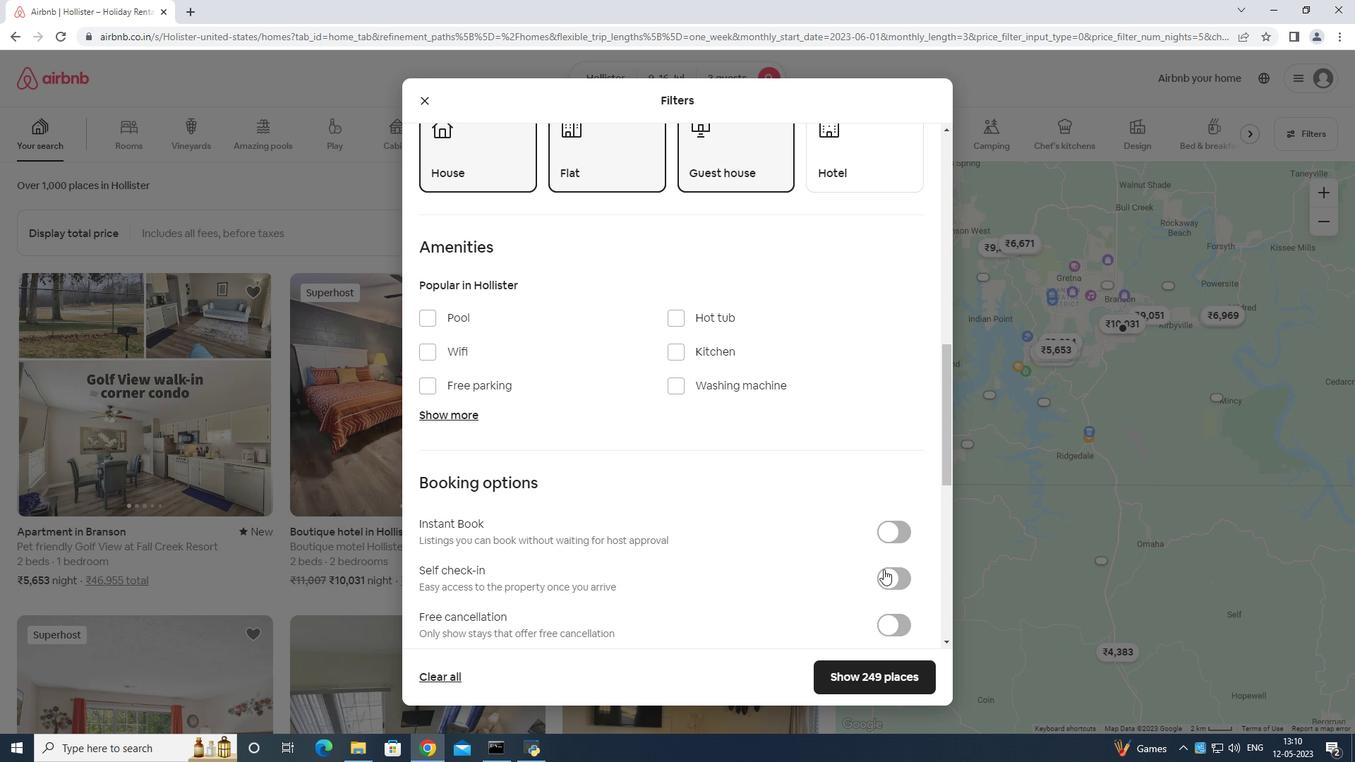 
Action: Mouse pressed left at (892, 581)
Screenshot: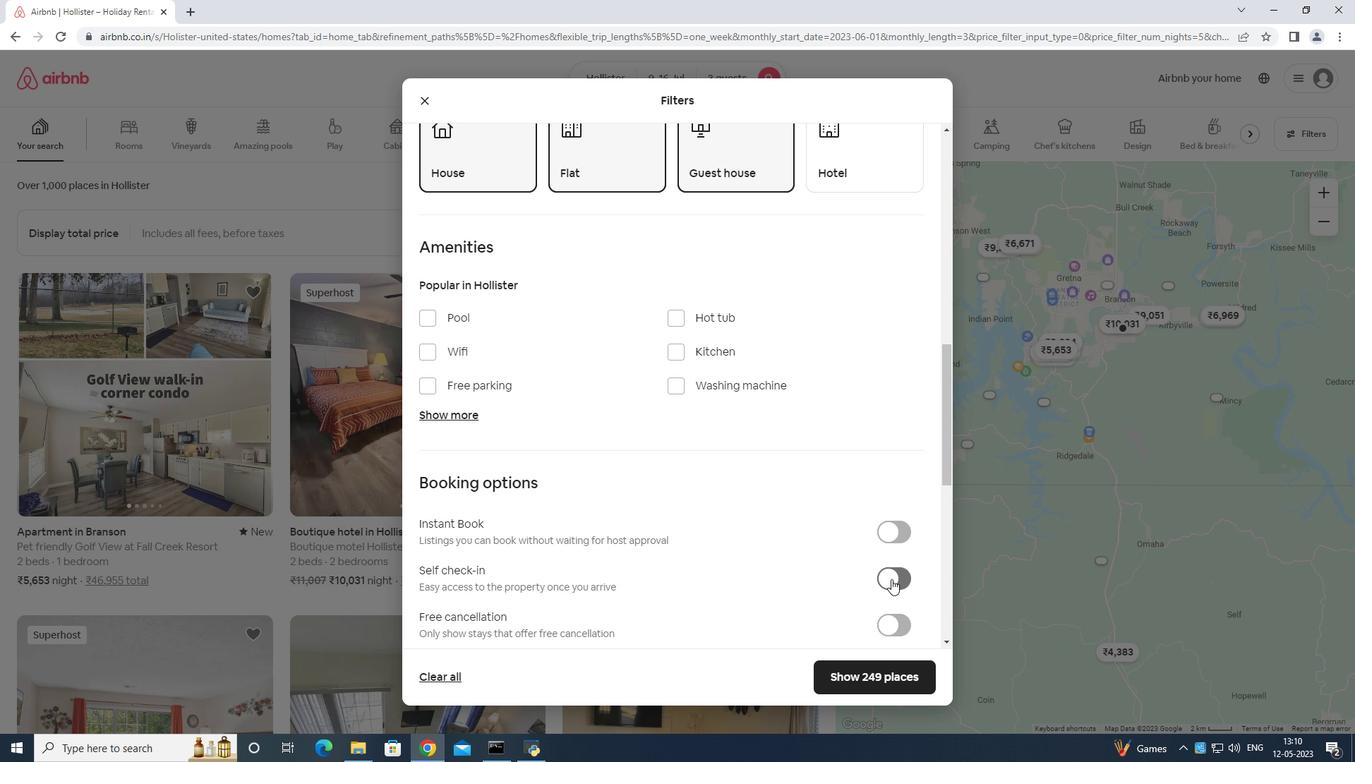 
Action: Mouse moved to (892, 555)
Screenshot: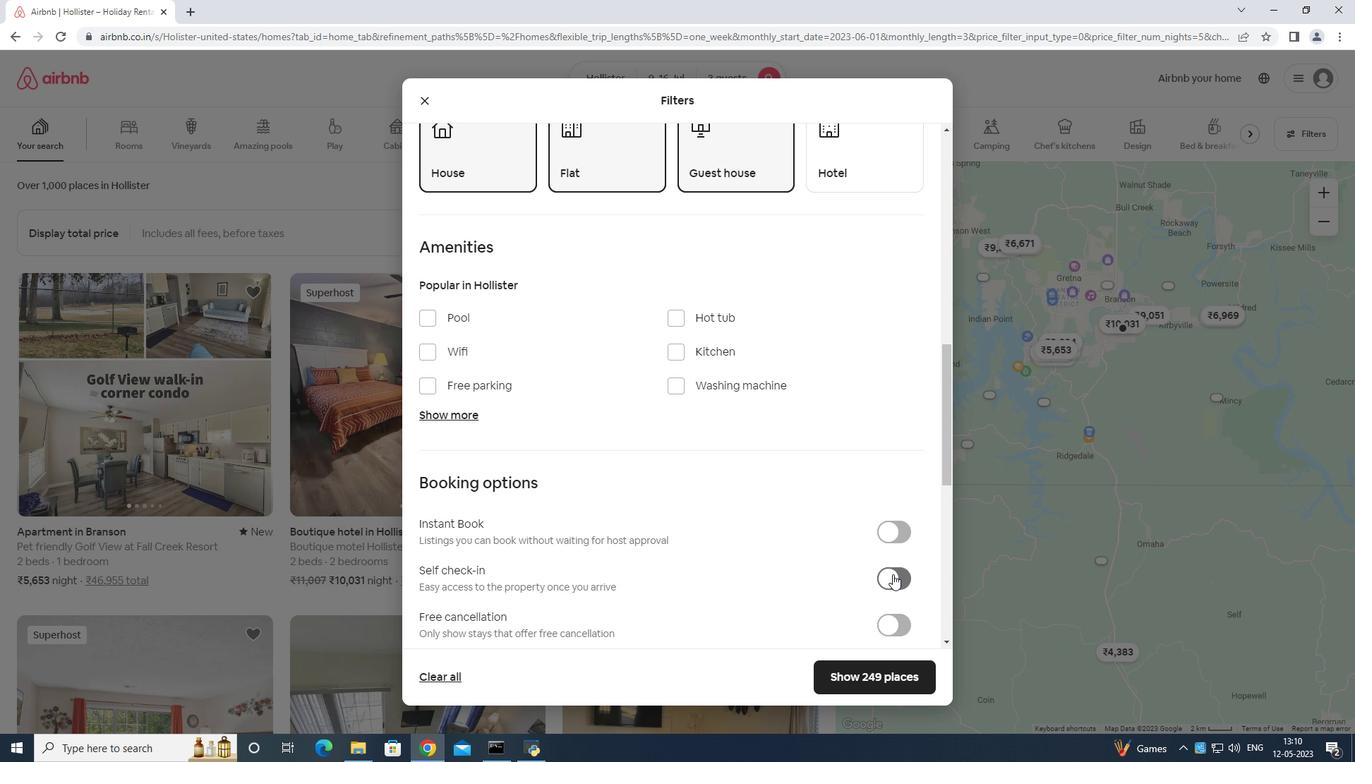 
Action: Mouse scrolled (892, 554) with delta (0, 0)
Screenshot: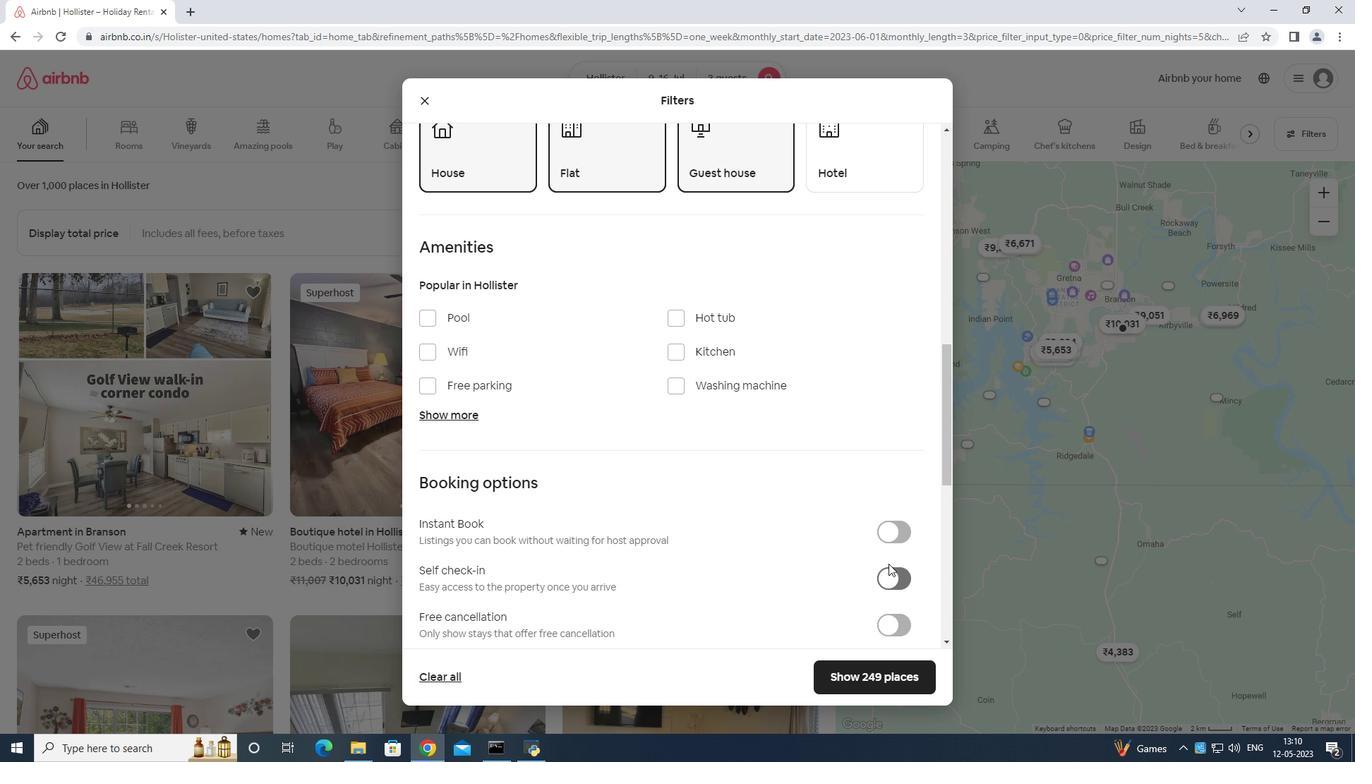 
Action: Mouse moved to (892, 555)
Screenshot: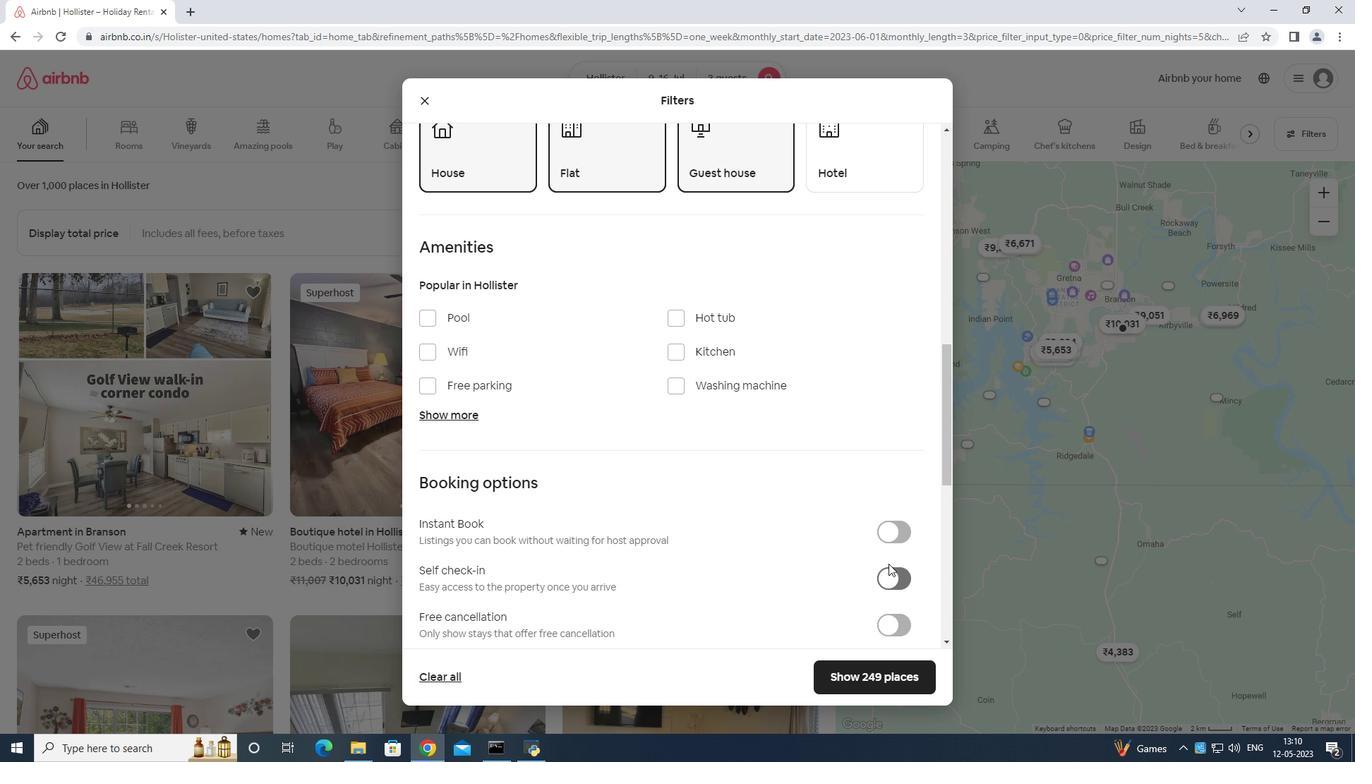 
Action: Mouse scrolled (892, 554) with delta (0, 0)
Screenshot: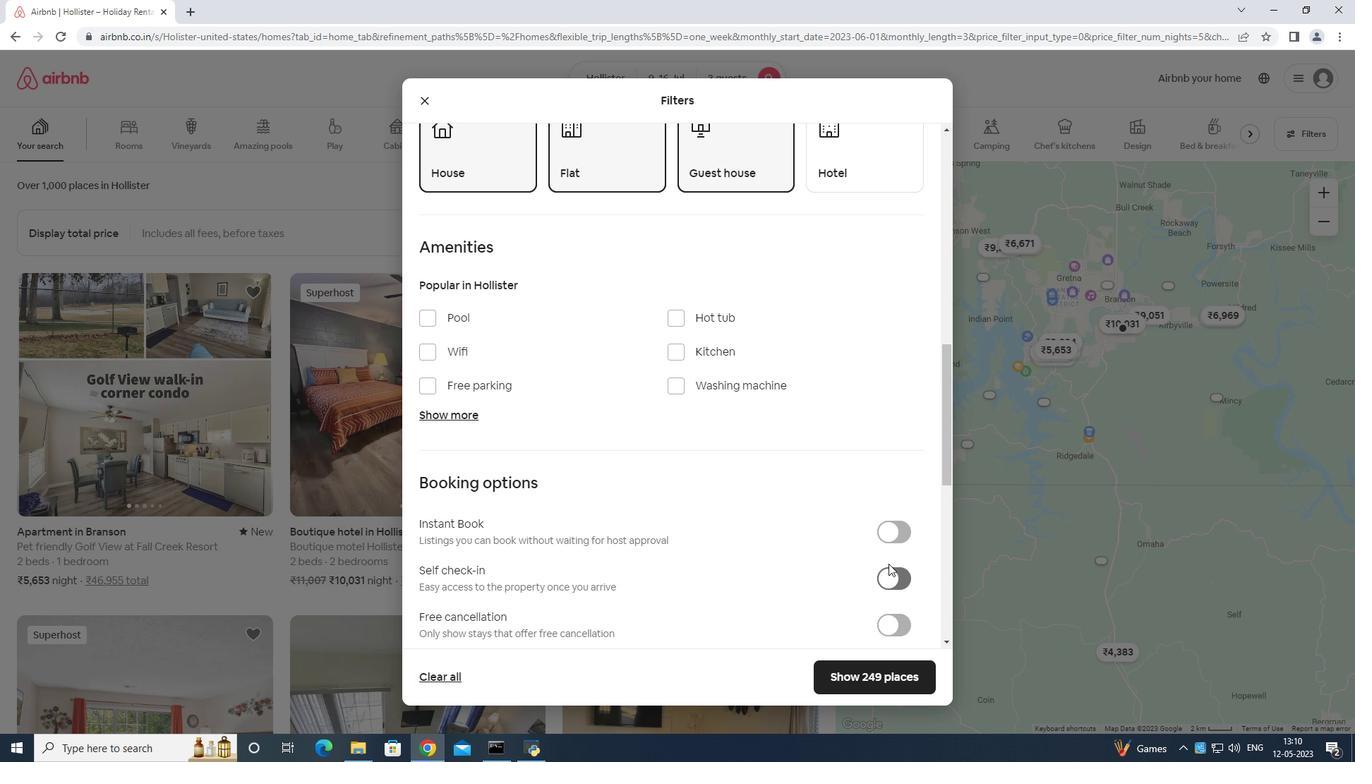 
Action: Mouse moved to (892, 555)
Screenshot: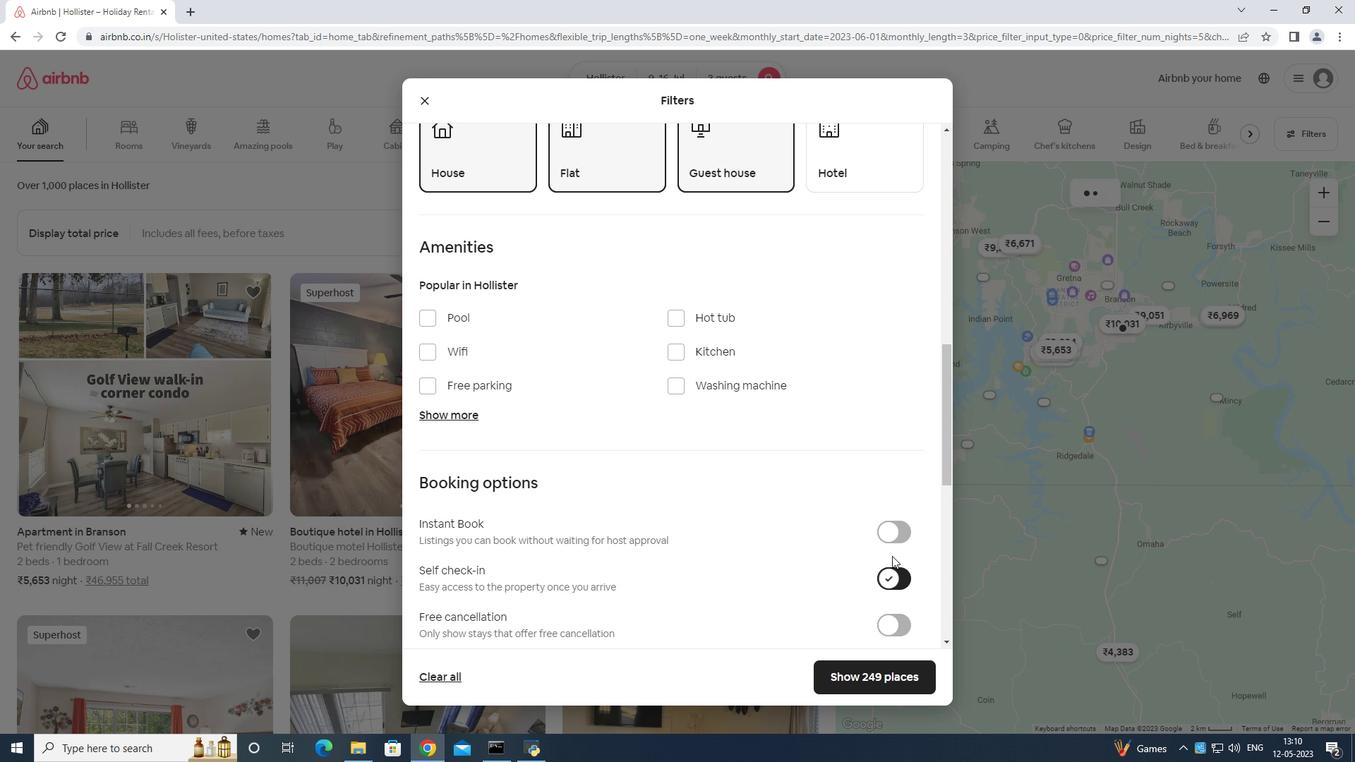 
Action: Mouse scrolled (892, 554) with delta (0, 0)
Screenshot: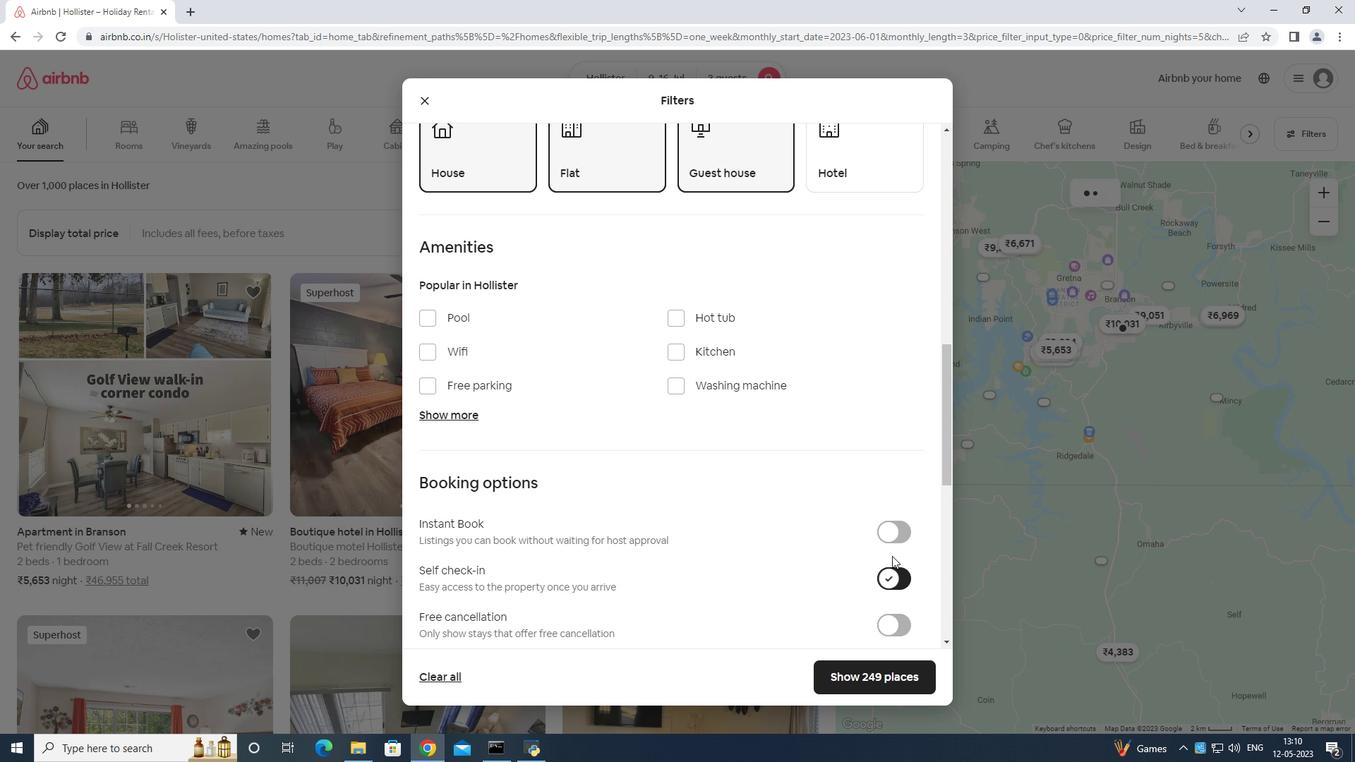 
Action: Mouse moved to (892, 555)
Screenshot: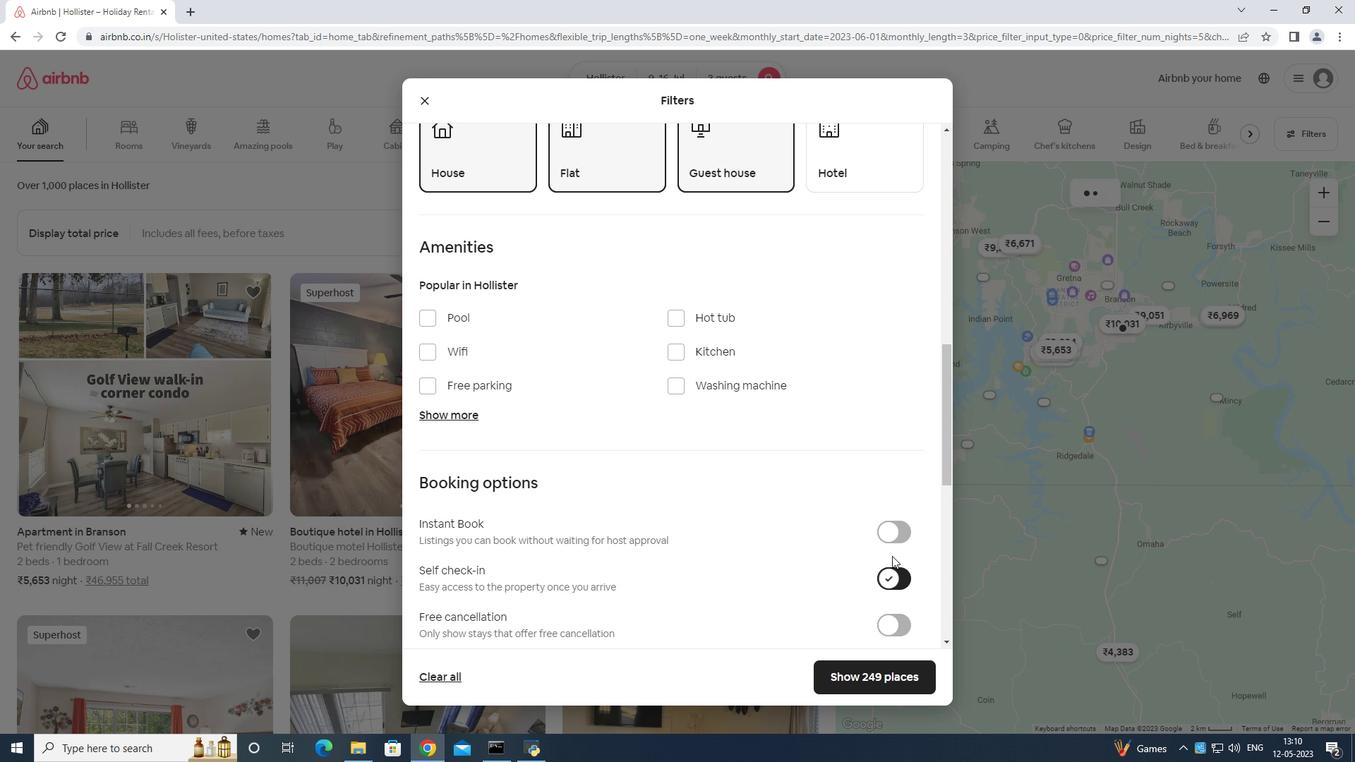 
Action: Mouse scrolled (892, 554) with delta (0, 0)
Screenshot: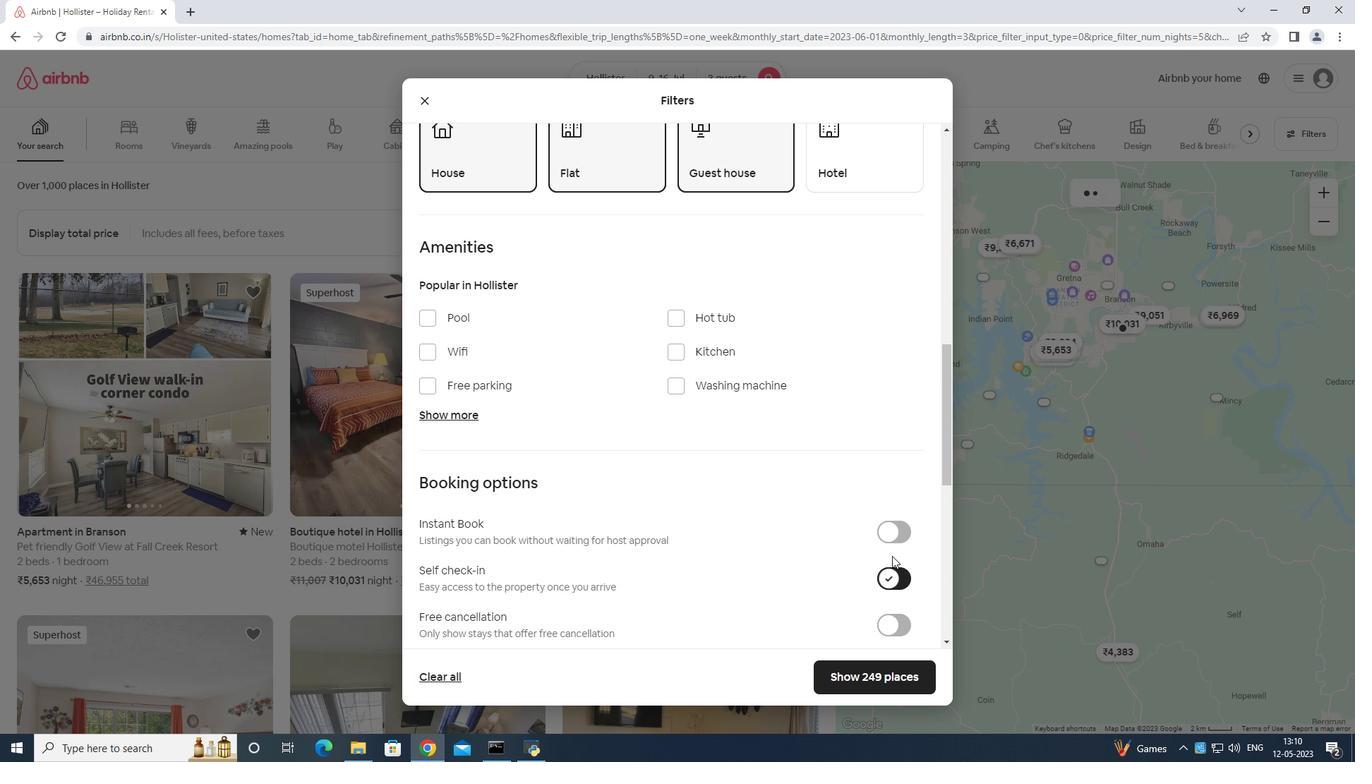 
Action: Mouse moved to (885, 534)
Screenshot: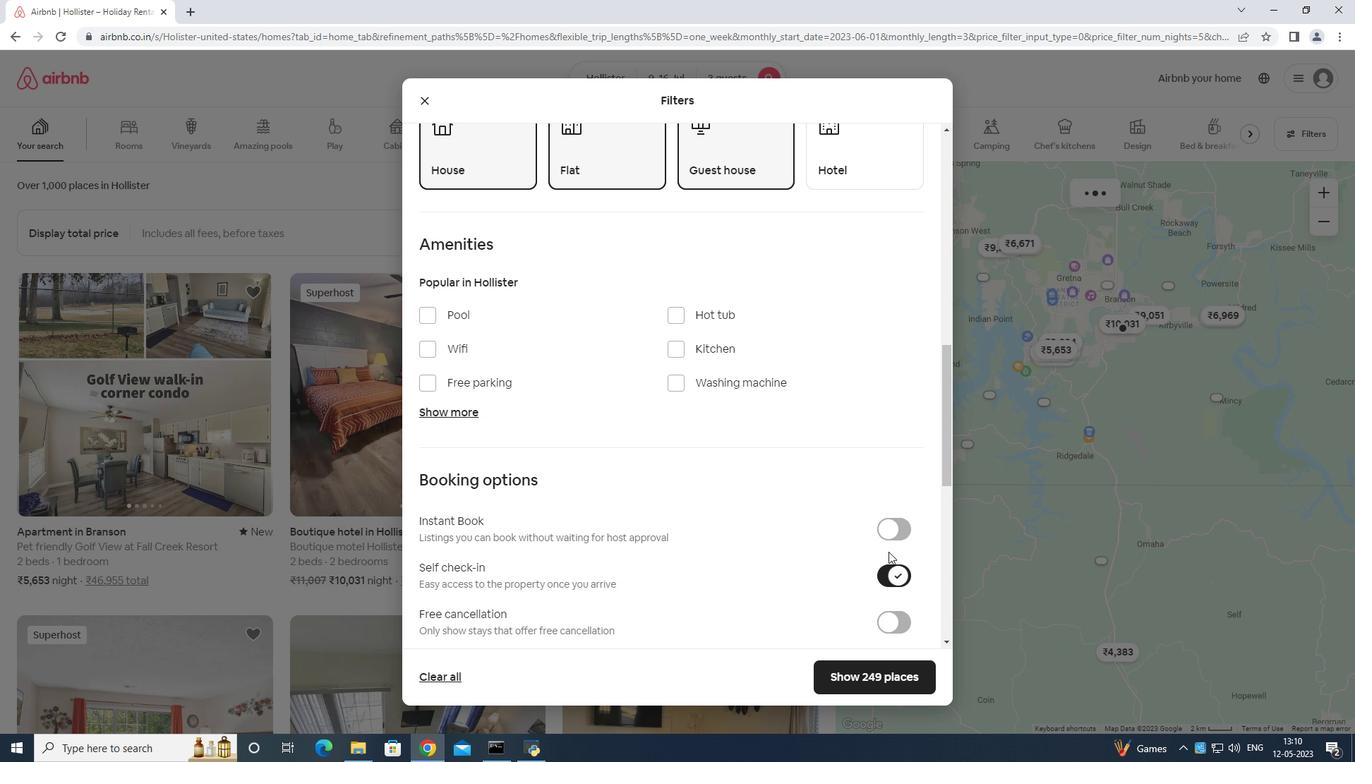 
Action: Mouse scrolled (885, 533) with delta (0, 0)
Screenshot: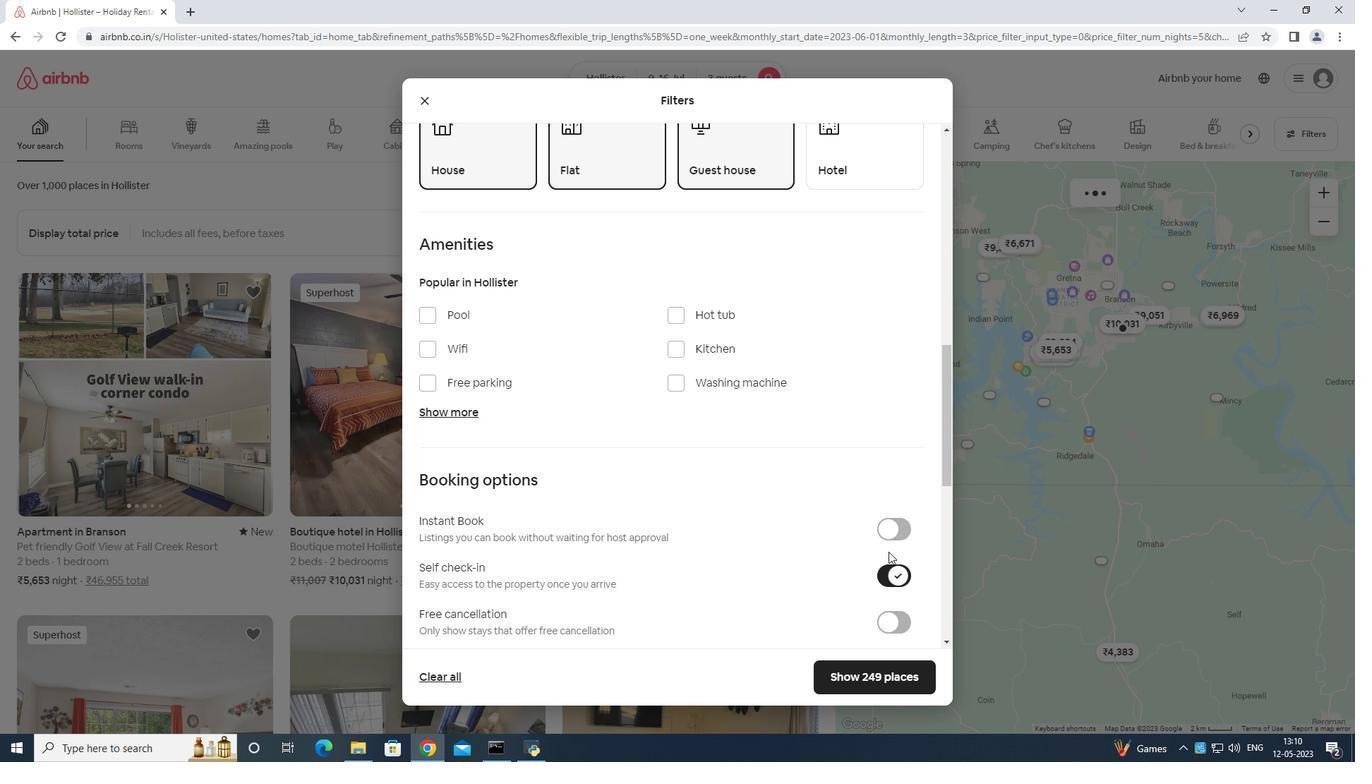 
Action: Mouse moved to (885, 535)
Screenshot: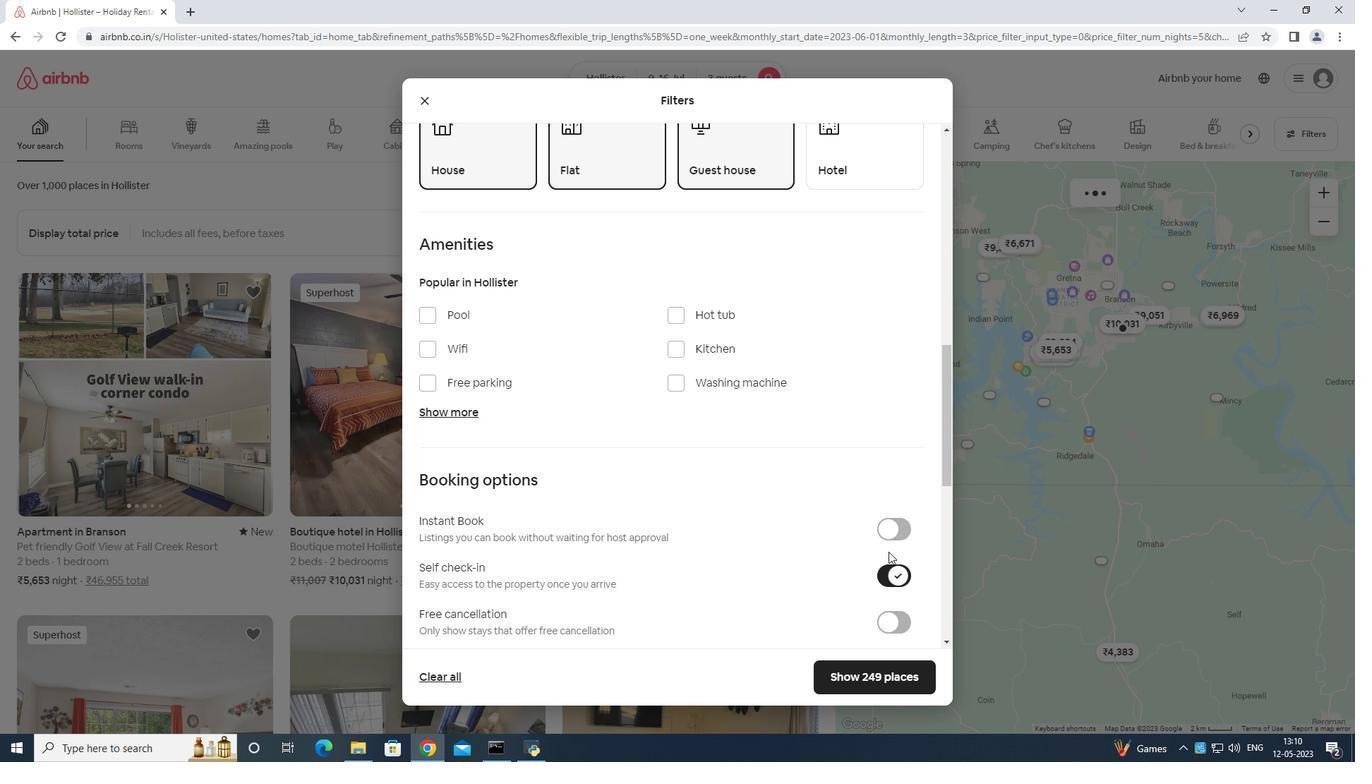
Action: Mouse scrolled (885, 534) with delta (0, 0)
Screenshot: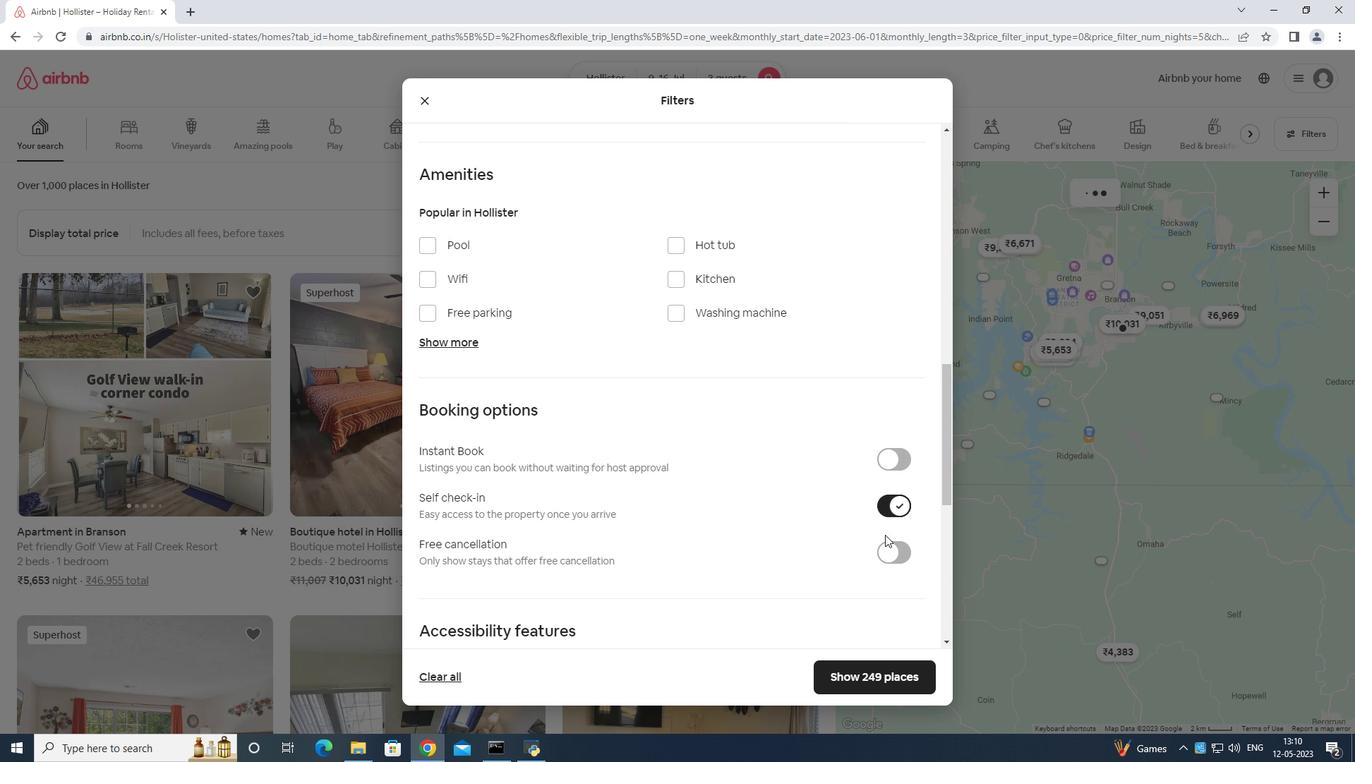 
Action: Mouse scrolled (885, 534) with delta (0, 0)
Screenshot: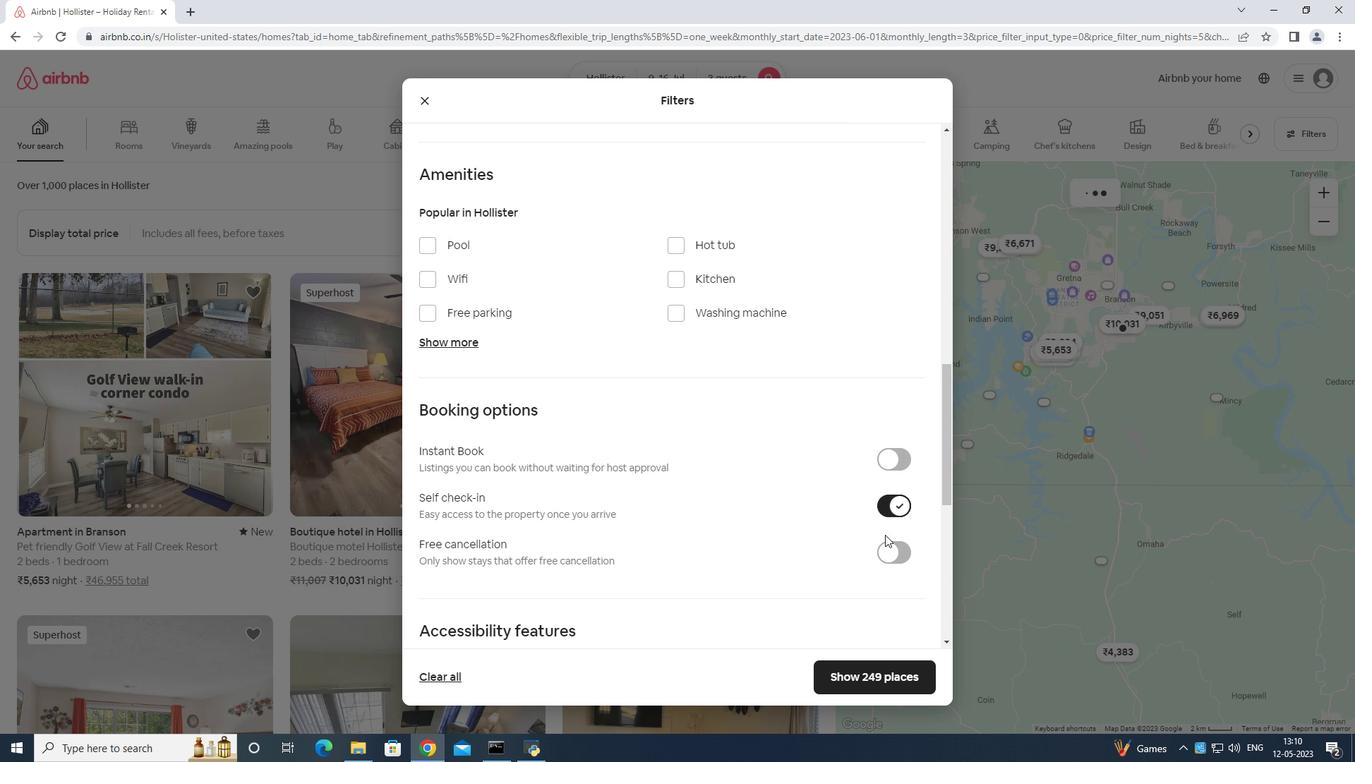 
Action: Mouse scrolled (885, 534) with delta (0, 0)
Screenshot: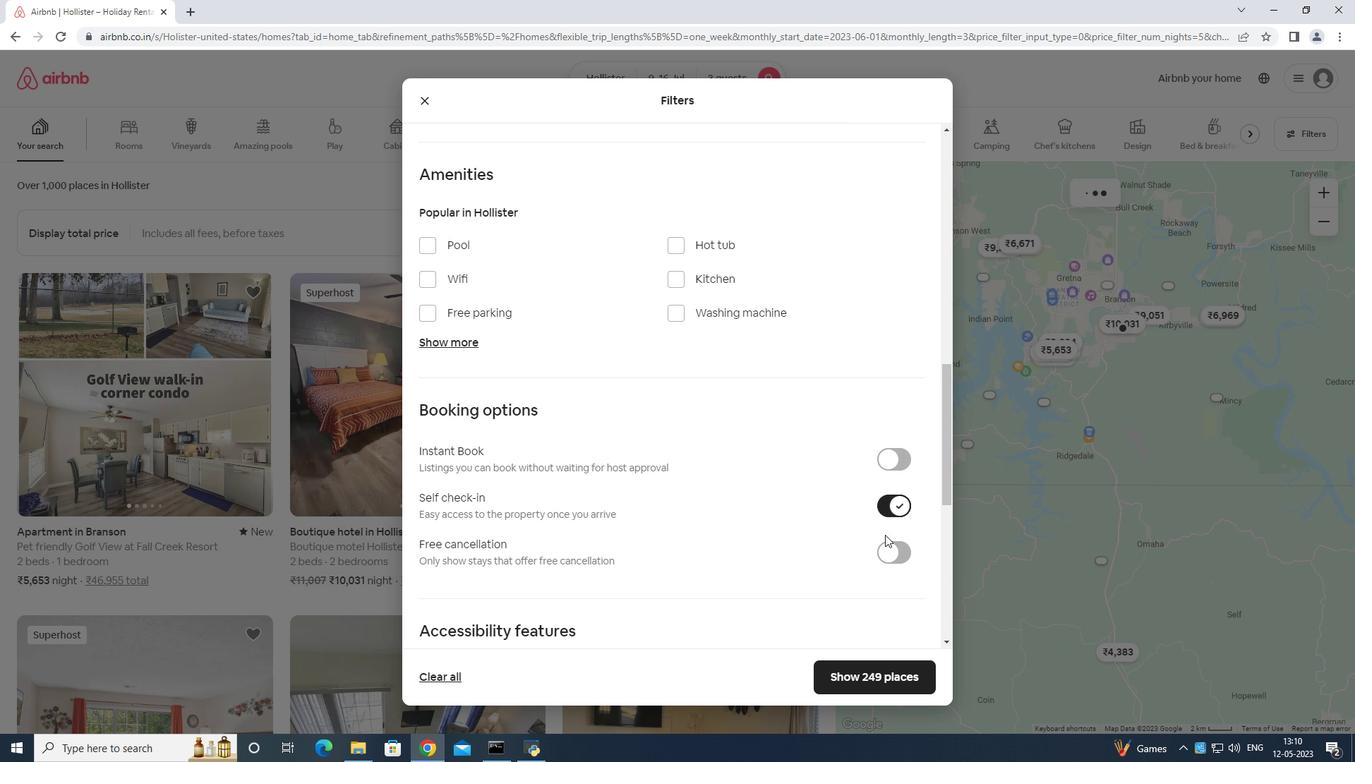 
Action: Mouse moved to (885, 538)
Screenshot: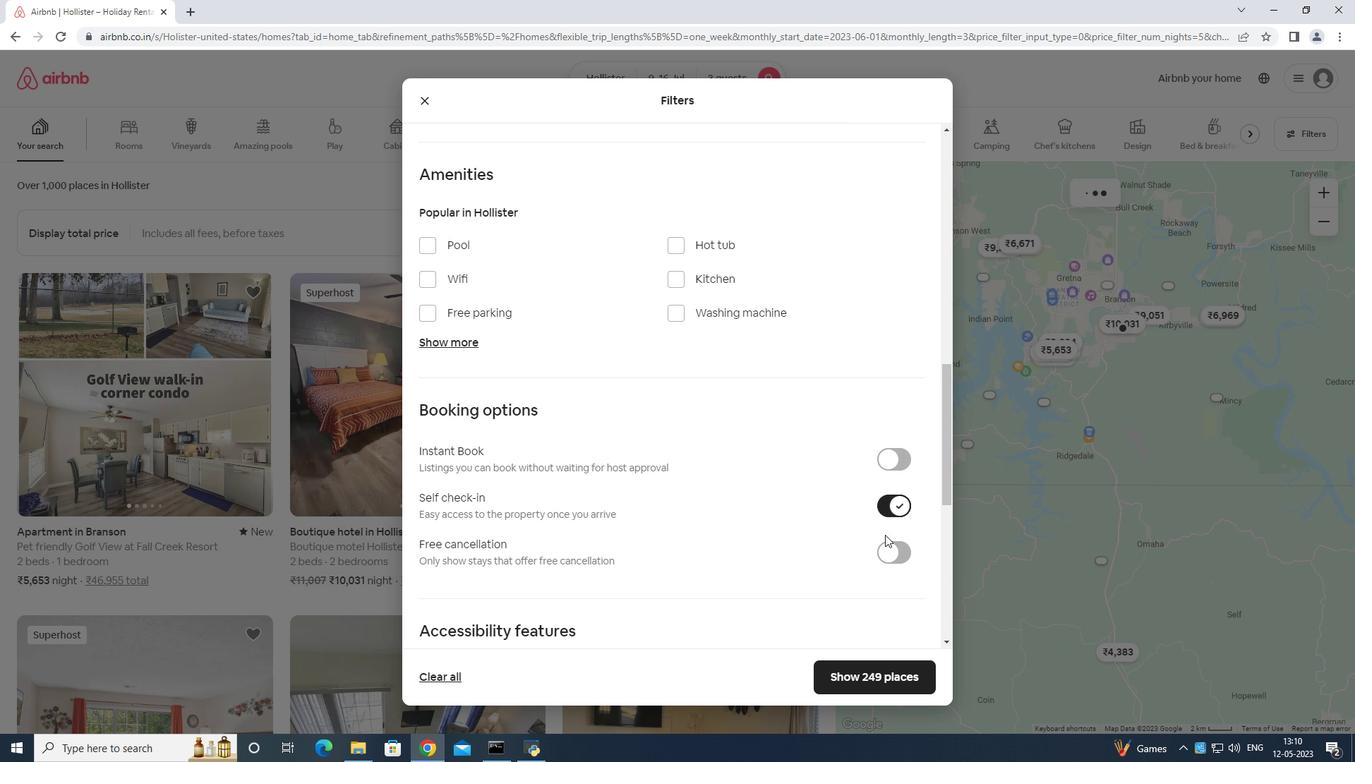 
Action: Mouse scrolled (885, 537) with delta (0, 0)
Screenshot: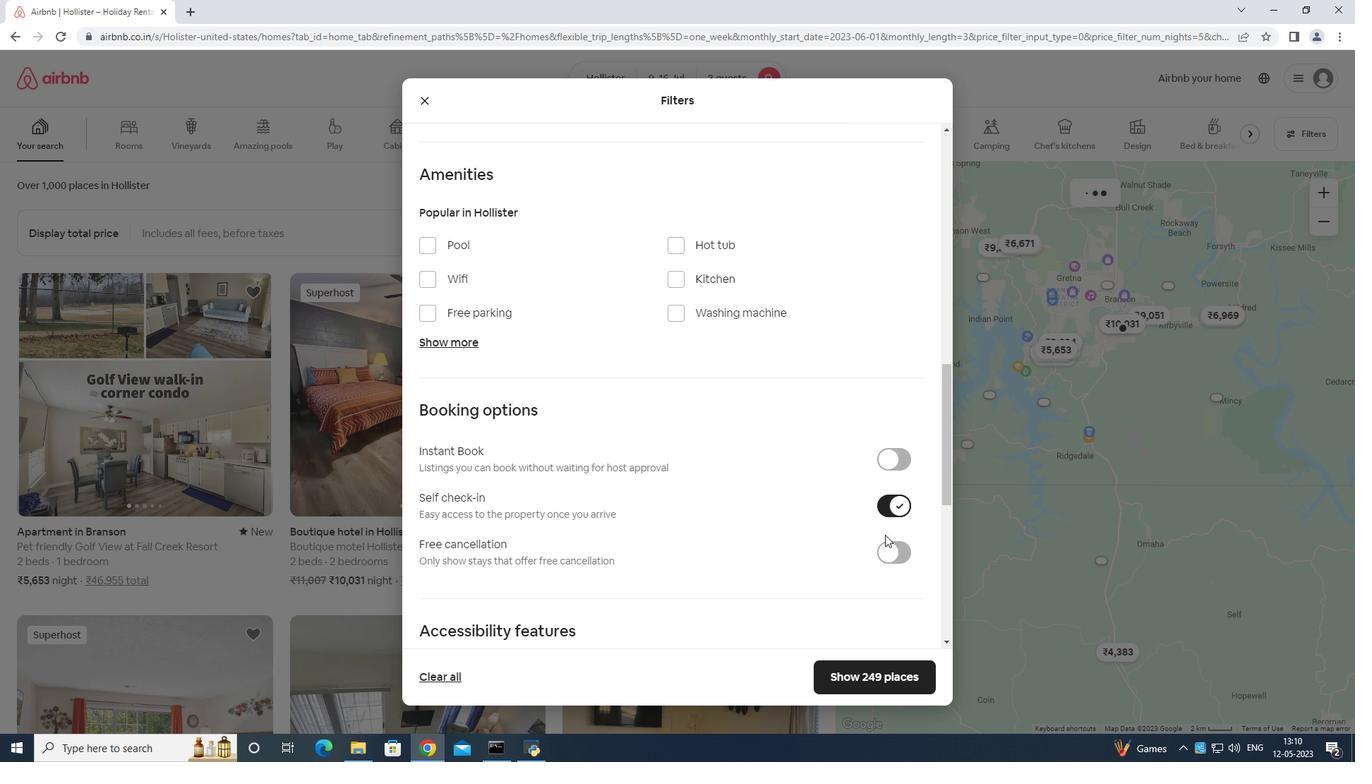 
Action: Mouse moved to (870, 551)
Screenshot: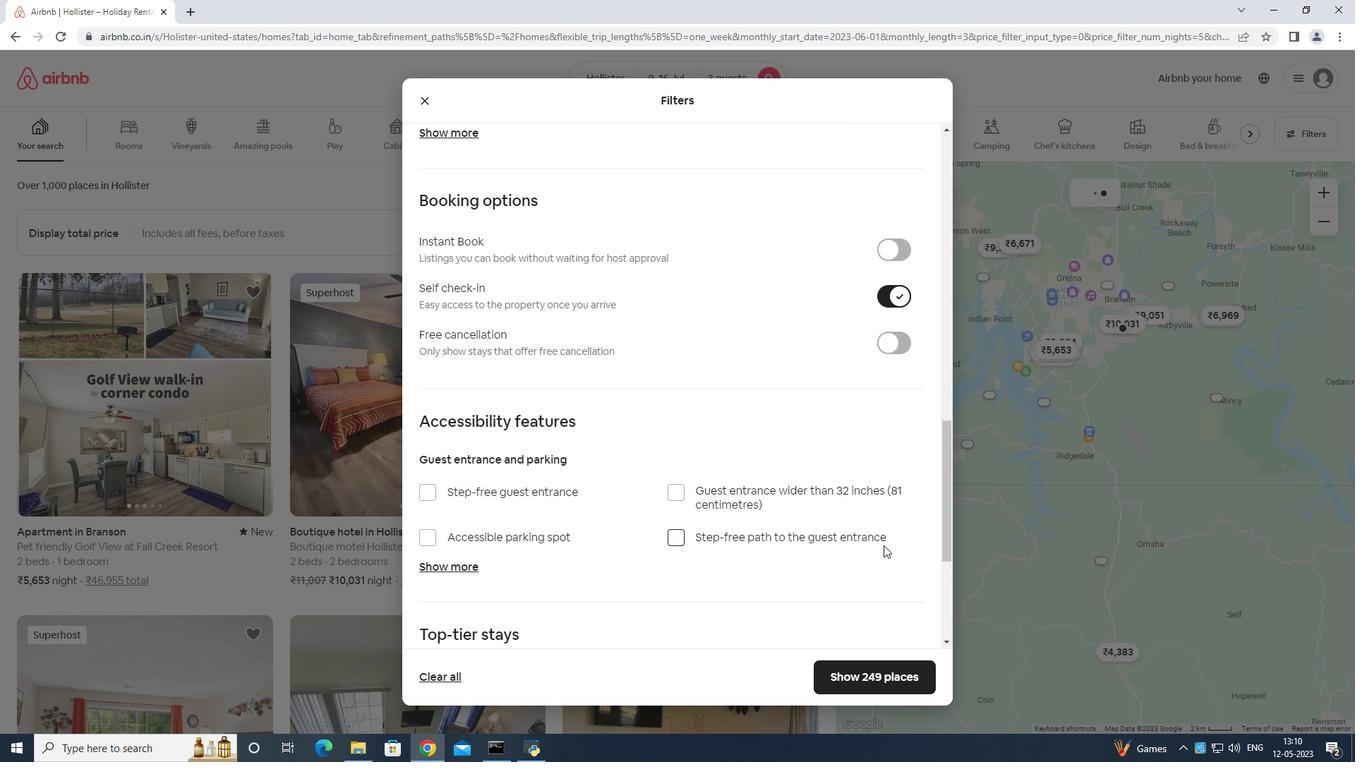 
Action: Mouse scrolled (870, 550) with delta (0, 0)
Screenshot: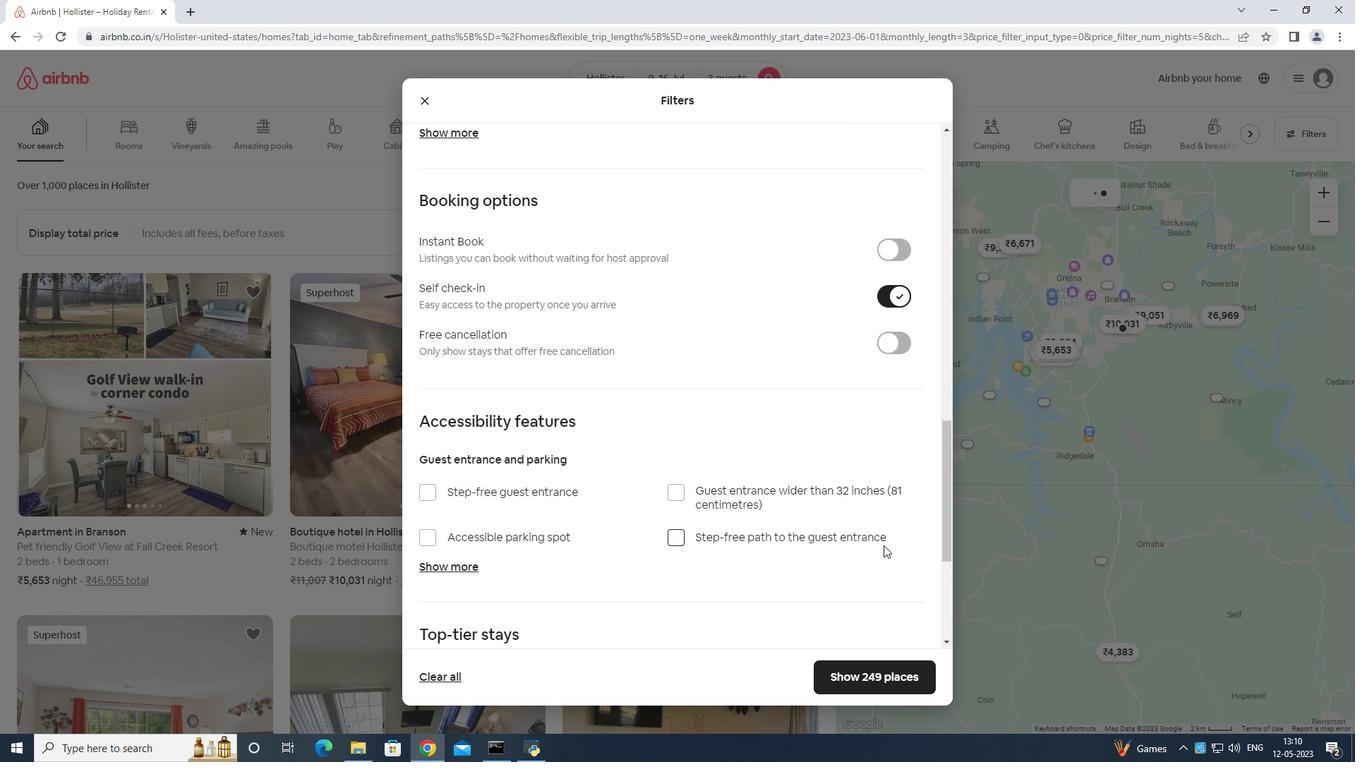 
Action: Mouse moved to (860, 556)
Screenshot: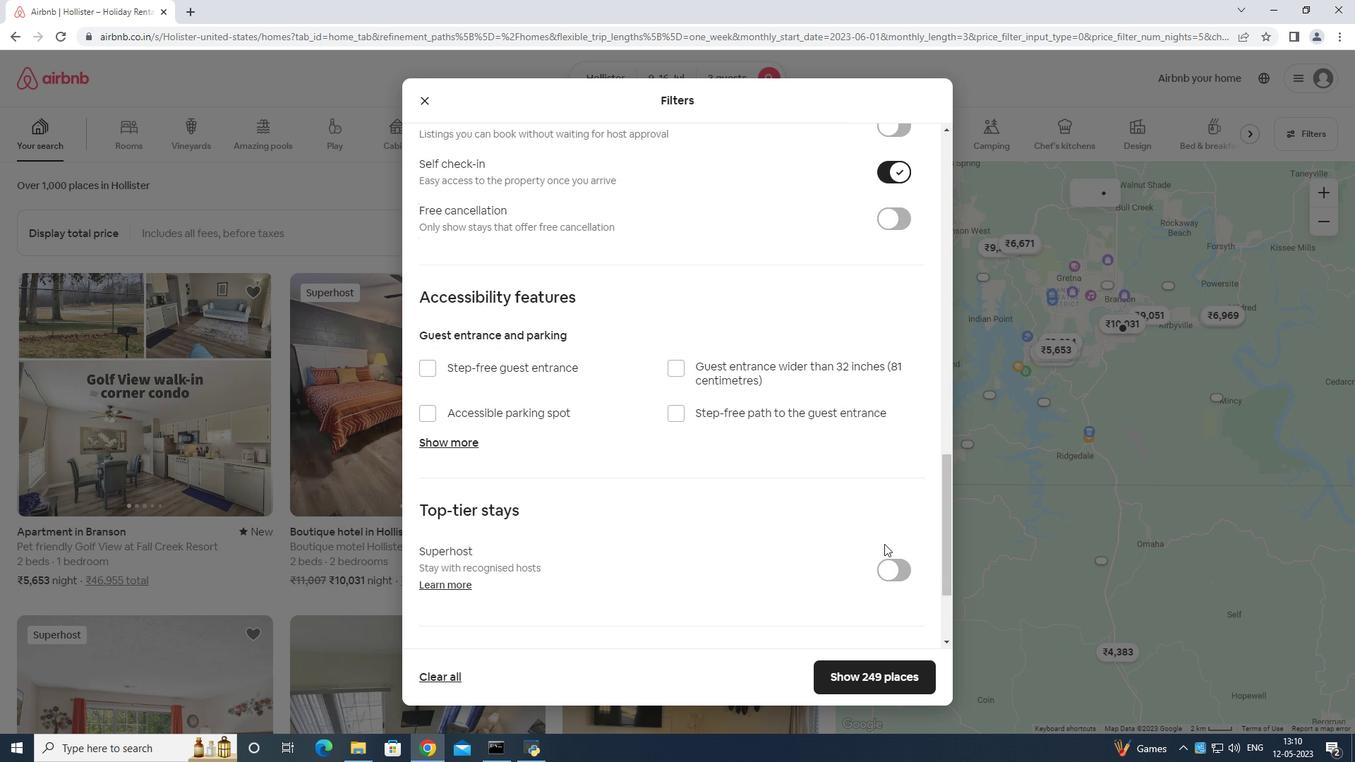 
Action: Mouse scrolled (860, 556) with delta (0, 0)
Screenshot: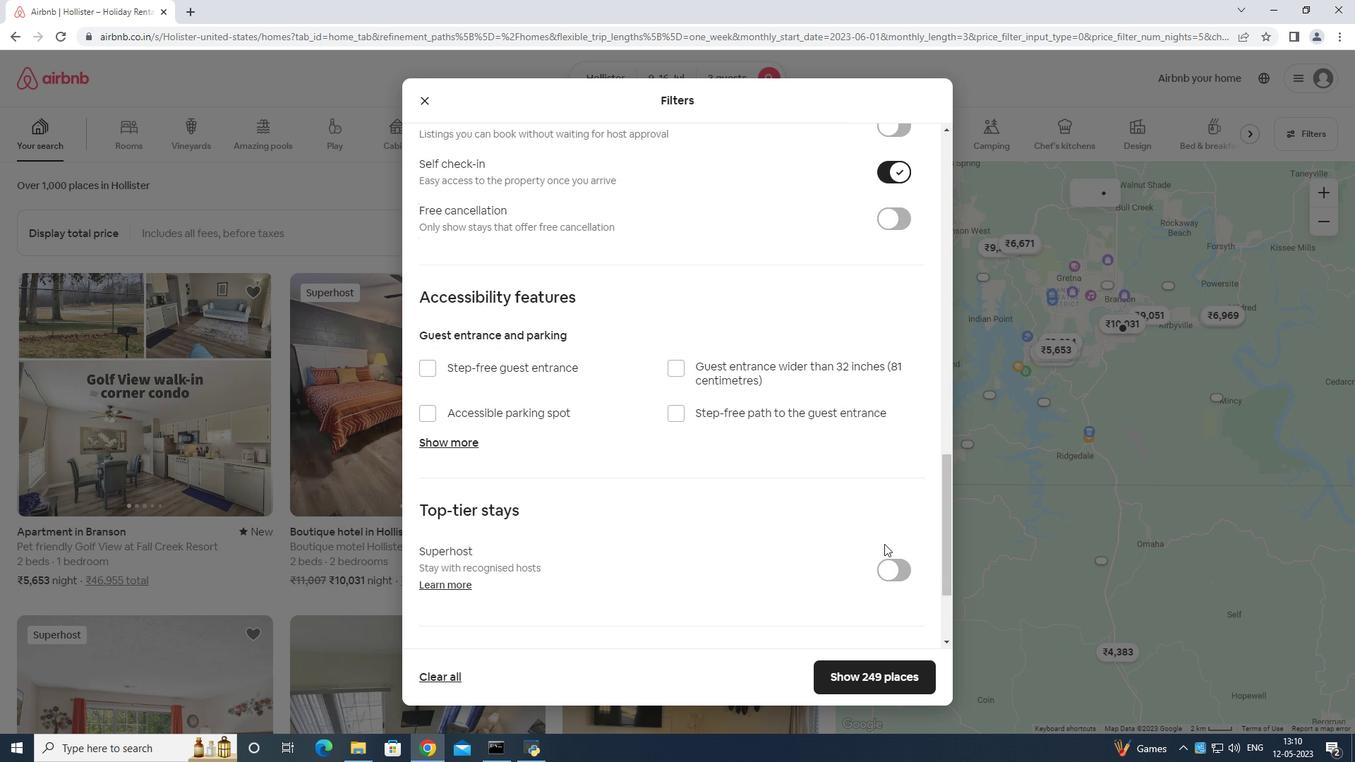 
Action: Mouse moved to (841, 567)
Screenshot: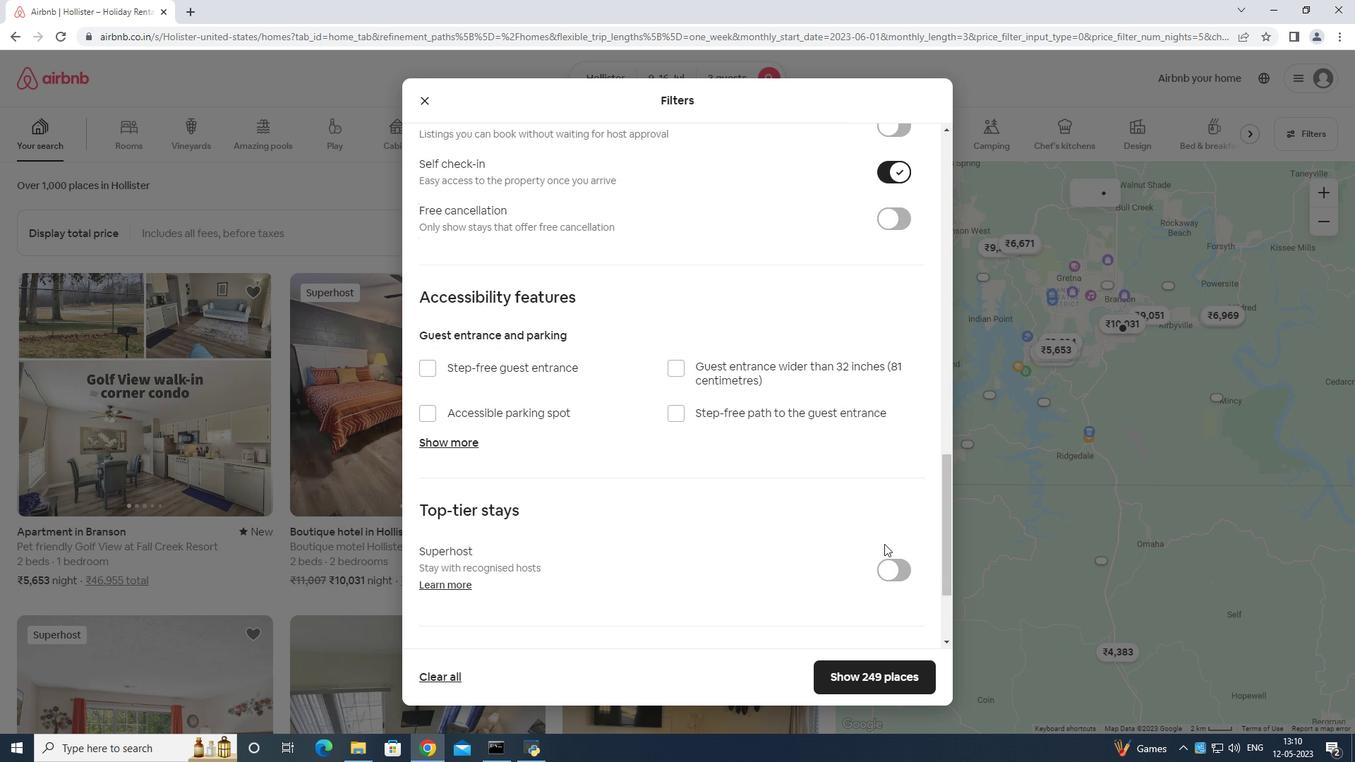 
Action: Mouse scrolled (841, 566) with delta (0, 0)
Screenshot: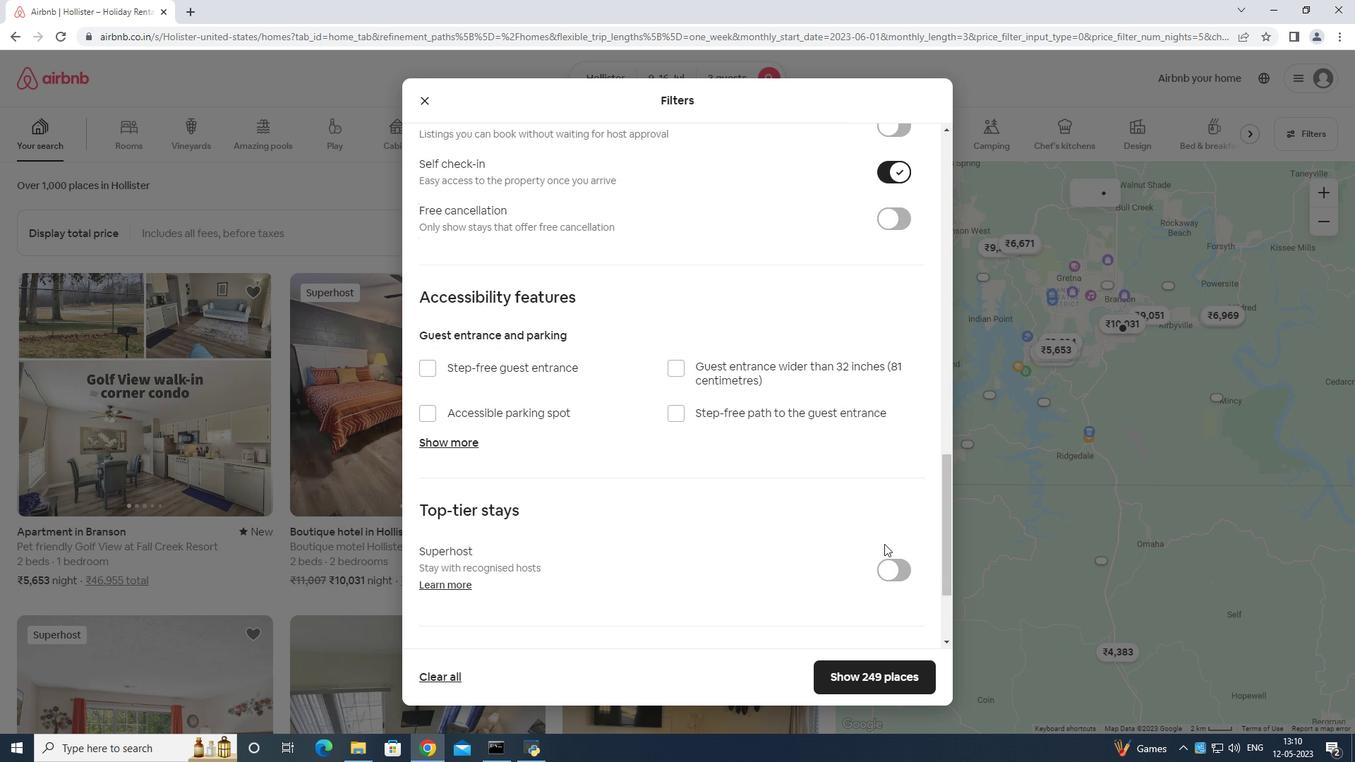 
Action: Mouse moved to (427, 549)
Screenshot: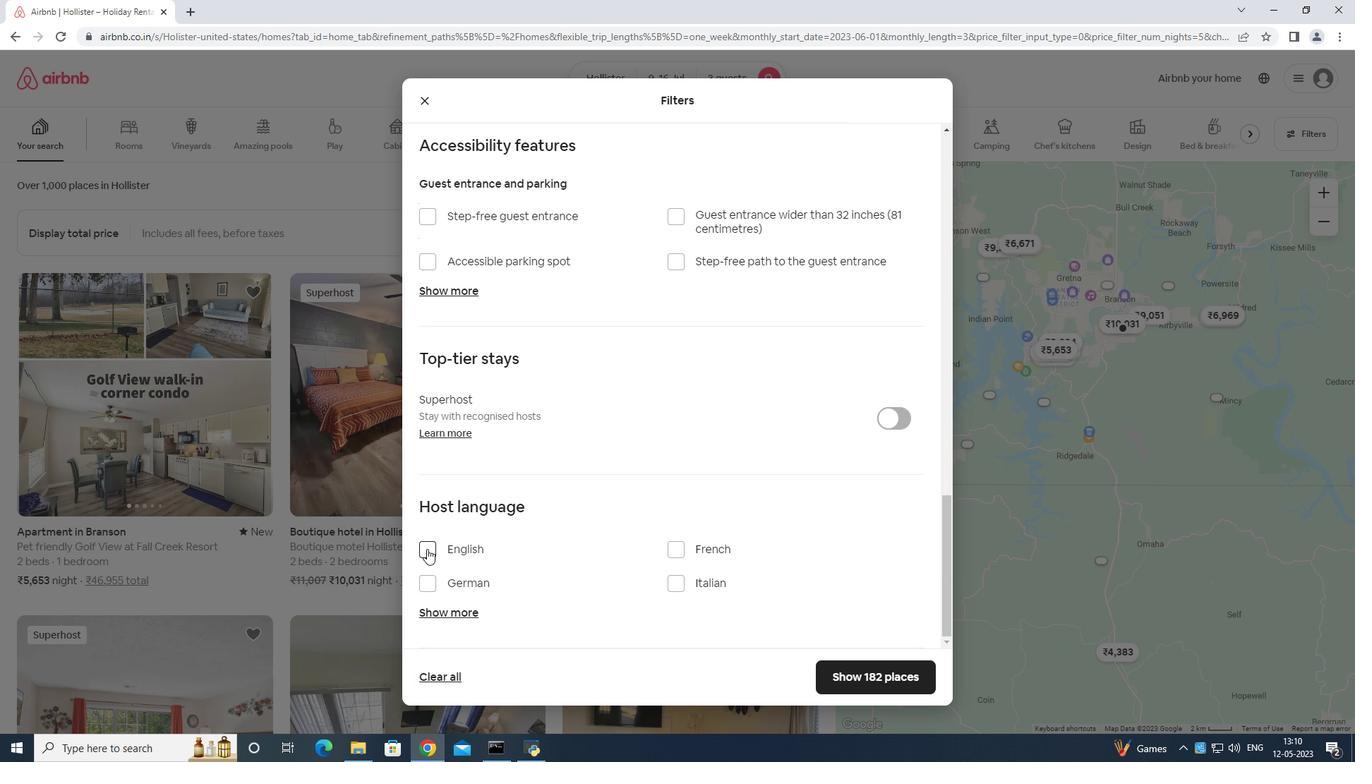 
Action: Mouse pressed left at (427, 549)
Screenshot: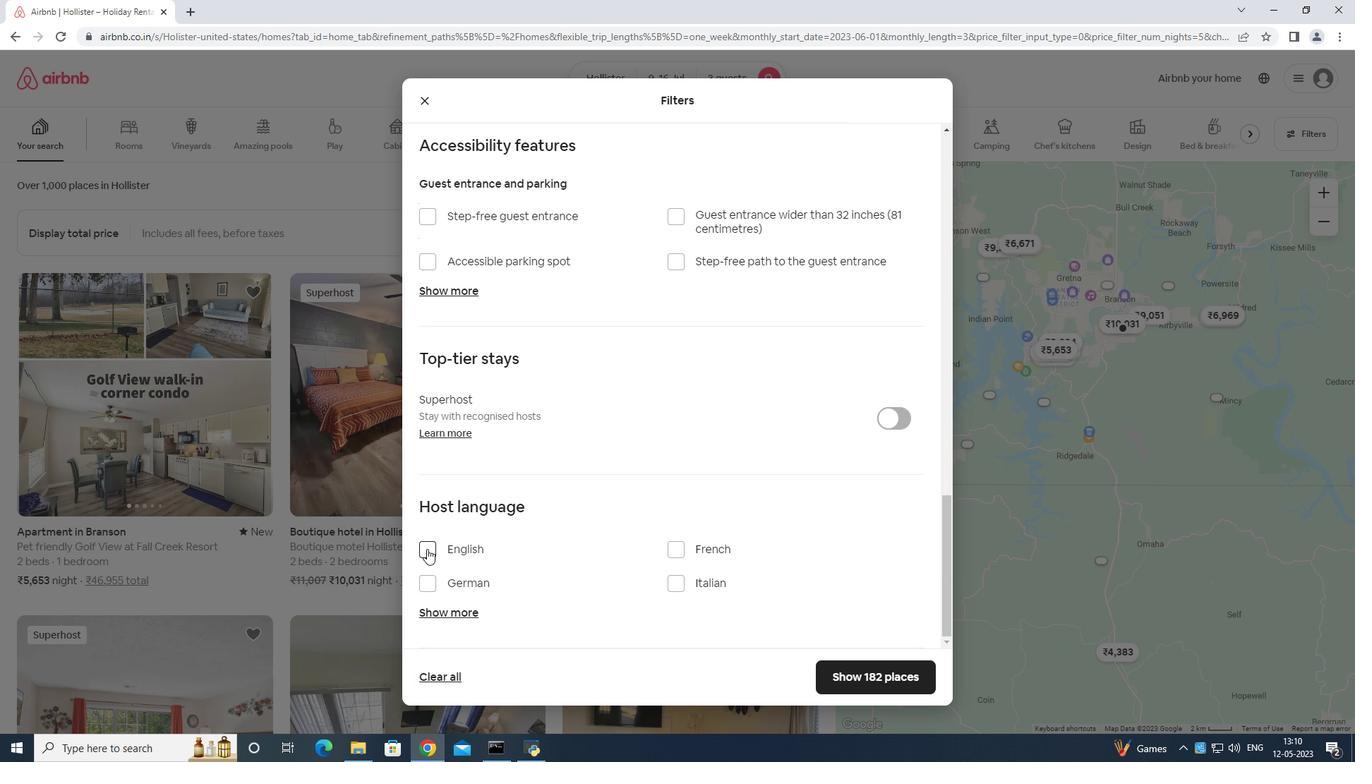 
Action: Mouse moved to (878, 665)
Screenshot: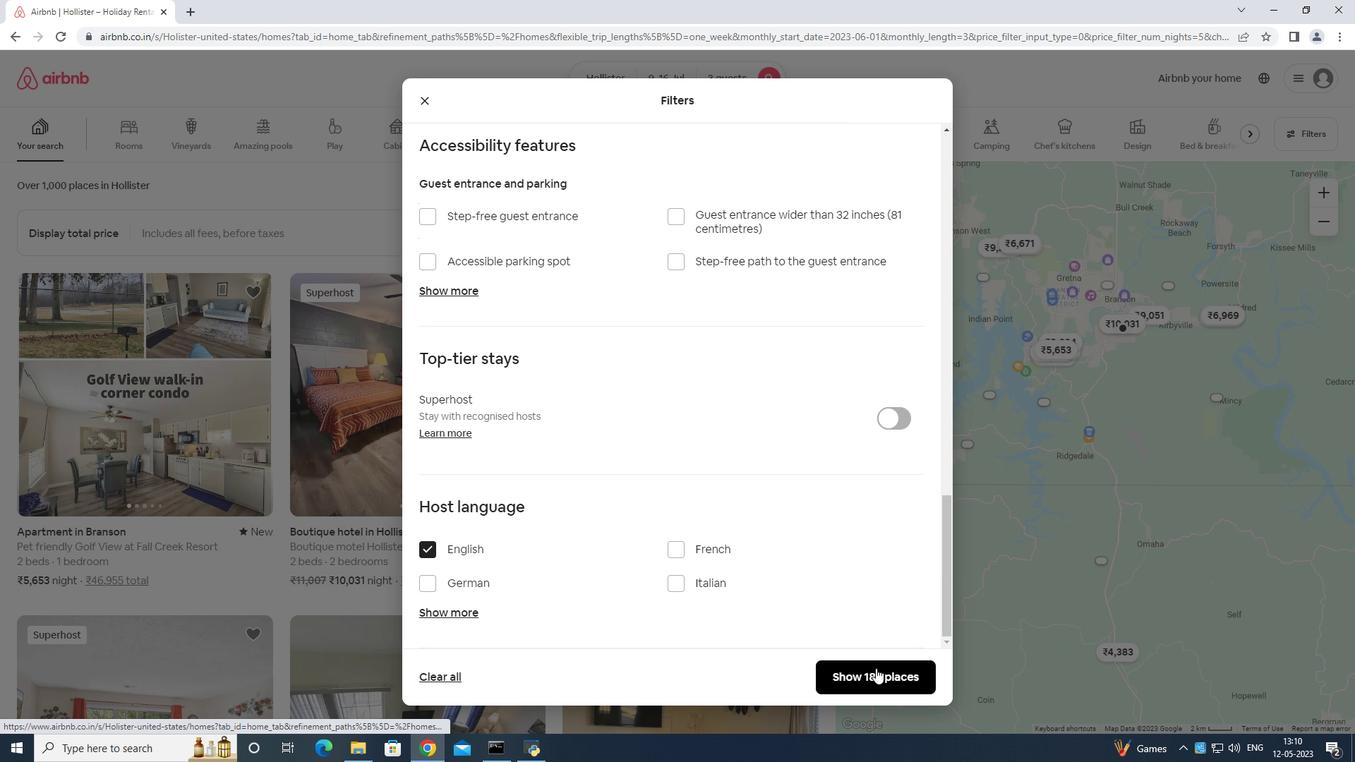
